 Task: Find connections with filter location Worms with filter topic #linkedintrainer with filter profile language English with filter current company Nykaa with filter school Madhya Pradesh Bhoj (Open) University with filter industry Staffing and Recruiting with filter service category Interior Design with filter keywords title Caregiver
Action: Mouse moved to (681, 86)
Screenshot: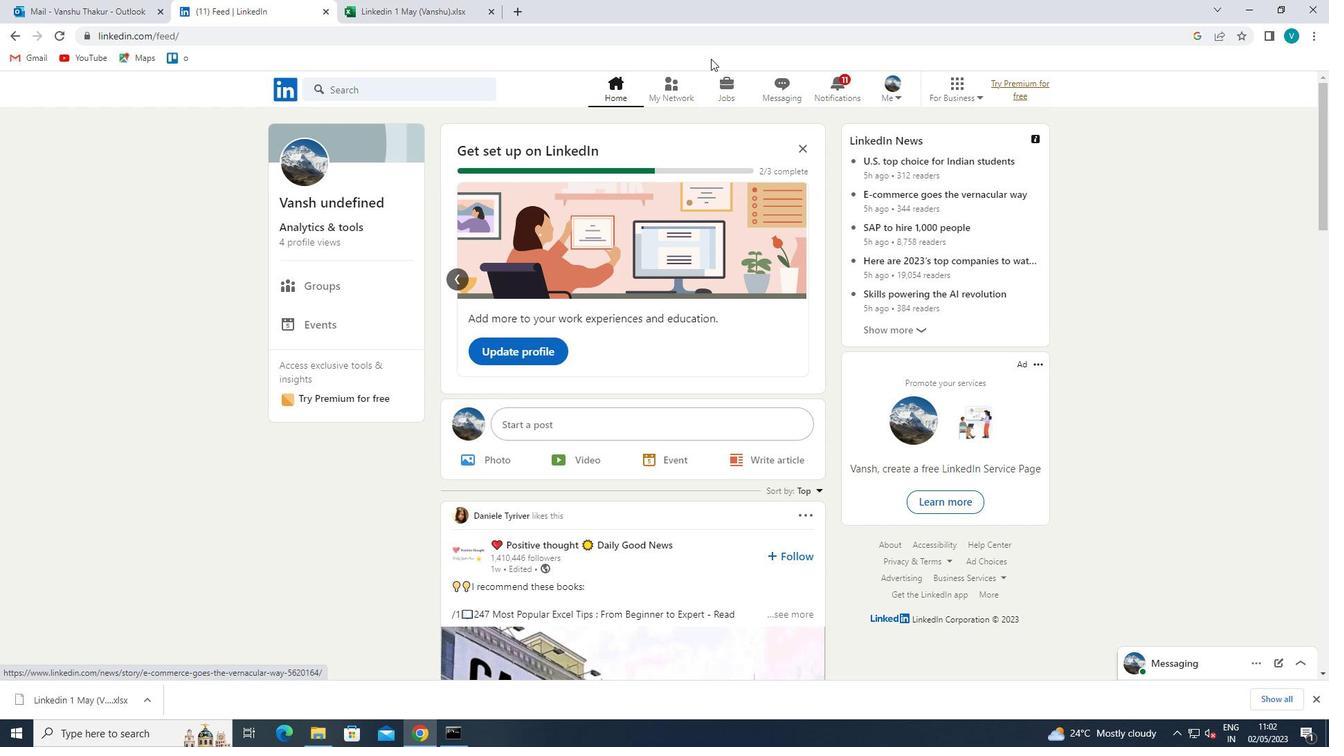 
Action: Mouse pressed left at (681, 86)
Screenshot: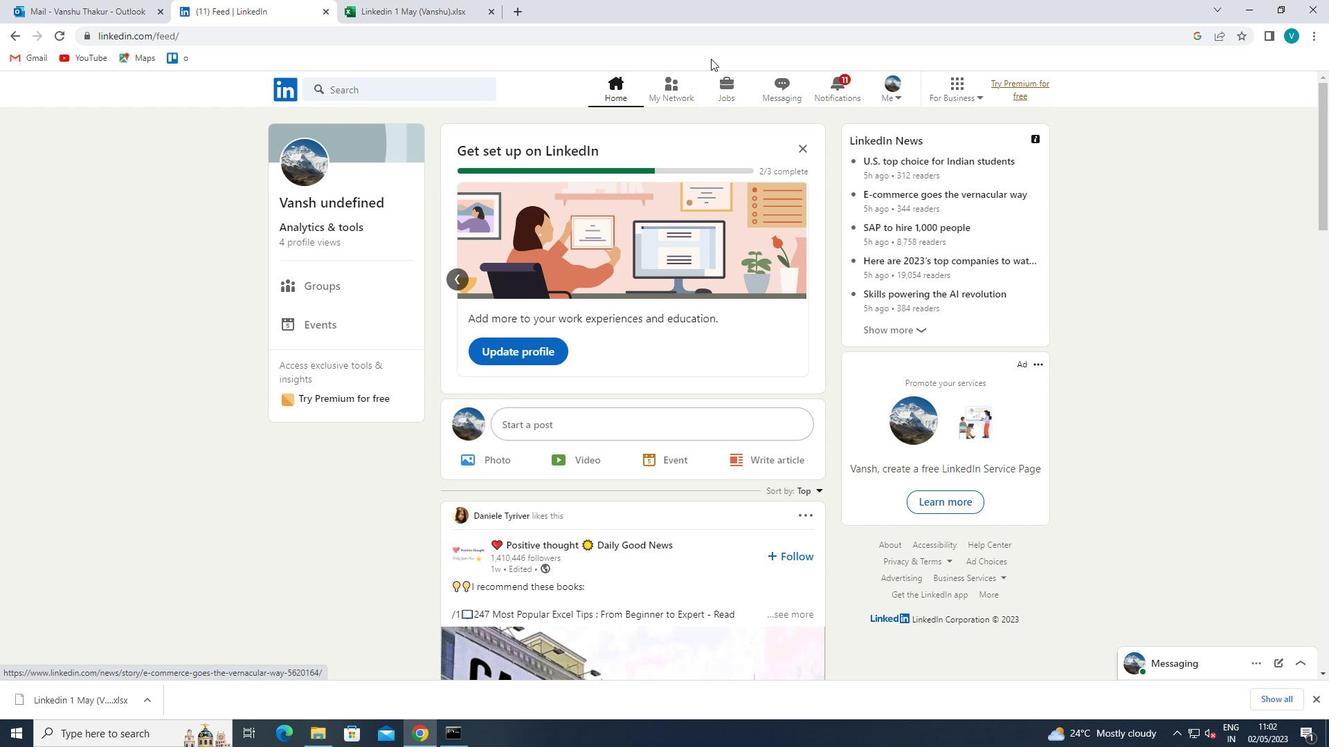 
Action: Mouse moved to (420, 168)
Screenshot: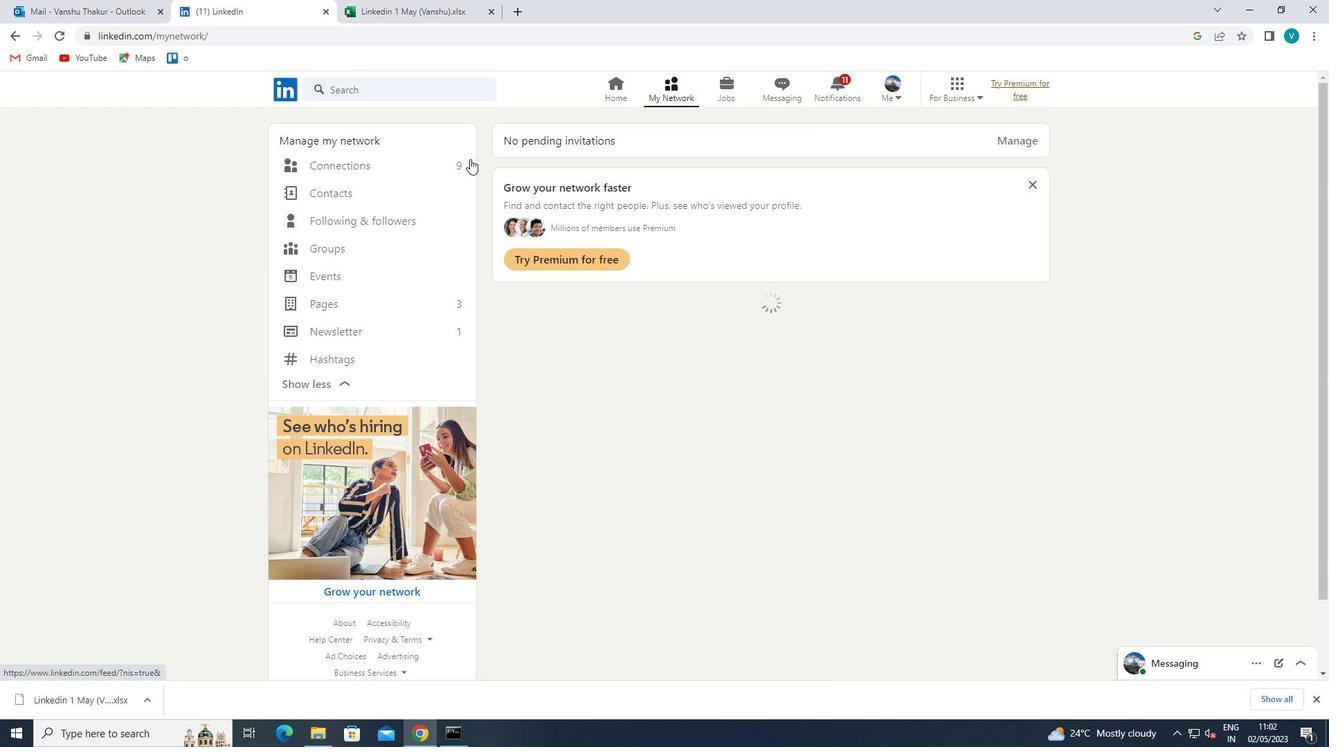 
Action: Mouse pressed left at (420, 168)
Screenshot: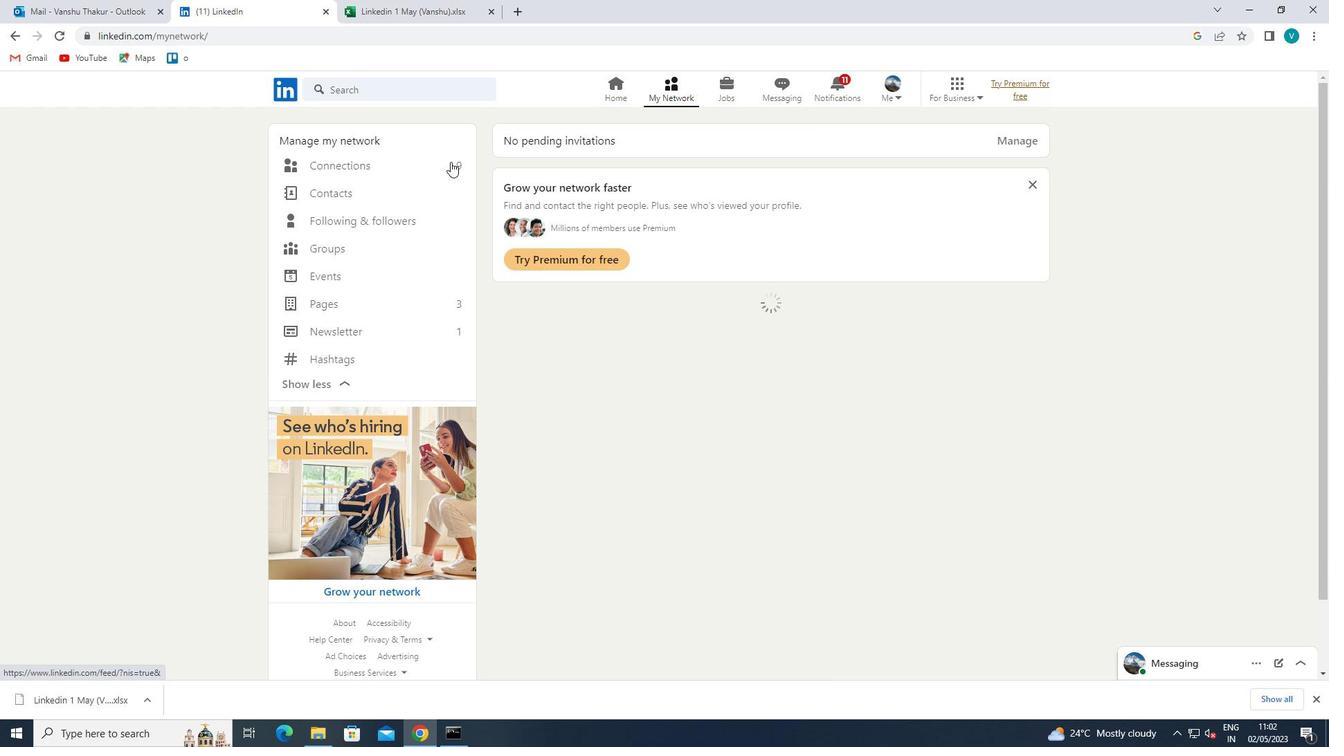 
Action: Mouse moved to (781, 178)
Screenshot: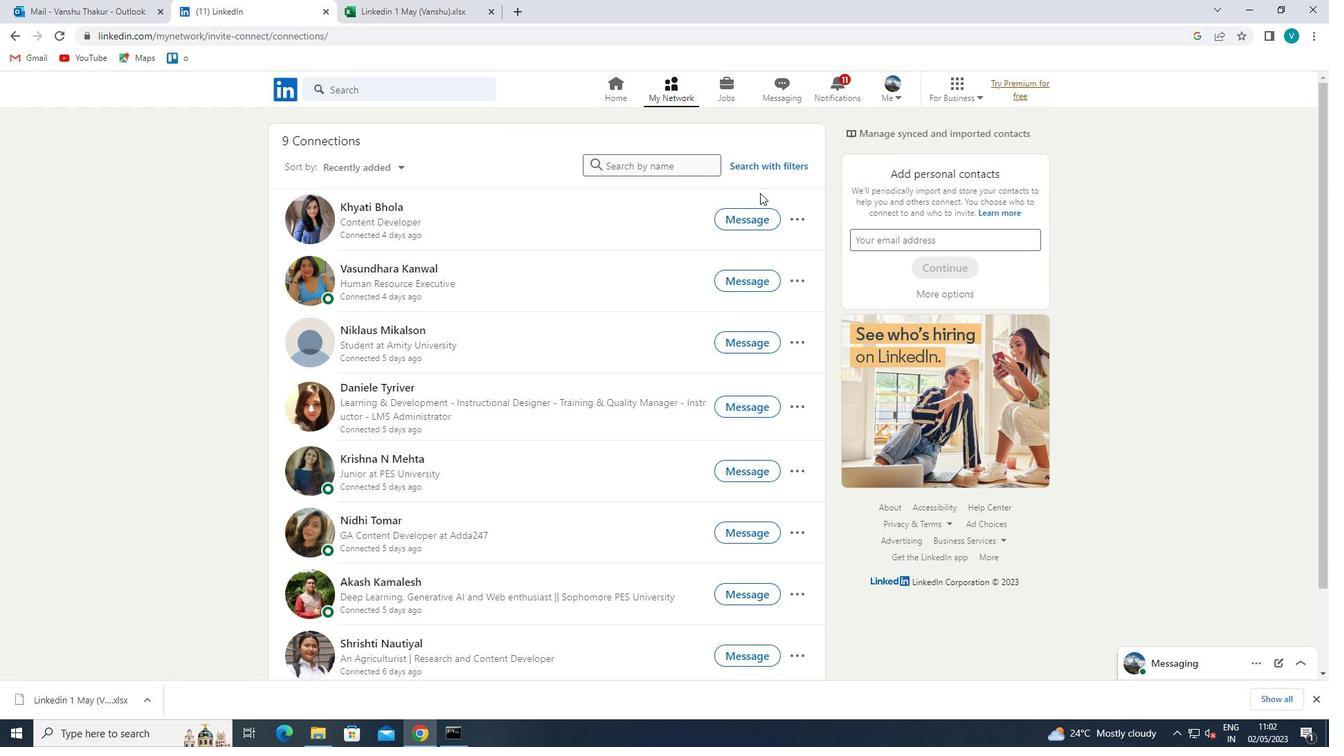 
Action: Mouse pressed left at (781, 178)
Screenshot: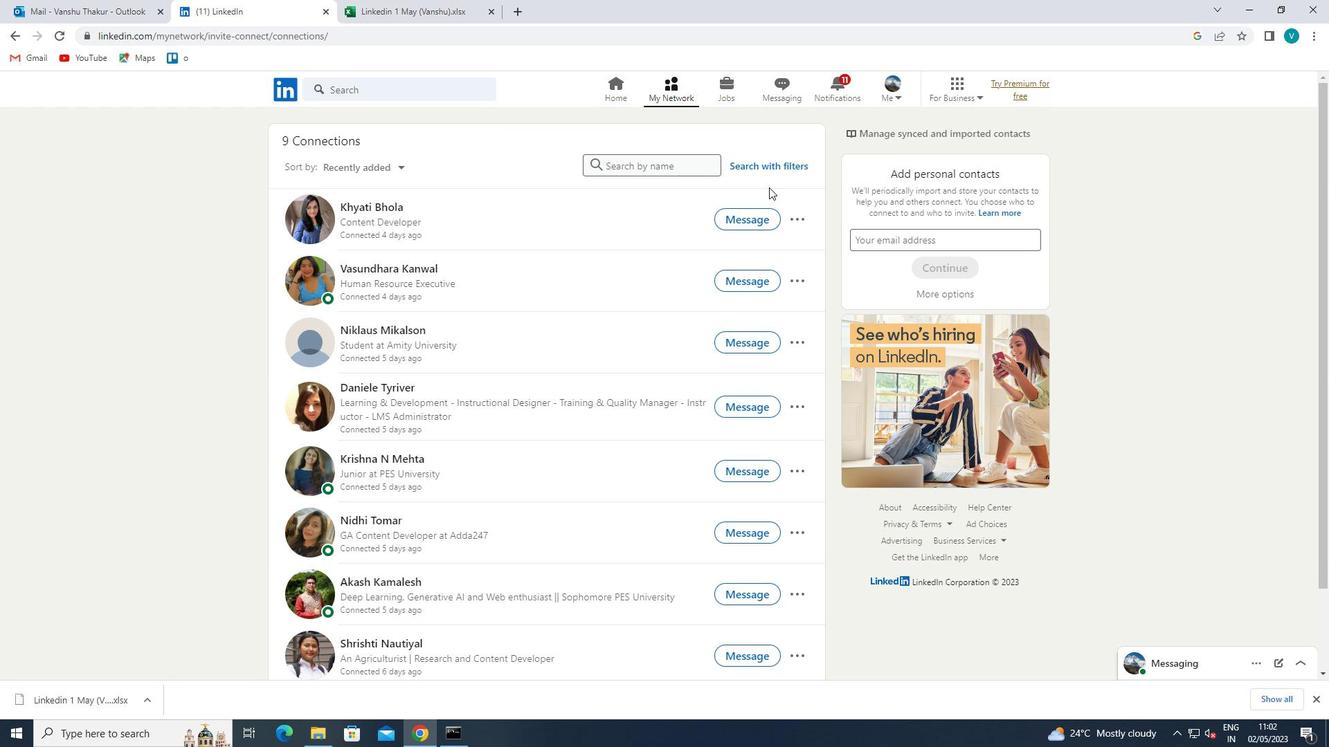
Action: Mouse moved to (790, 168)
Screenshot: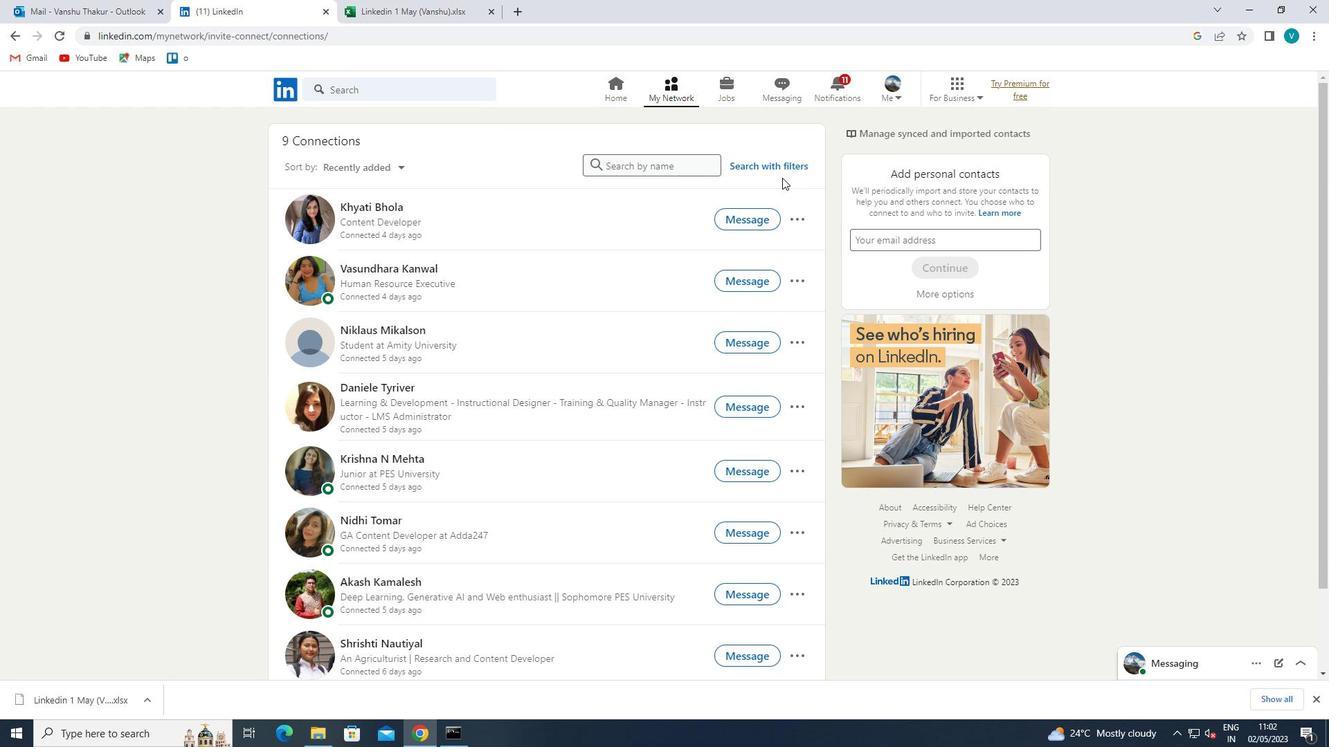
Action: Mouse pressed left at (790, 168)
Screenshot: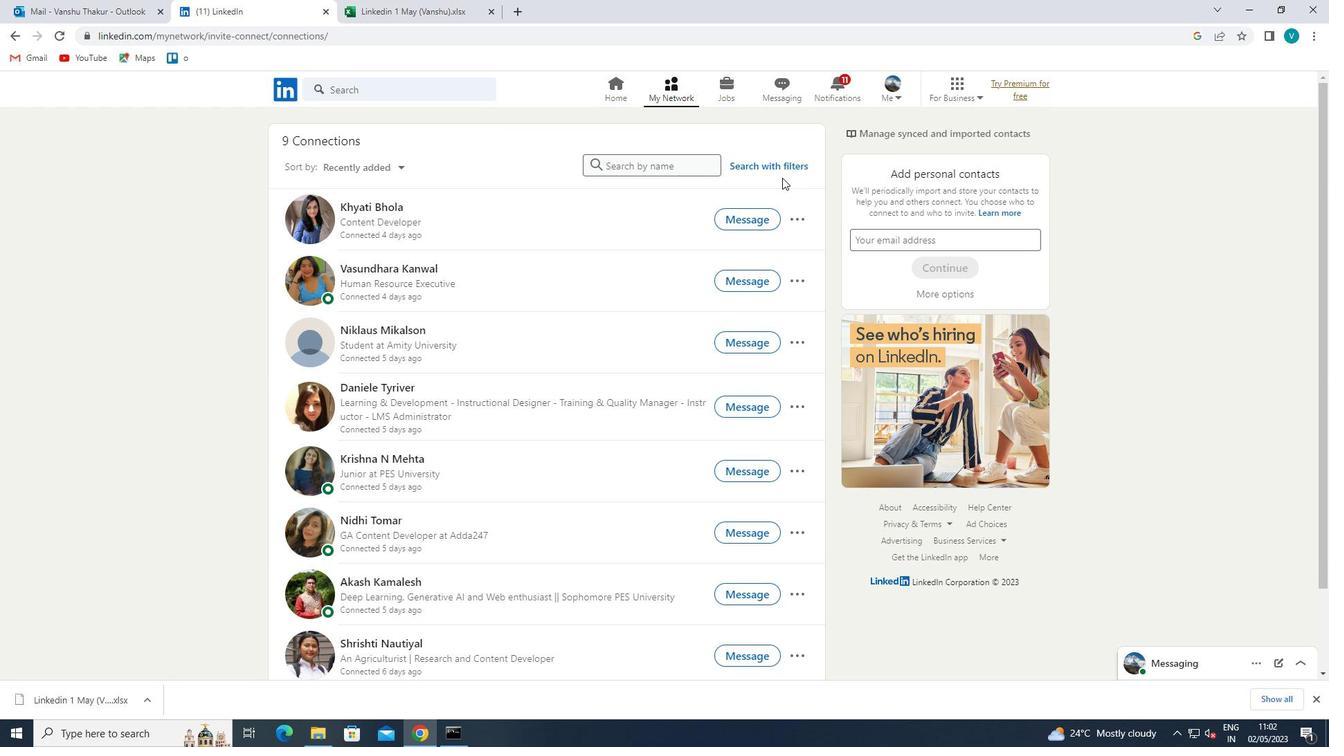 
Action: Mouse moved to (650, 136)
Screenshot: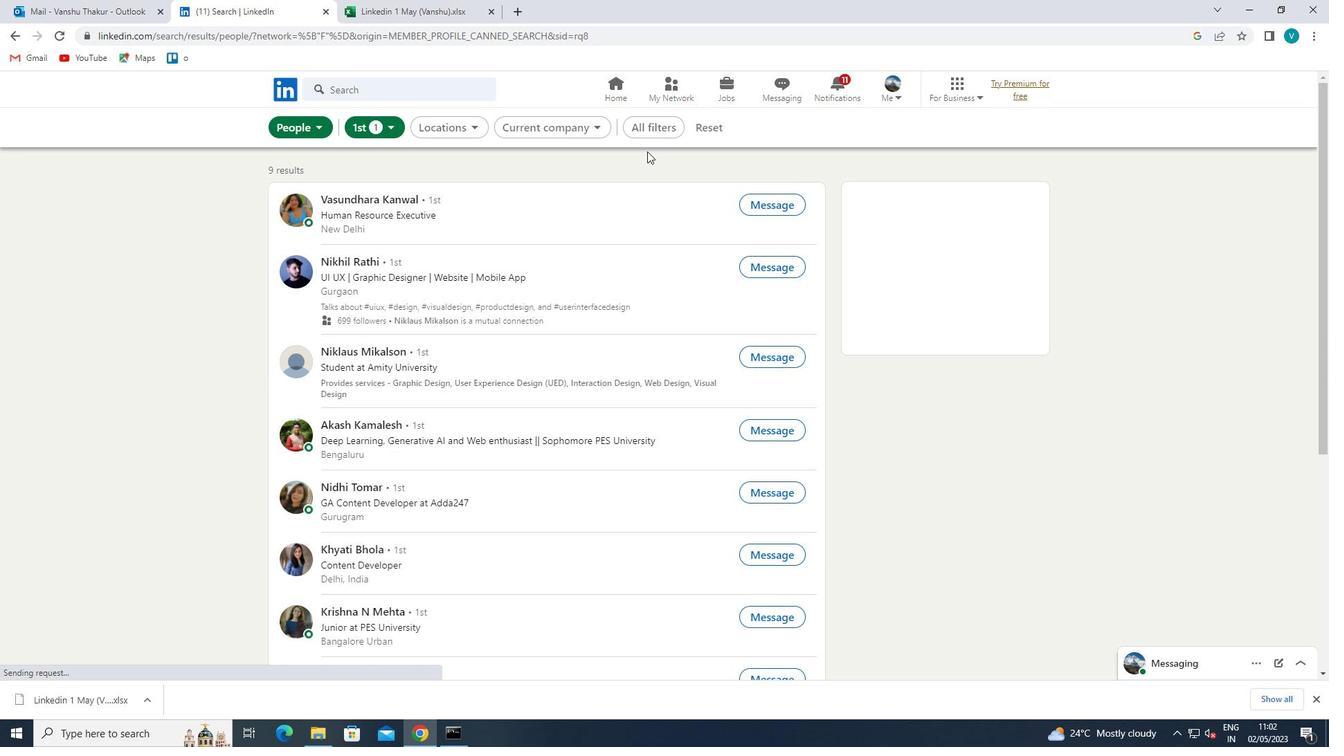 
Action: Mouse pressed left at (650, 136)
Screenshot: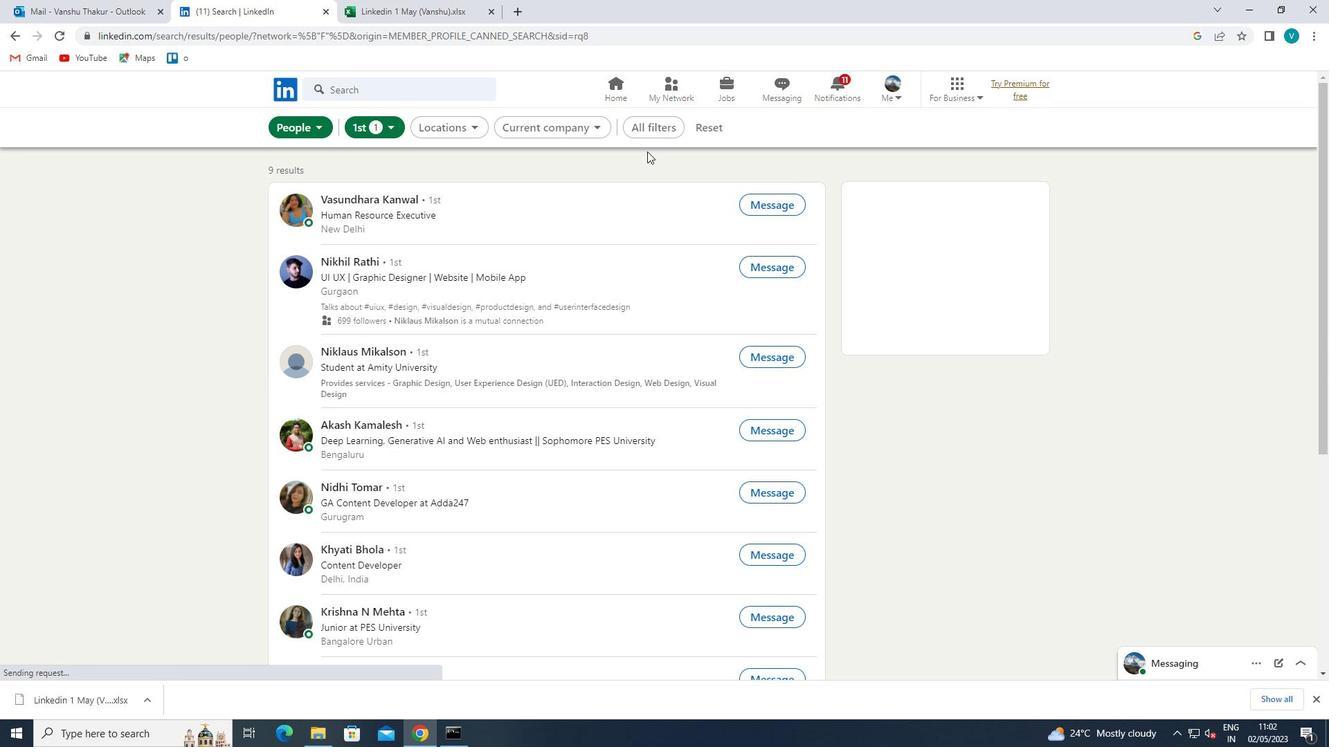 
Action: Mouse moved to (1048, 283)
Screenshot: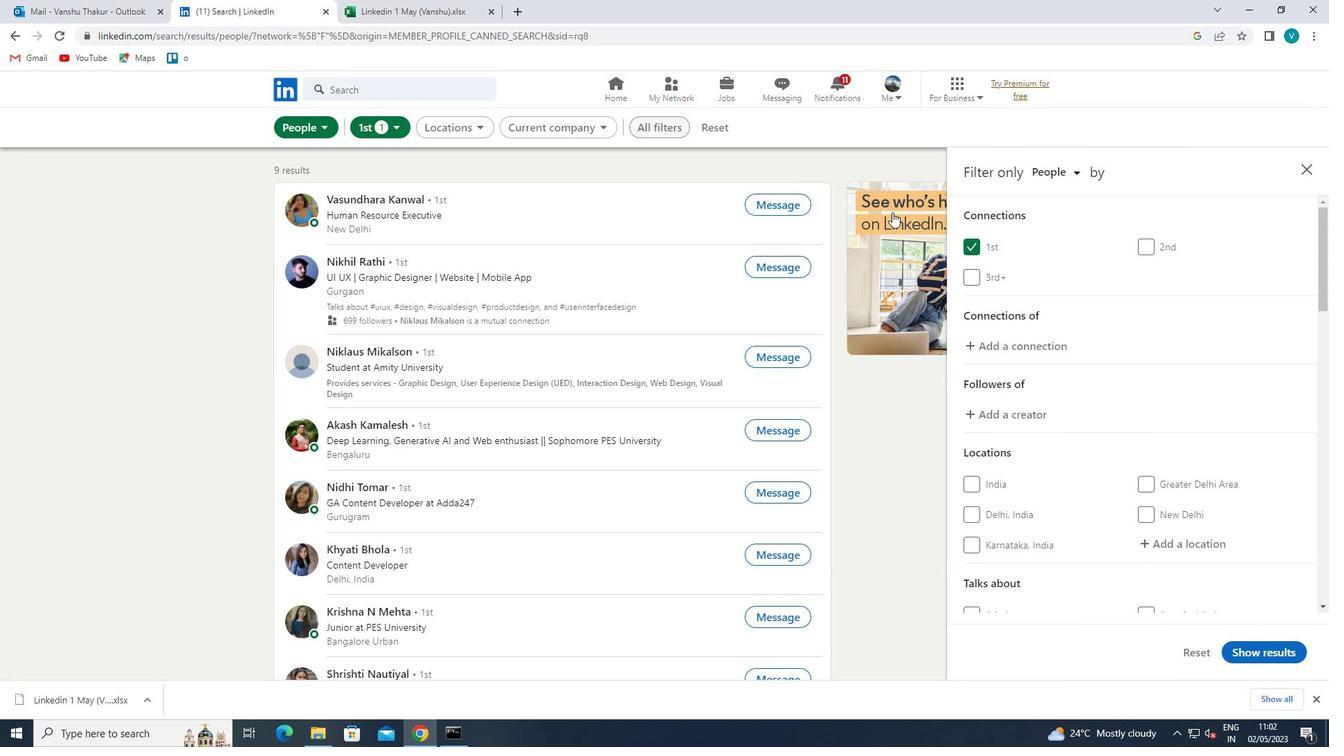 
Action: Mouse scrolled (1048, 283) with delta (0, 0)
Screenshot: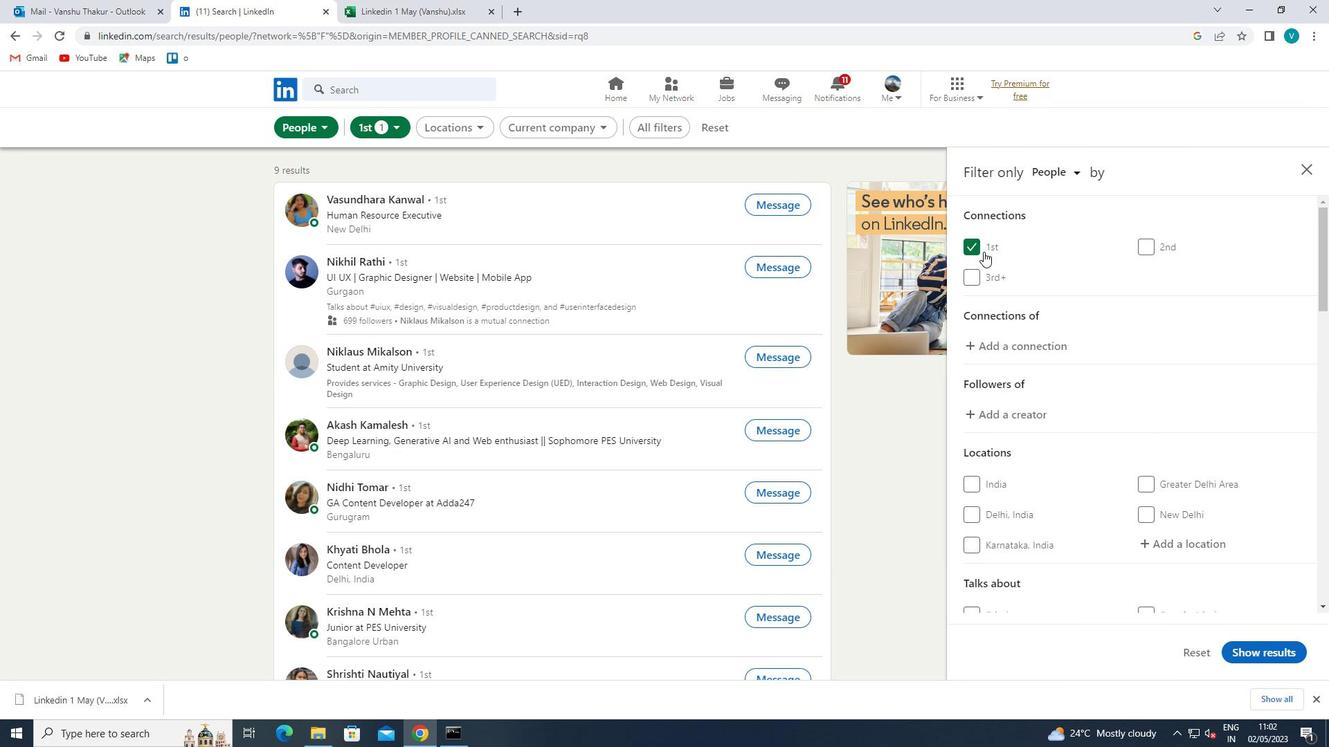 
Action: Mouse moved to (1049, 284)
Screenshot: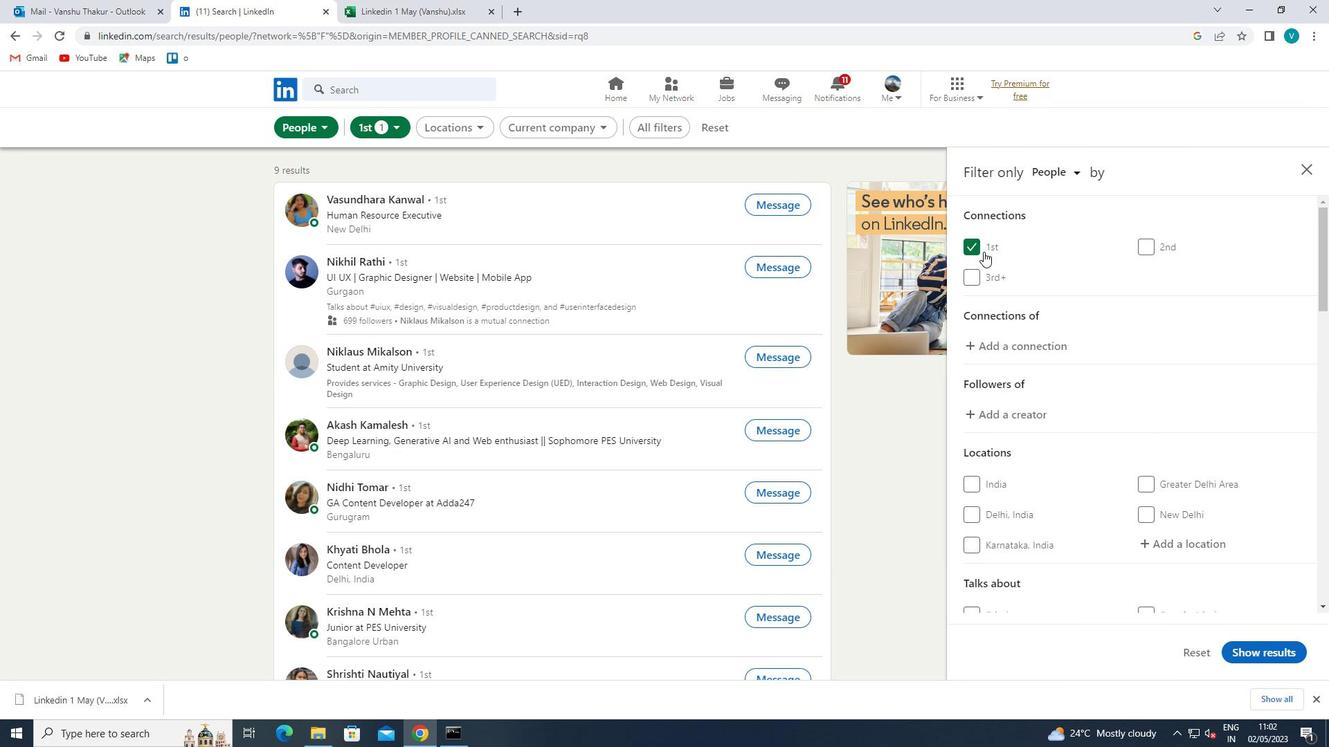 
Action: Mouse scrolled (1049, 283) with delta (0, 0)
Screenshot: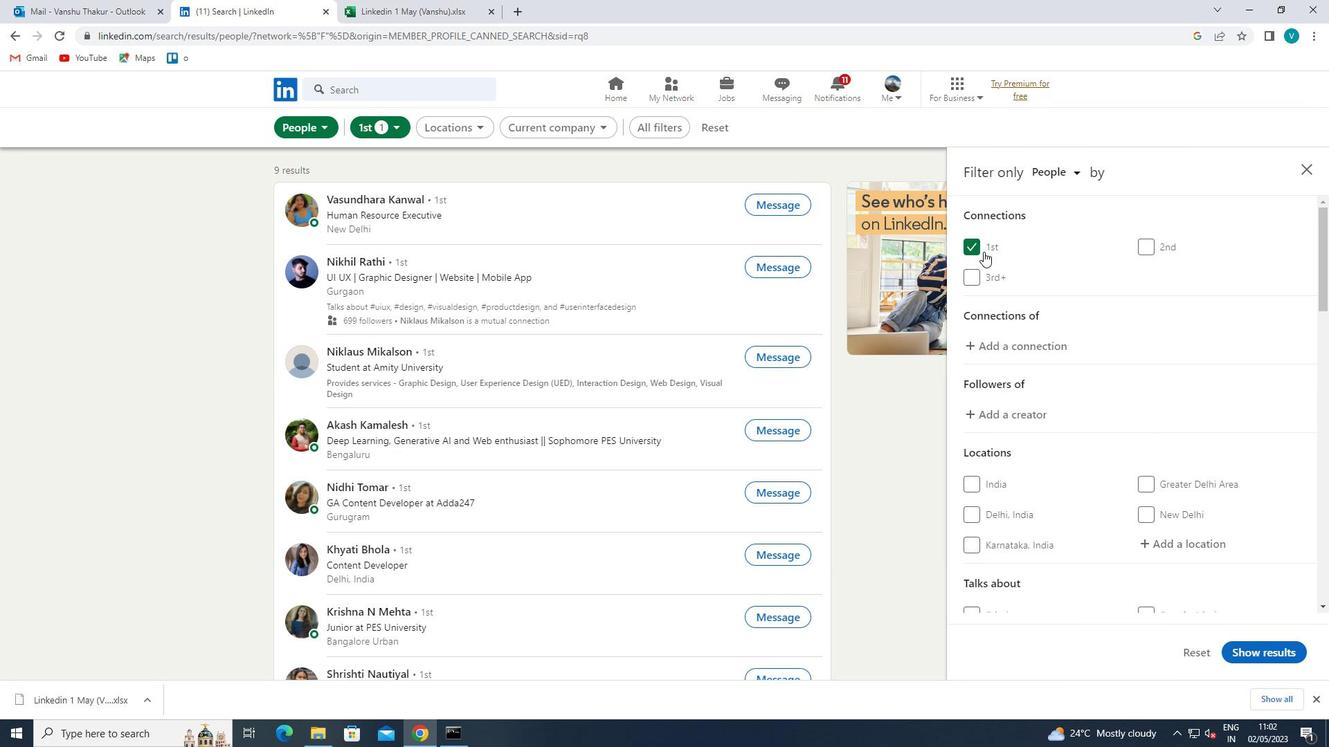 
Action: Mouse scrolled (1049, 283) with delta (0, 0)
Screenshot: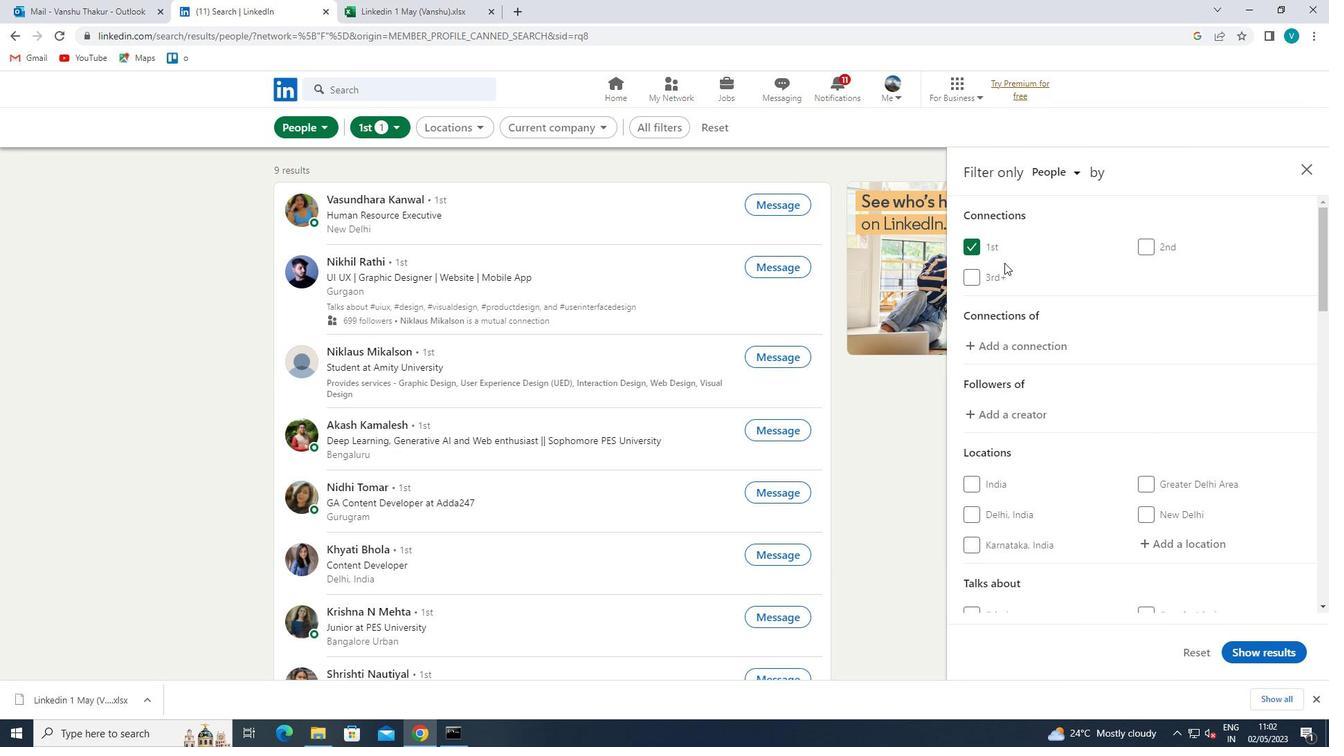 
Action: Mouse moved to (1173, 324)
Screenshot: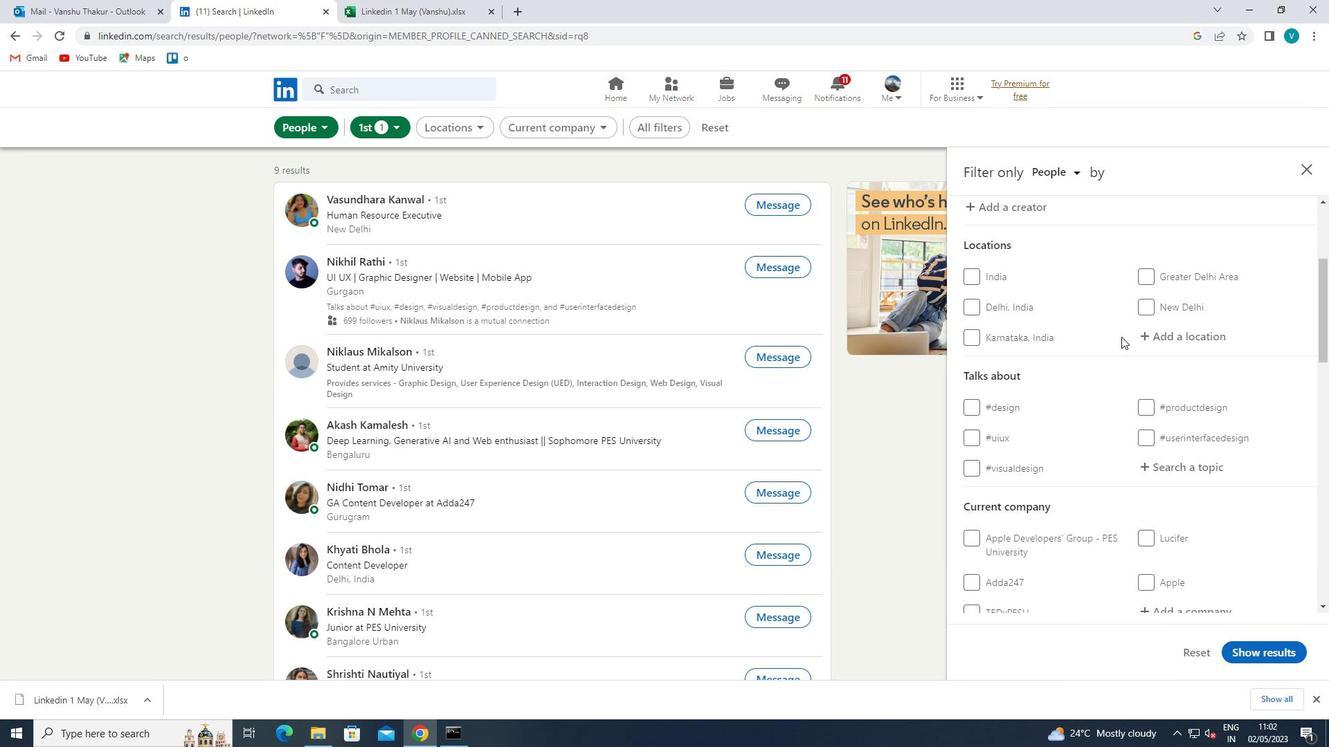 
Action: Mouse pressed left at (1173, 324)
Screenshot: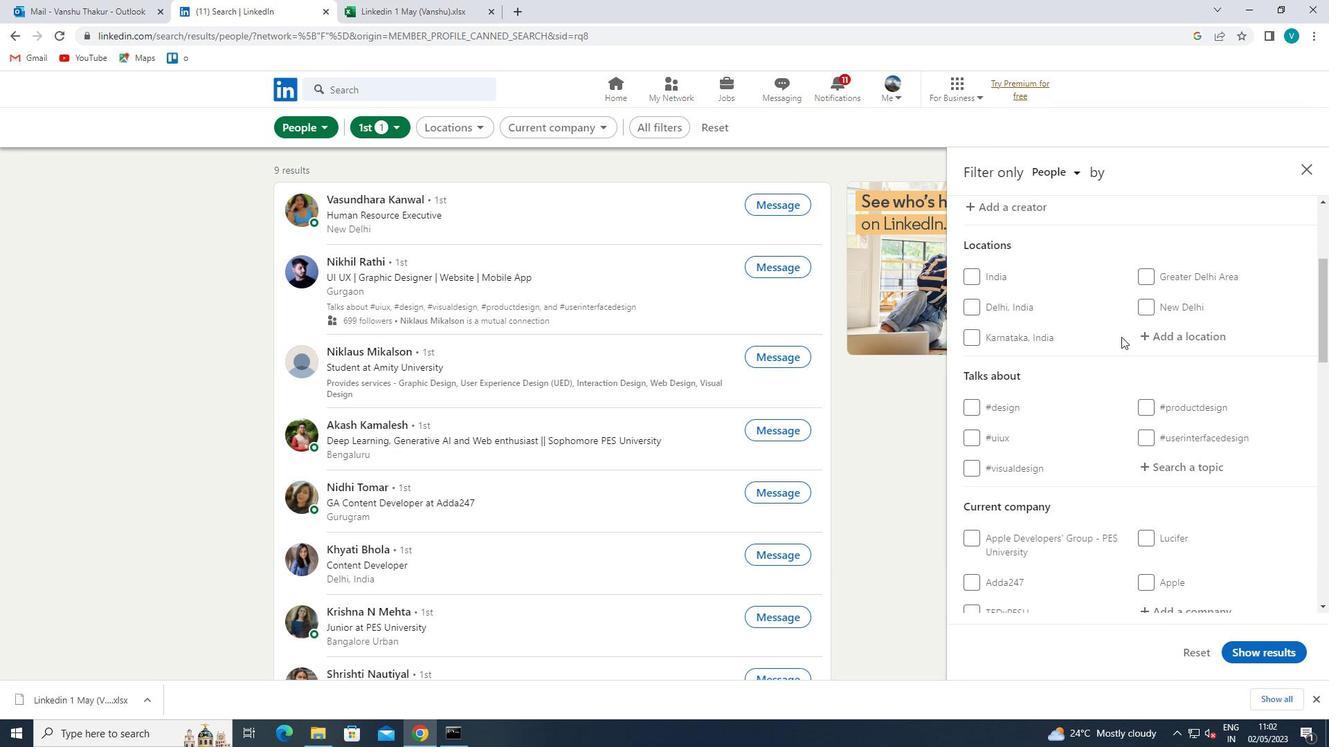 
Action: Mouse moved to (1079, 274)
Screenshot: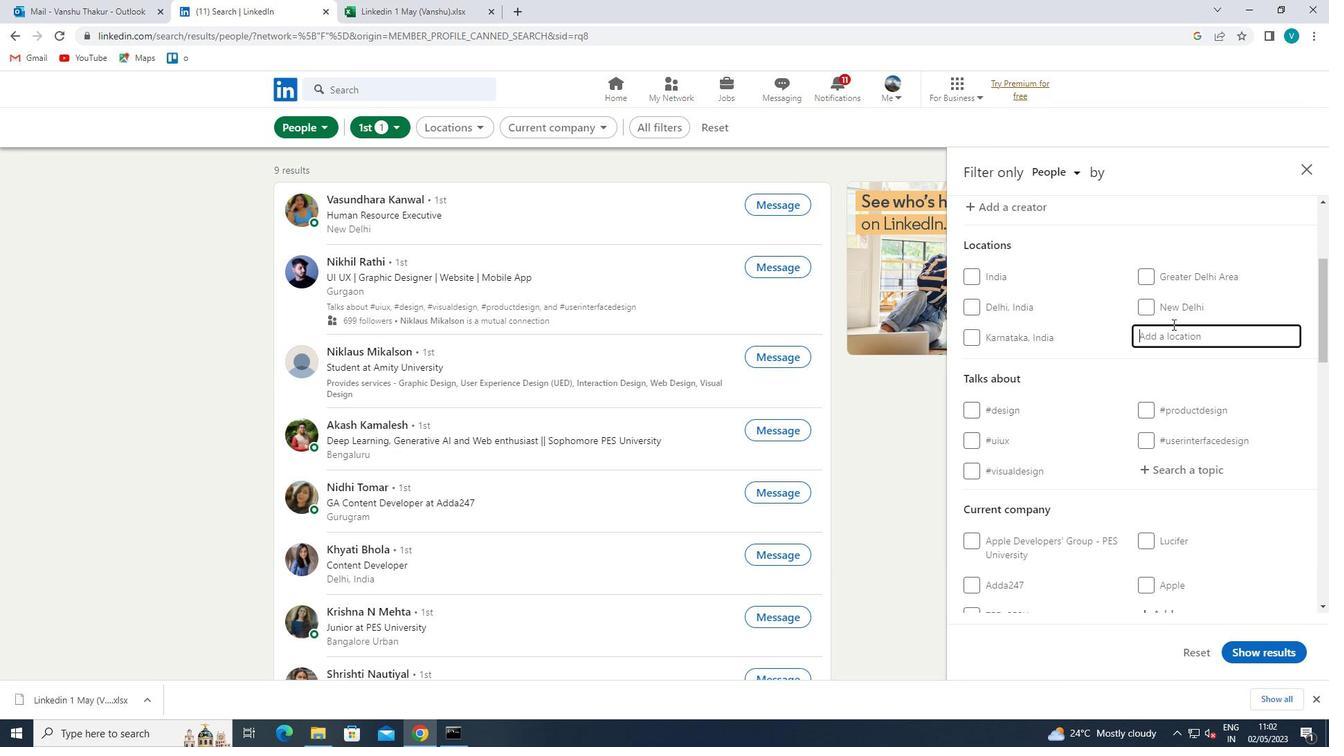 
Action: Key pressed <Key.shift>WORN<Key.backspace>MS
Screenshot: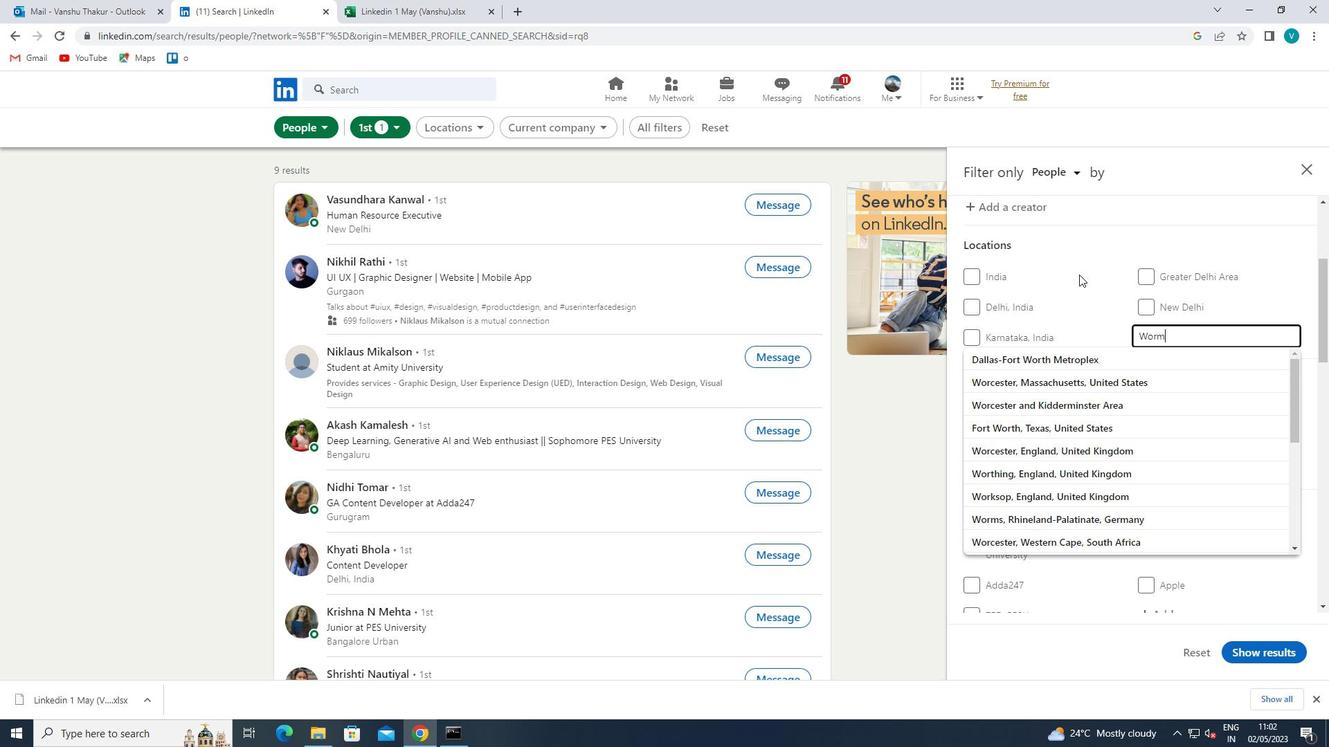 
Action: Mouse moved to (1054, 353)
Screenshot: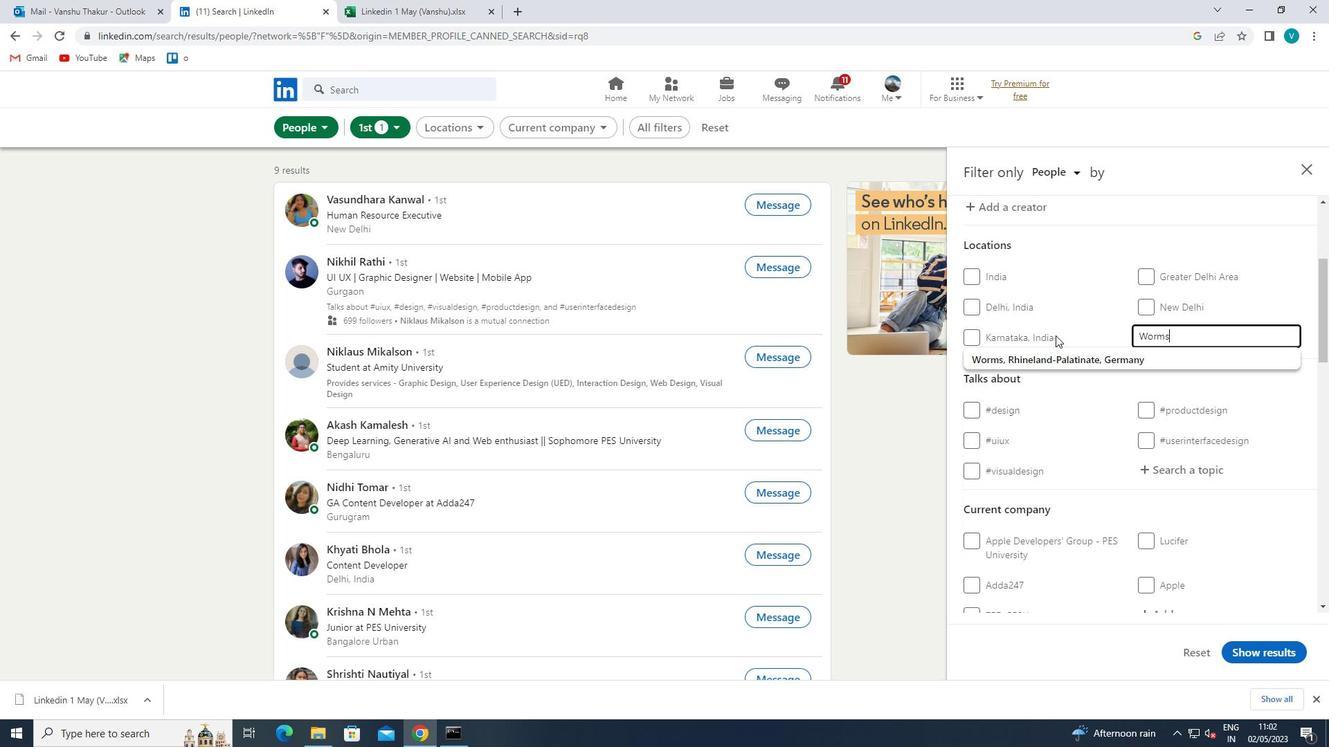
Action: Mouse pressed left at (1054, 353)
Screenshot: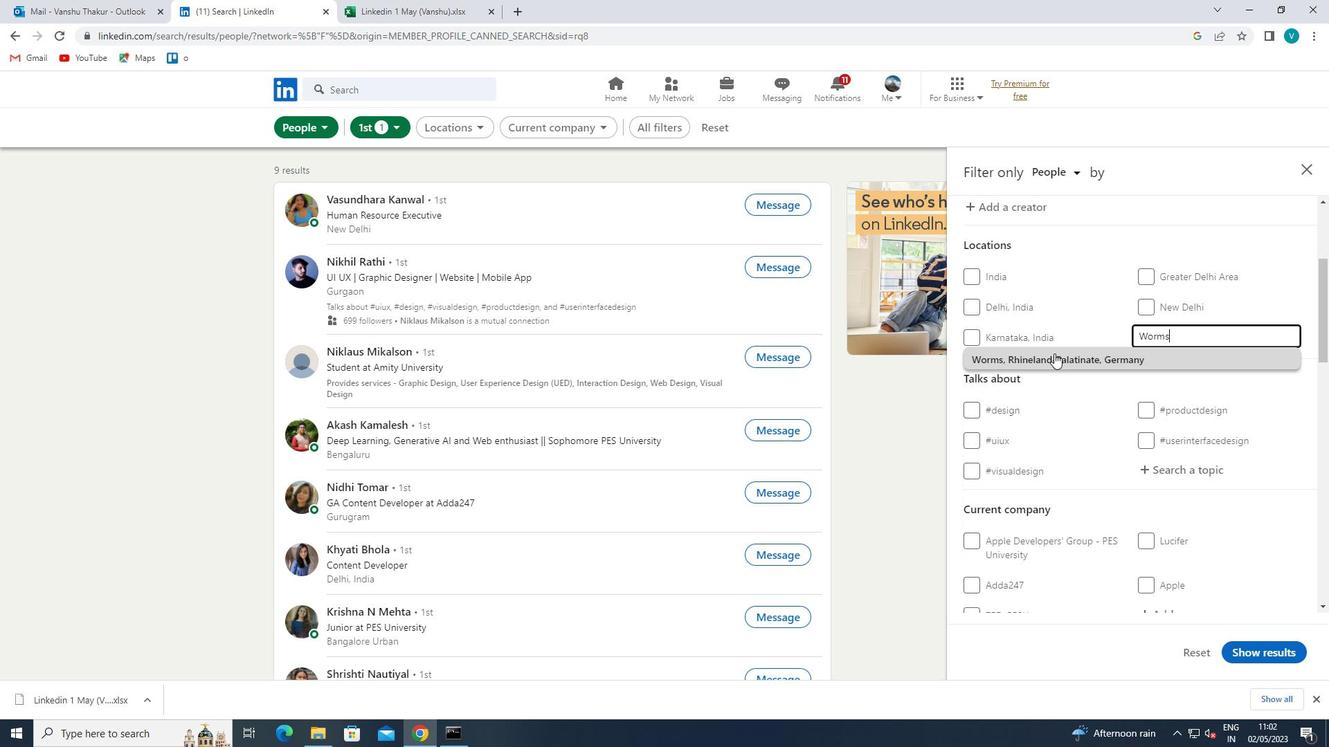 
Action: Mouse moved to (1058, 353)
Screenshot: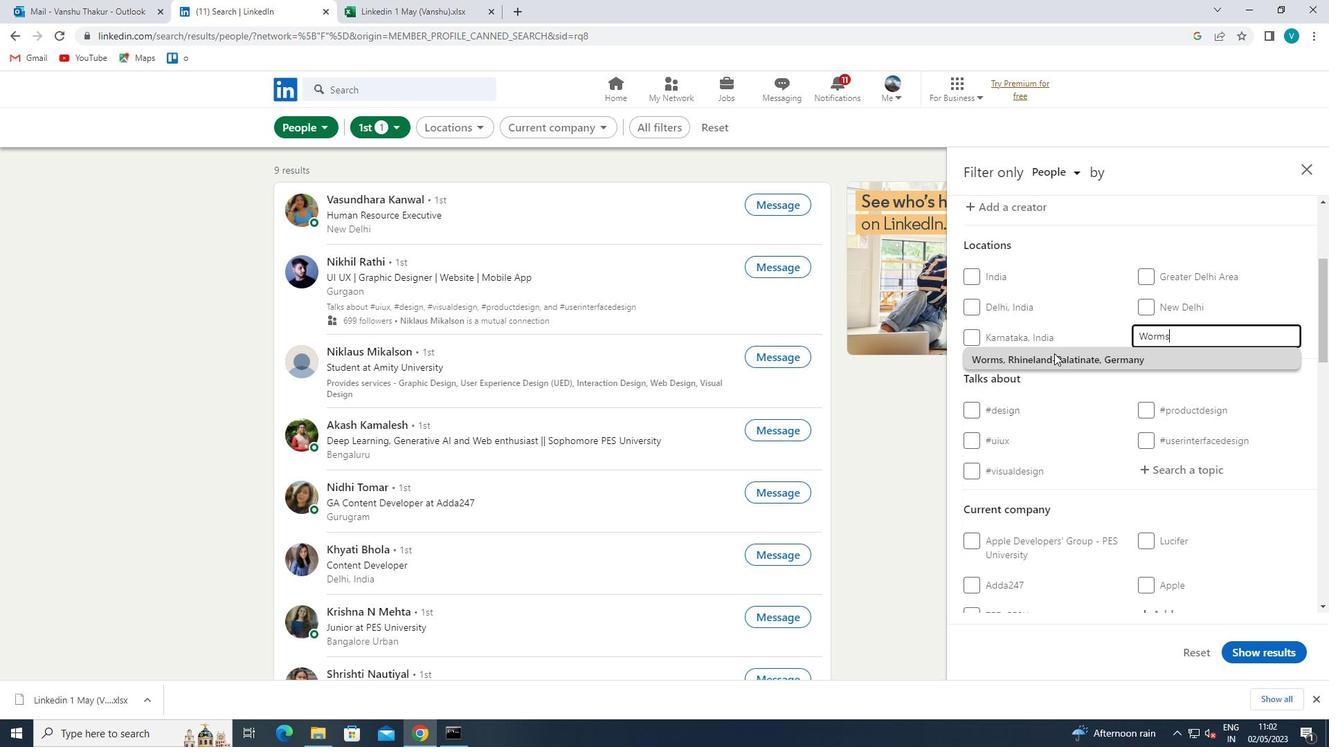 
Action: Mouse scrolled (1058, 353) with delta (0, 0)
Screenshot: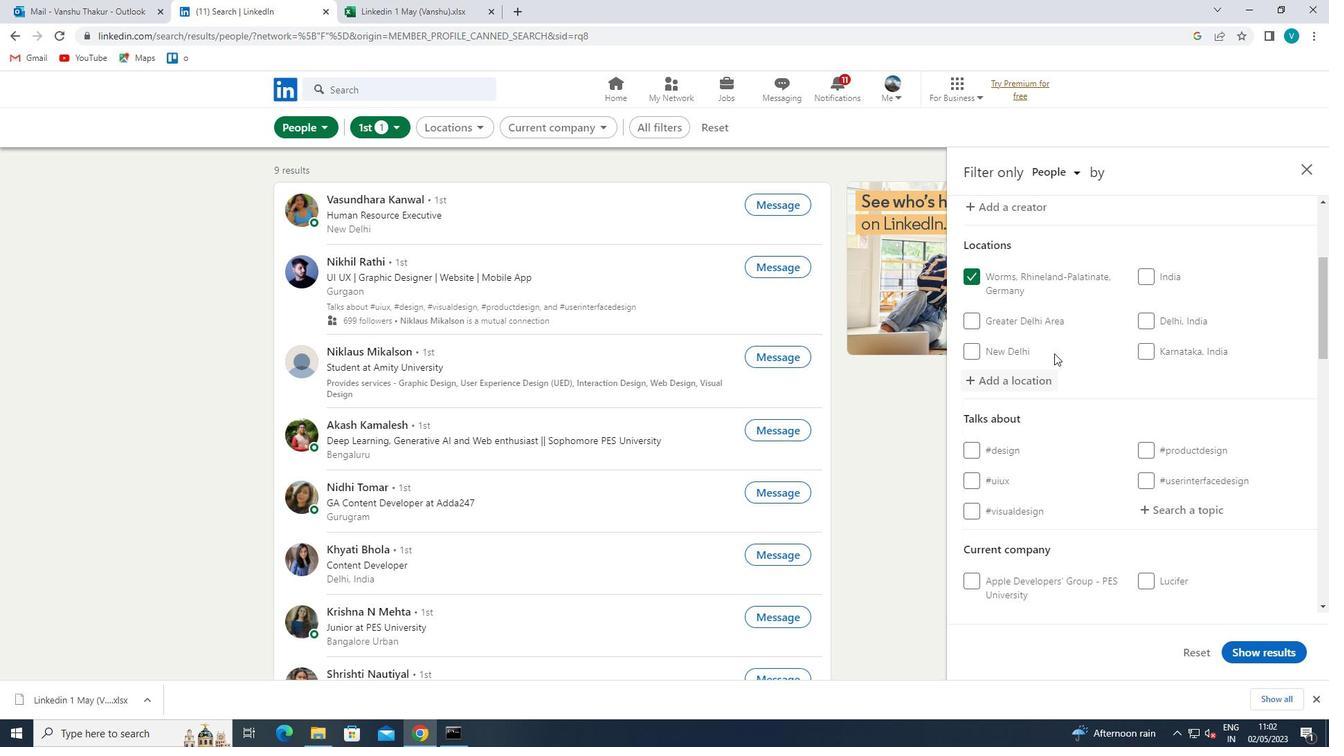 
Action: Mouse scrolled (1058, 353) with delta (0, 0)
Screenshot: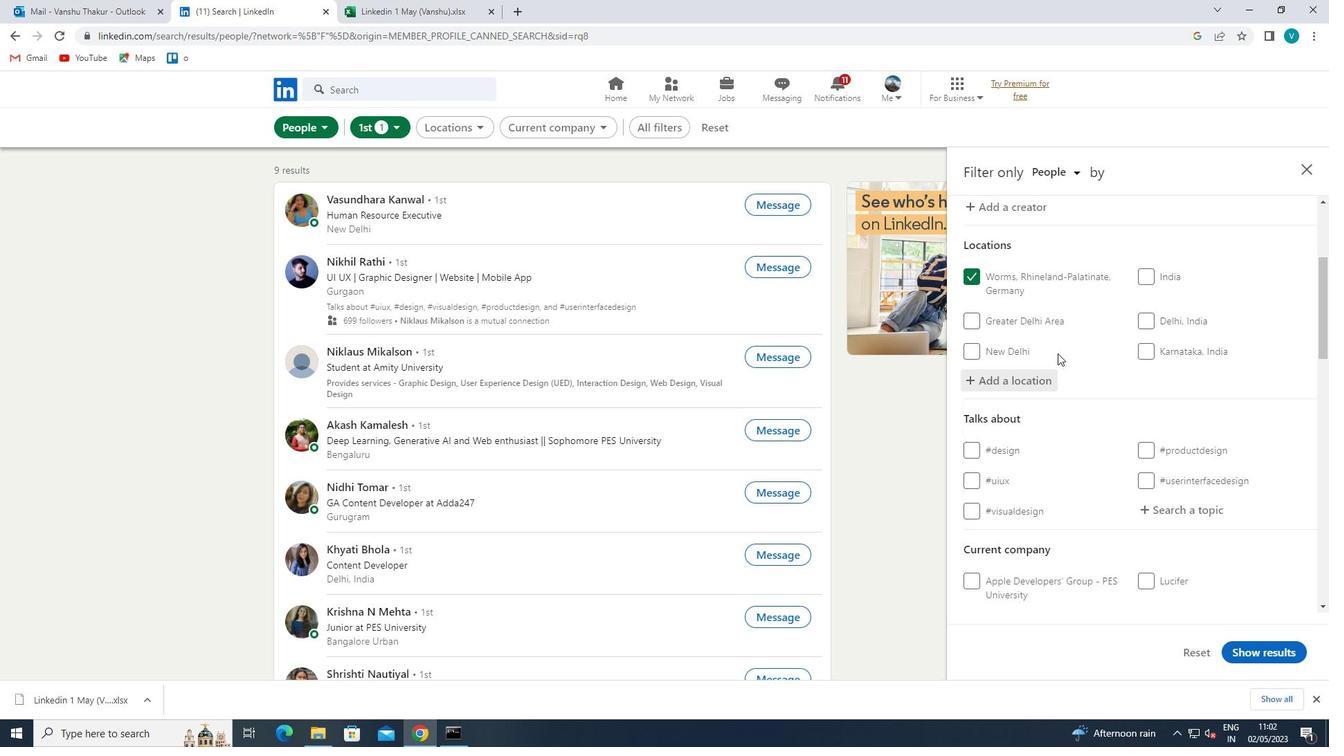 
Action: Mouse moved to (1156, 367)
Screenshot: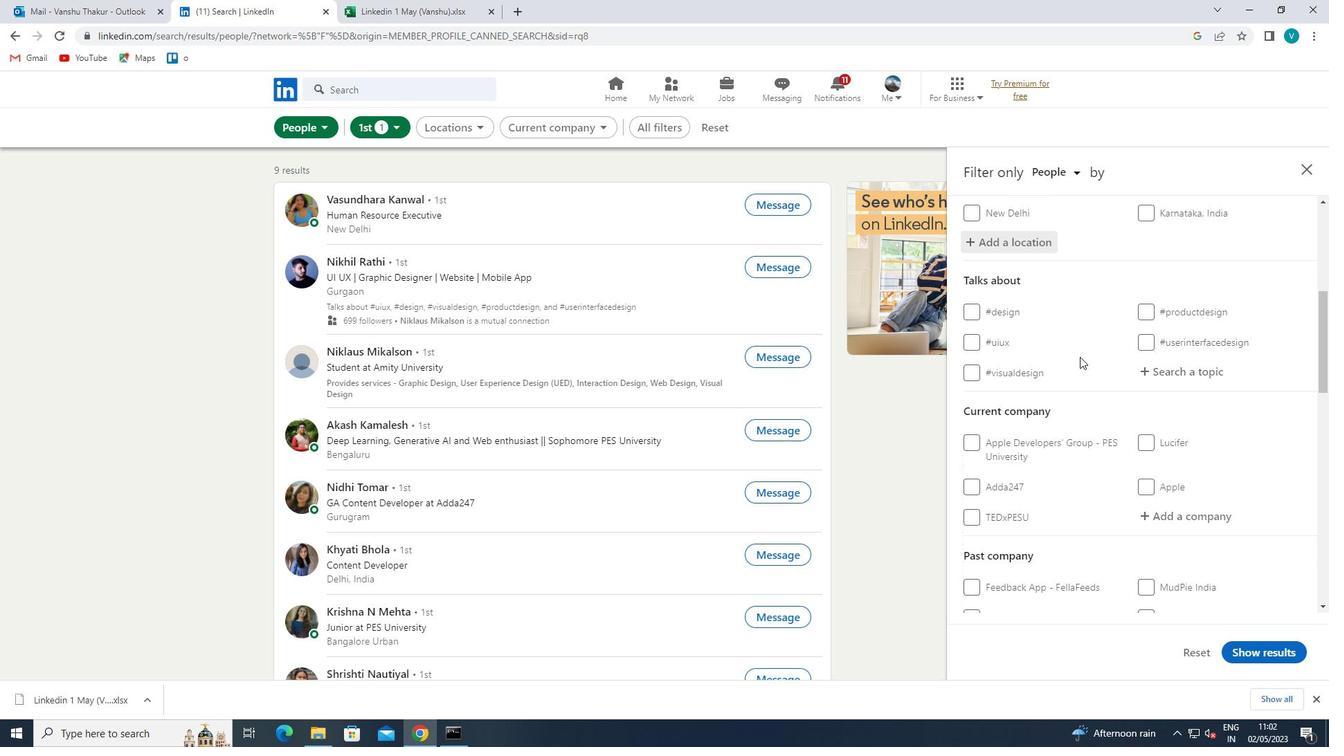 
Action: Mouse pressed left at (1156, 367)
Screenshot: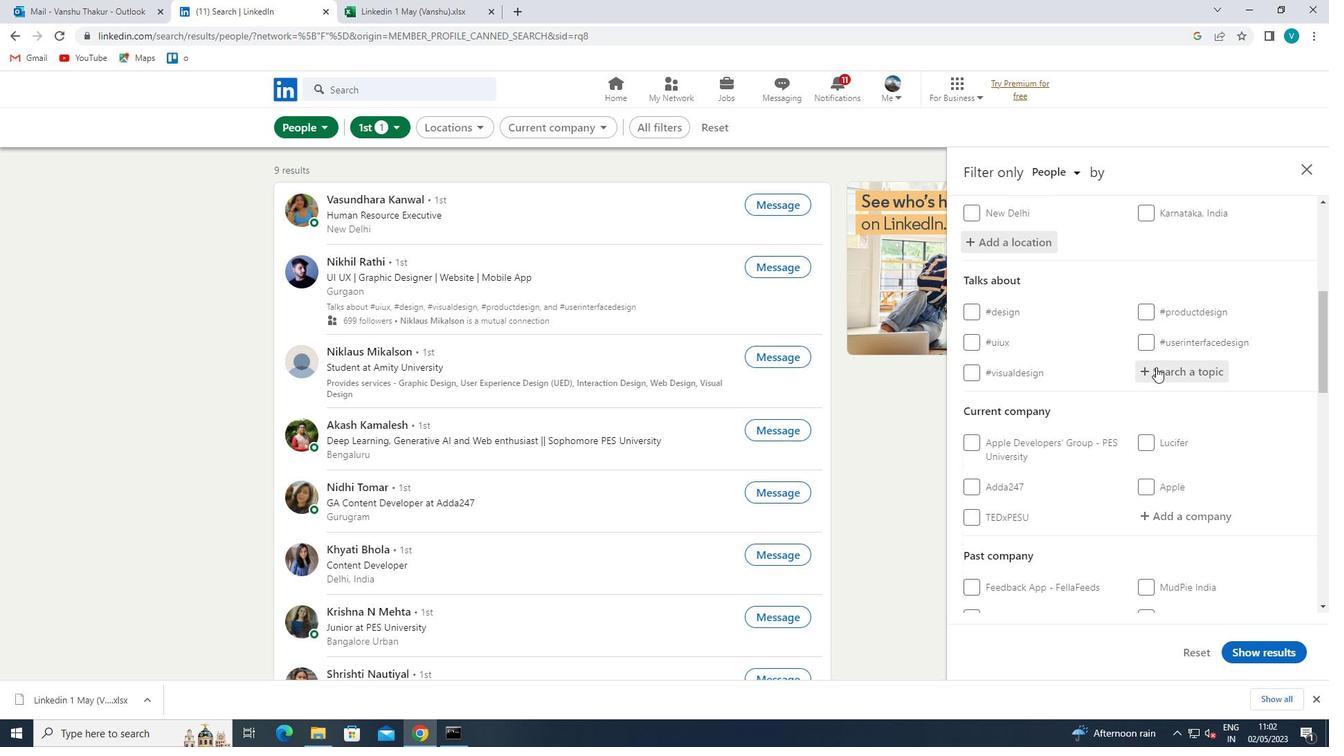 
Action: Key pressed LINKED
Screenshot: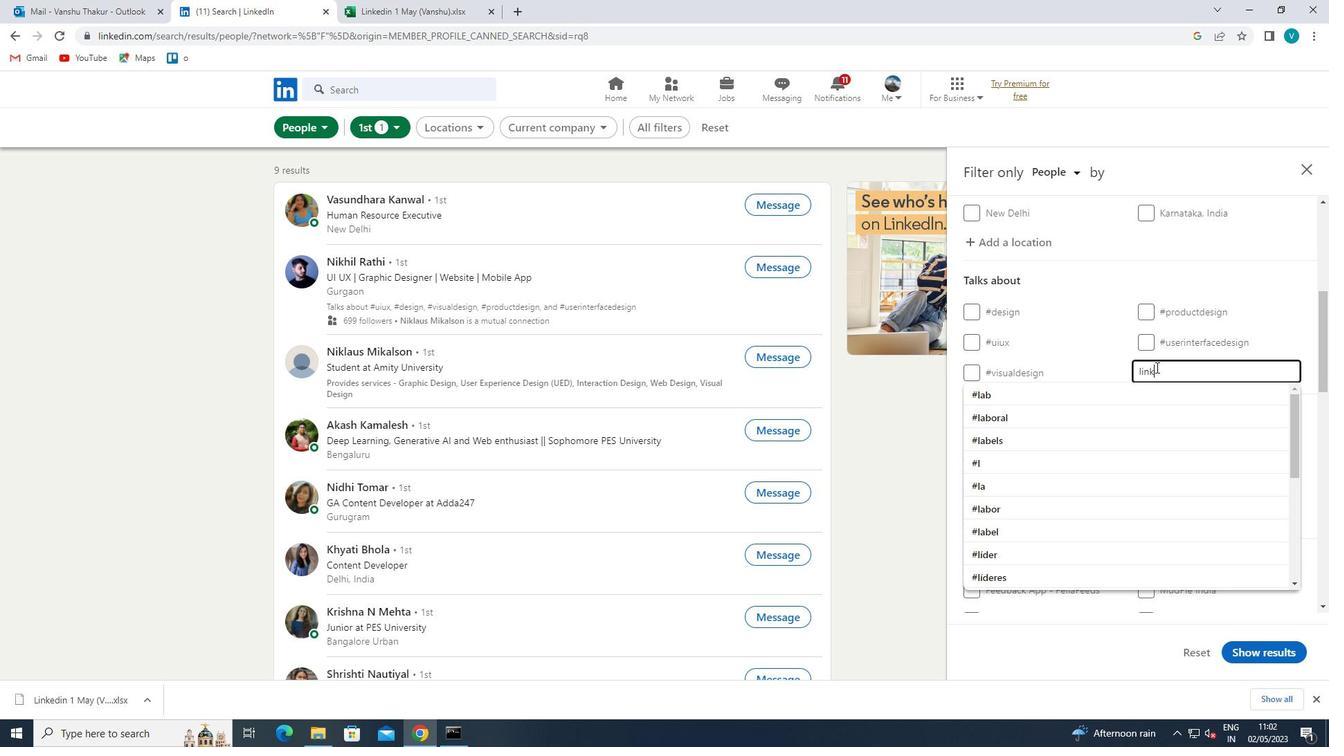 
Action: Mouse moved to (1125, 407)
Screenshot: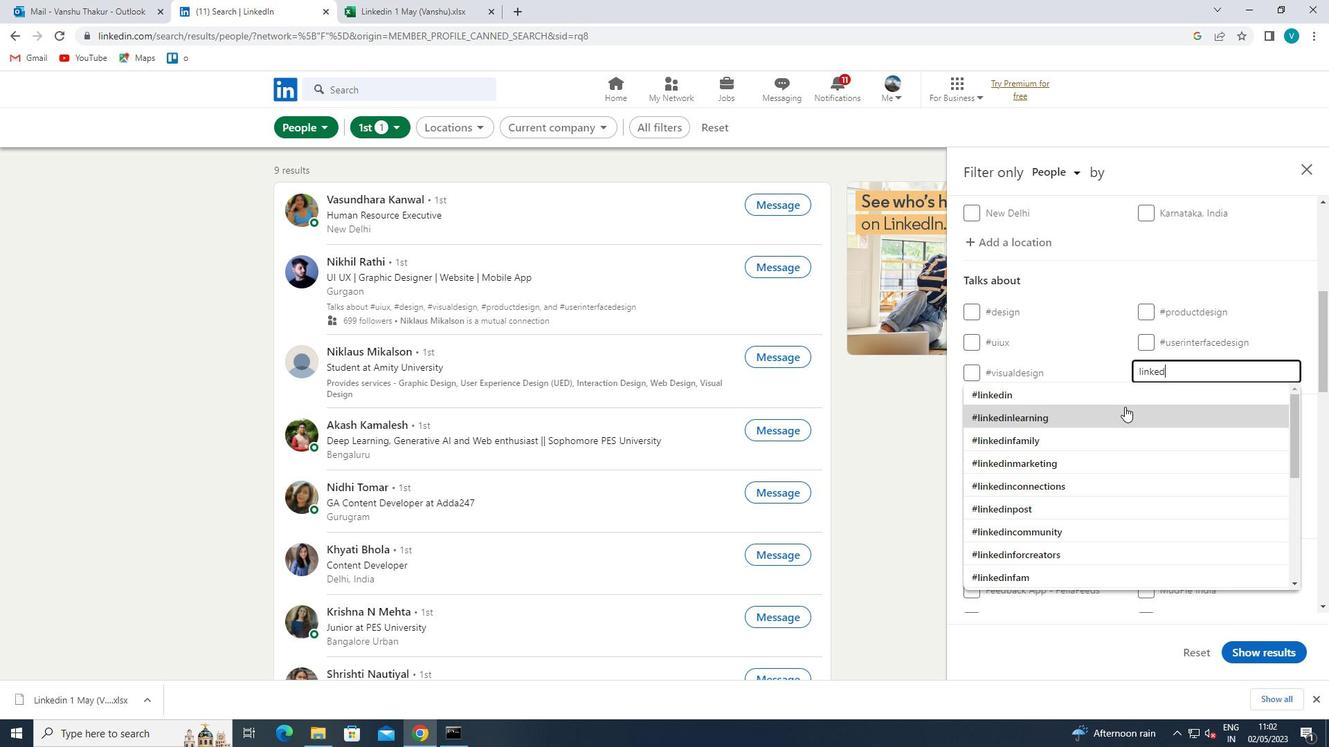 
Action: Key pressed INTRAINER
Screenshot: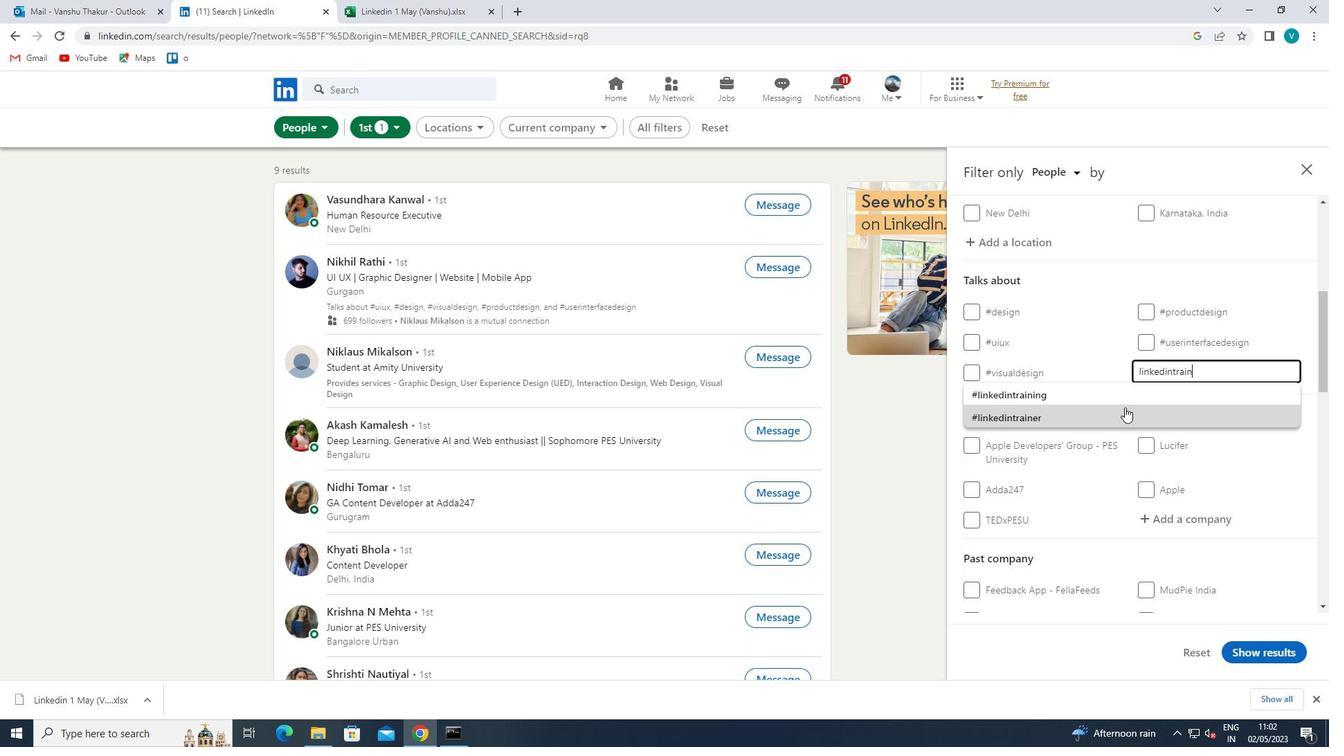 
Action: Mouse moved to (1141, 396)
Screenshot: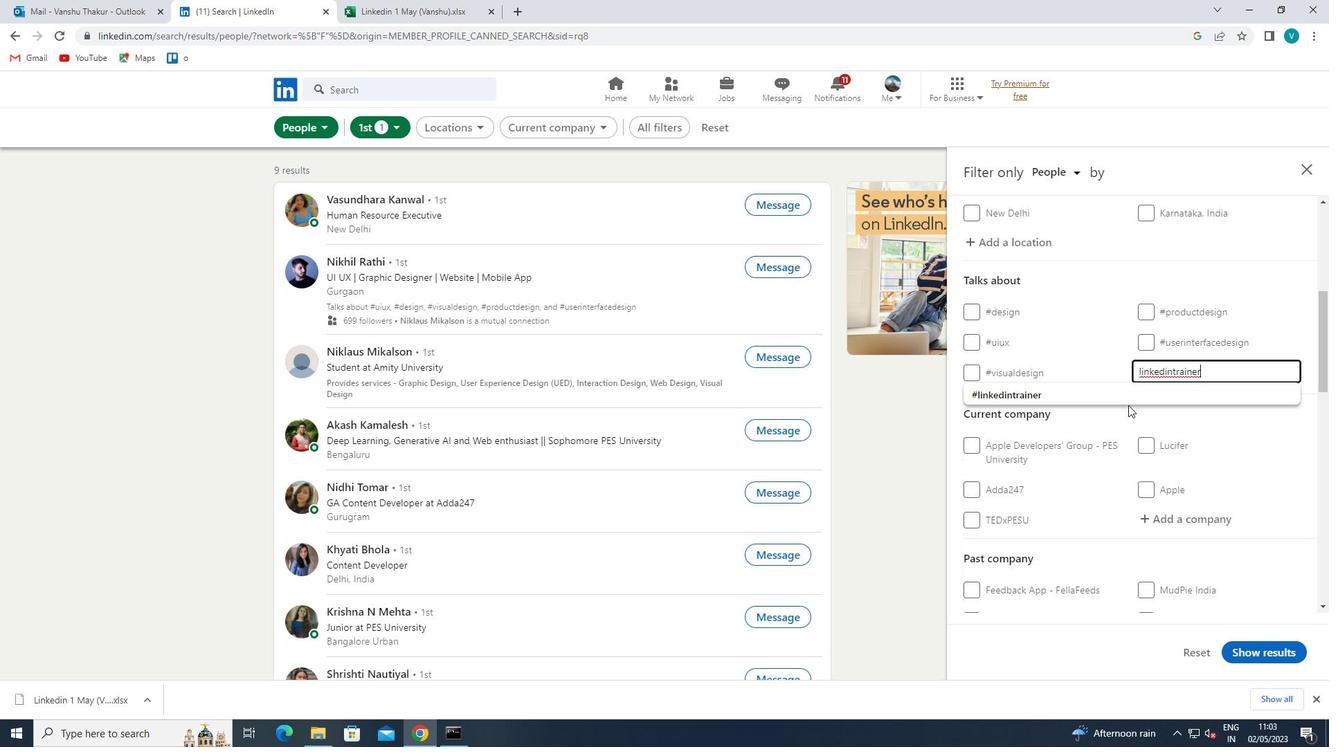 
Action: Mouse pressed left at (1141, 396)
Screenshot: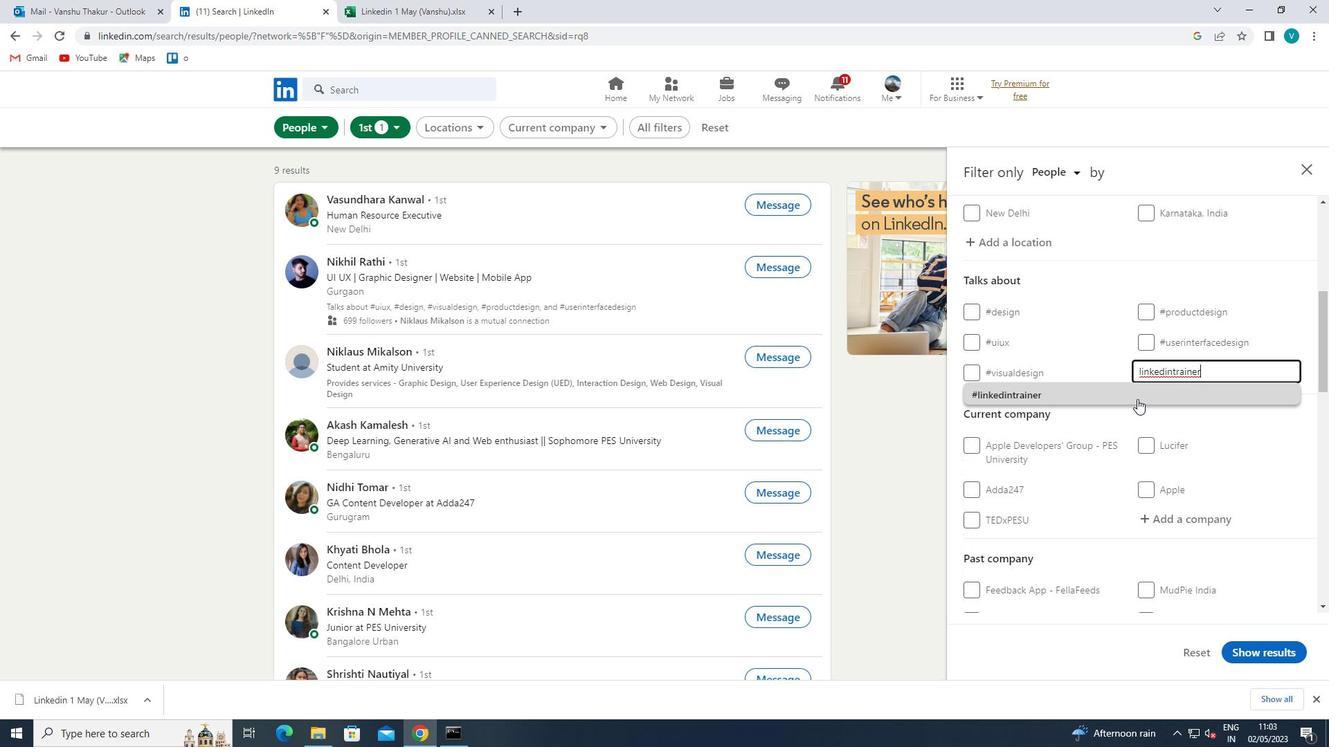 
Action: Mouse moved to (1141, 396)
Screenshot: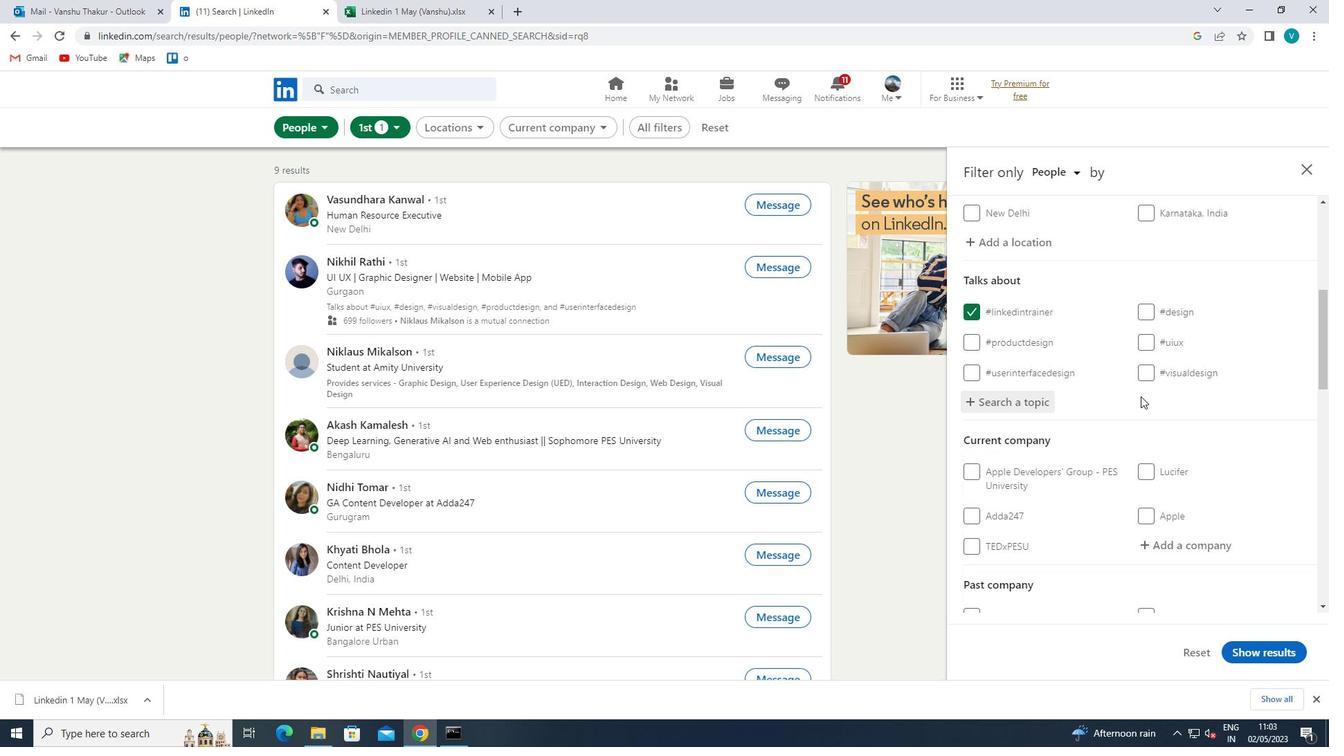 
Action: Mouse scrolled (1141, 396) with delta (0, 0)
Screenshot: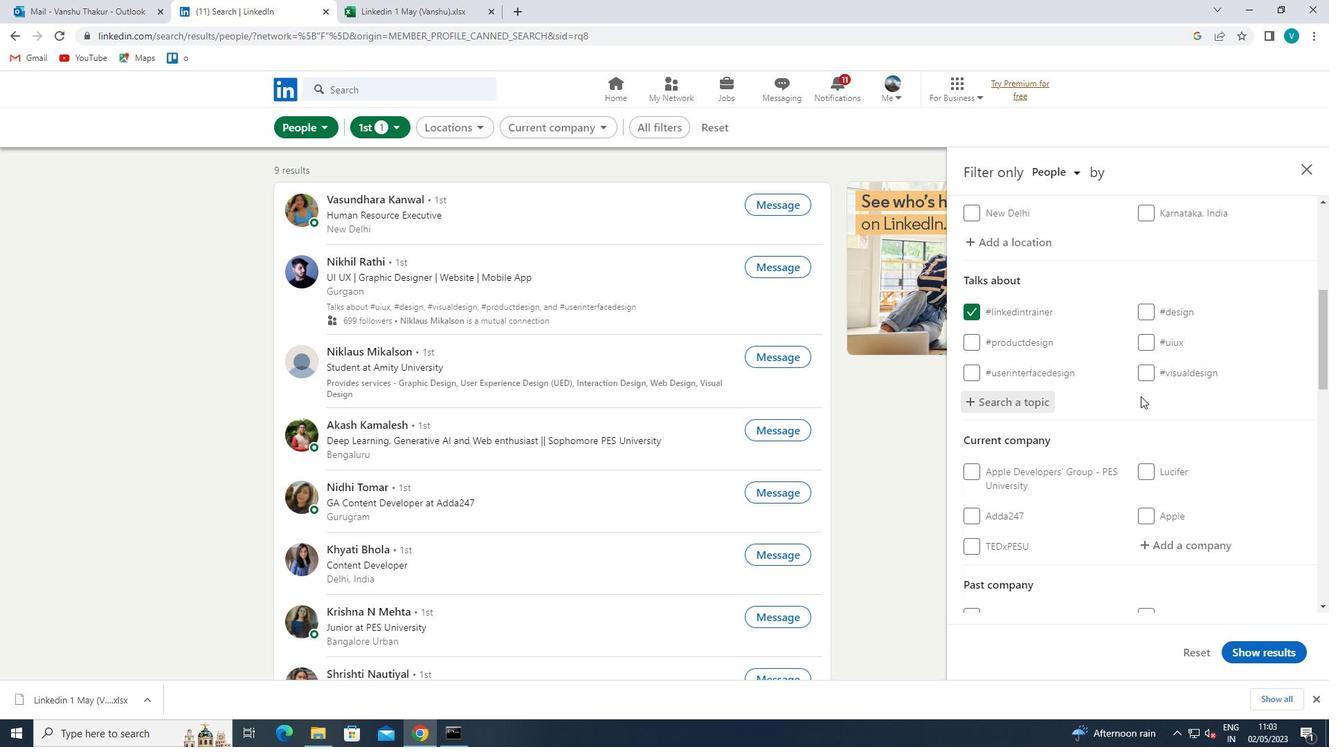 
Action: Mouse scrolled (1141, 396) with delta (0, 0)
Screenshot: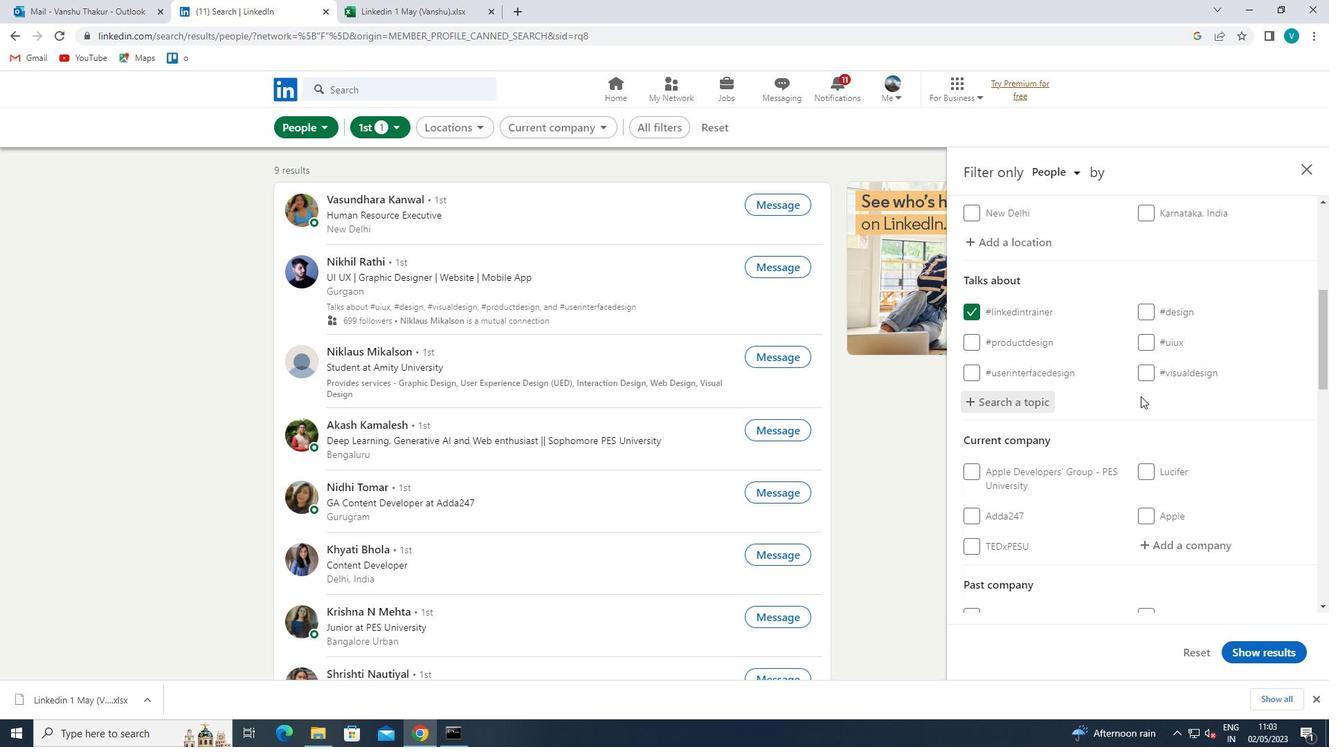 
Action: Mouse scrolled (1141, 396) with delta (0, 0)
Screenshot: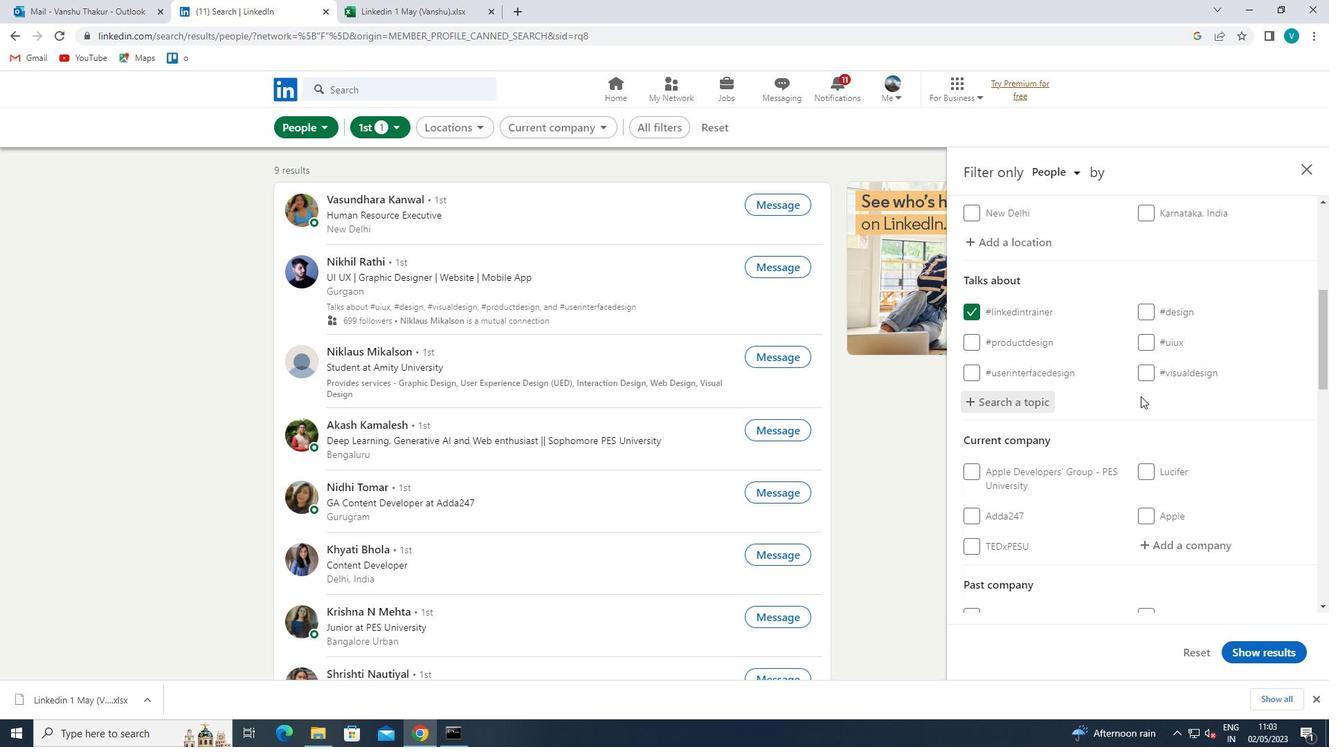 
Action: Mouse scrolled (1141, 396) with delta (0, 0)
Screenshot: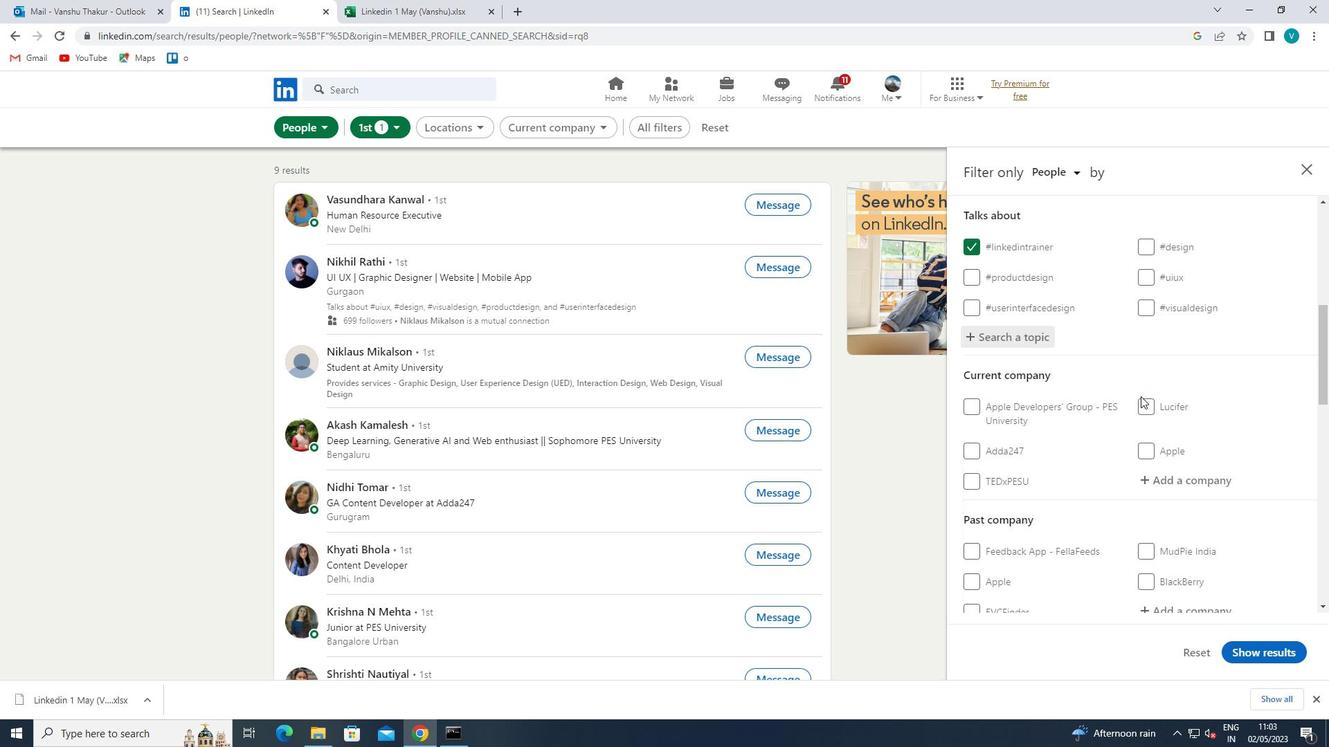 
Action: Mouse scrolled (1141, 396) with delta (0, 0)
Screenshot: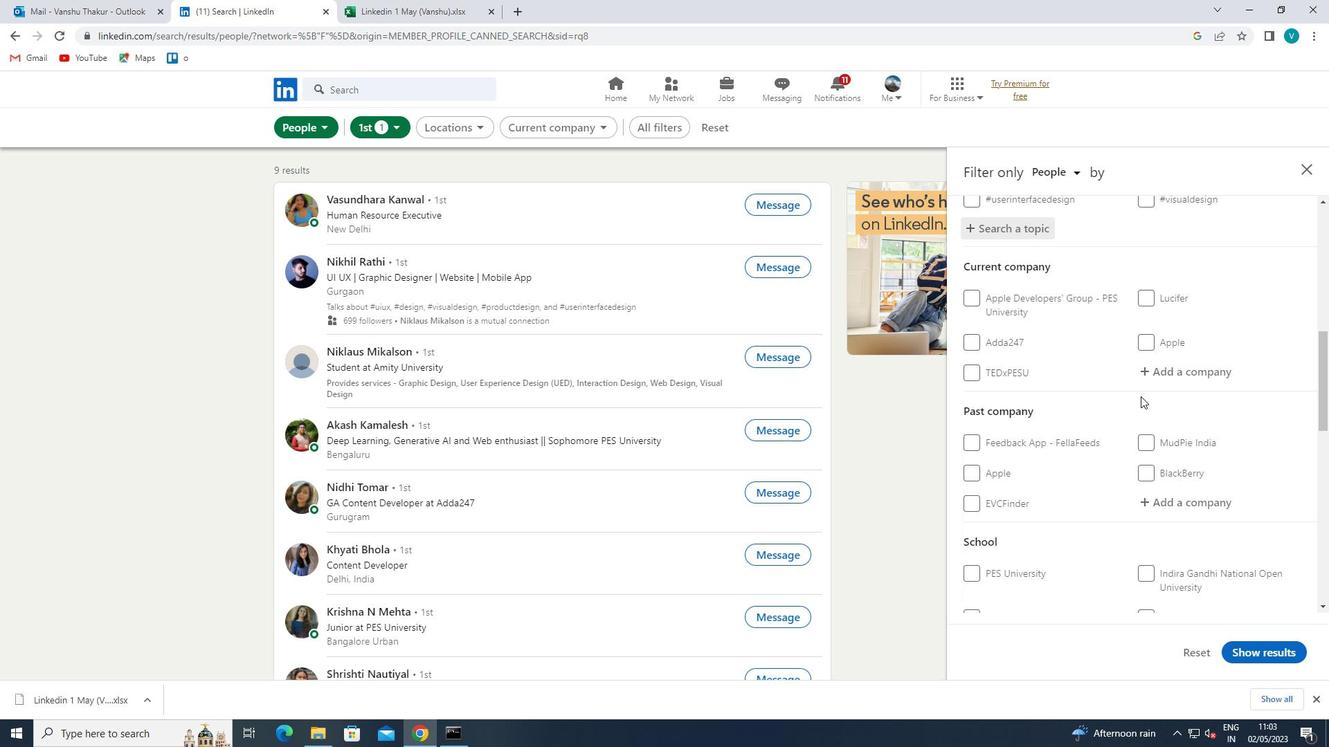 
Action: Mouse moved to (1126, 403)
Screenshot: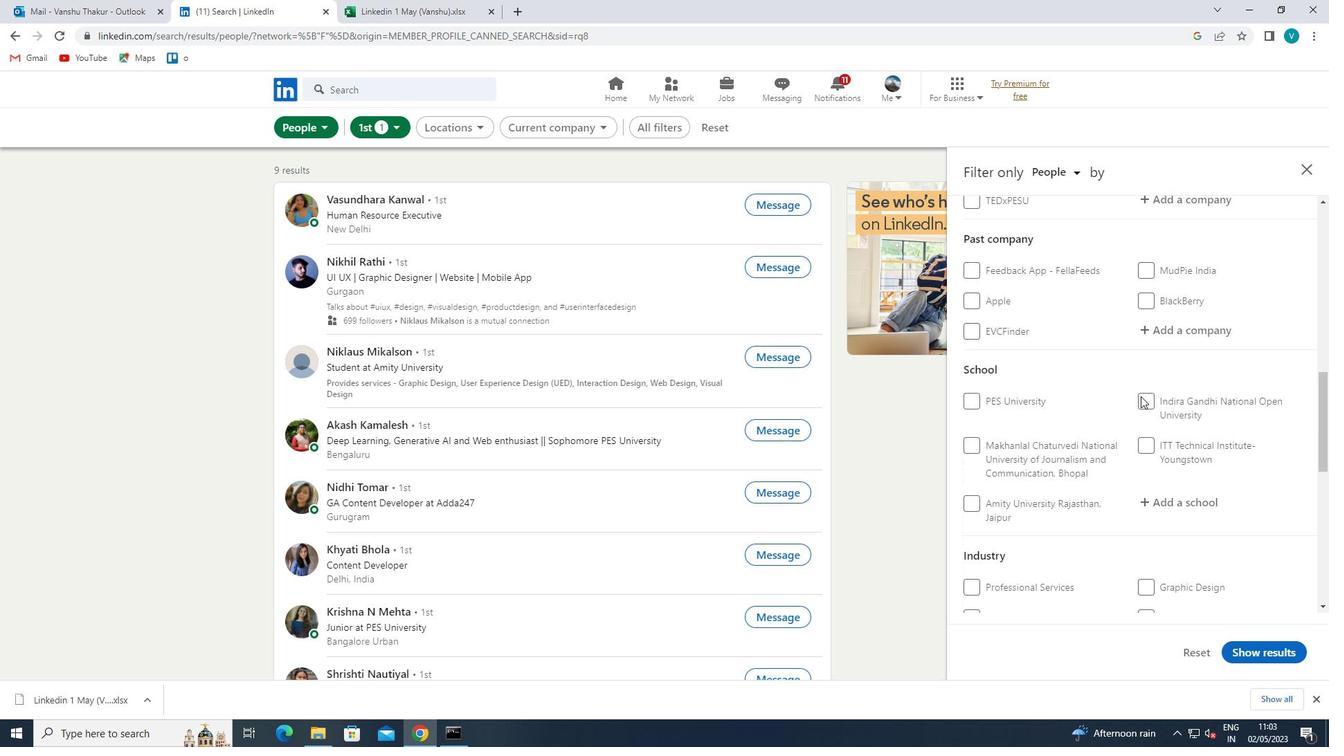 
Action: Mouse scrolled (1126, 402) with delta (0, 0)
Screenshot: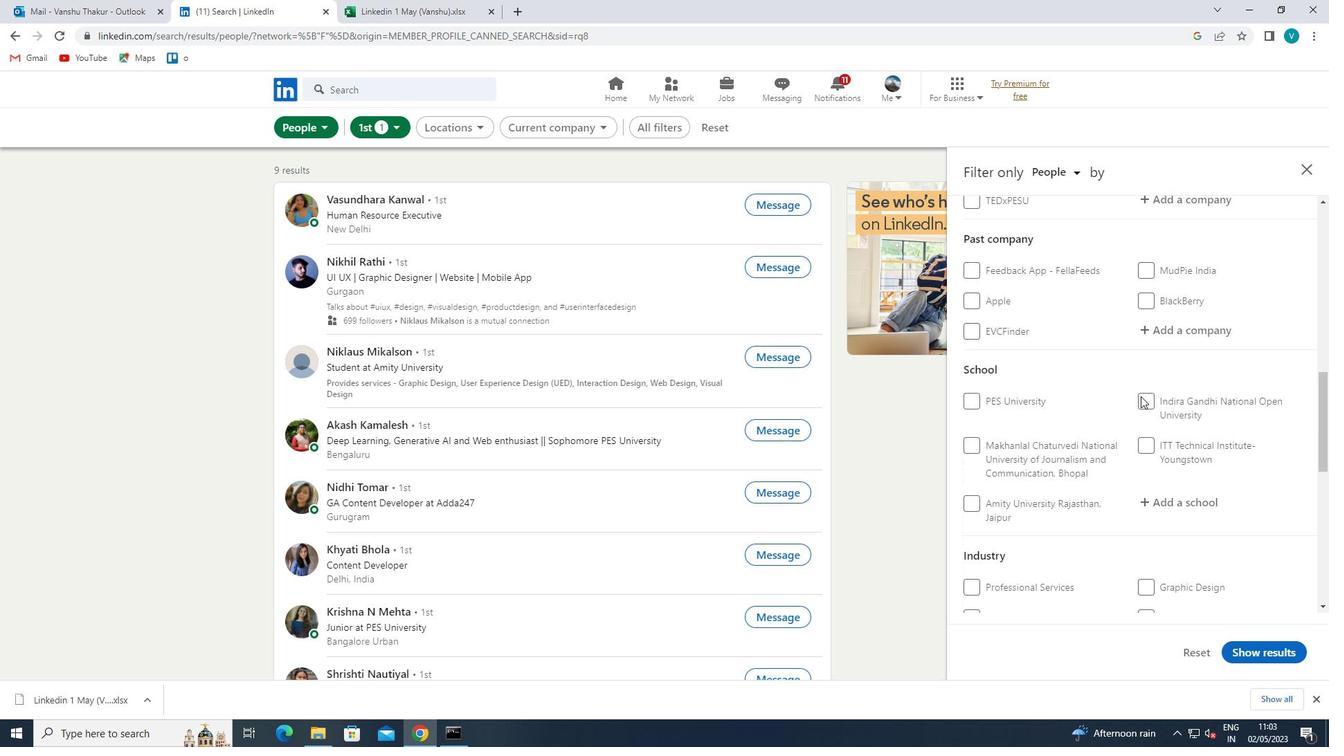 
Action: Mouse moved to (1102, 465)
Screenshot: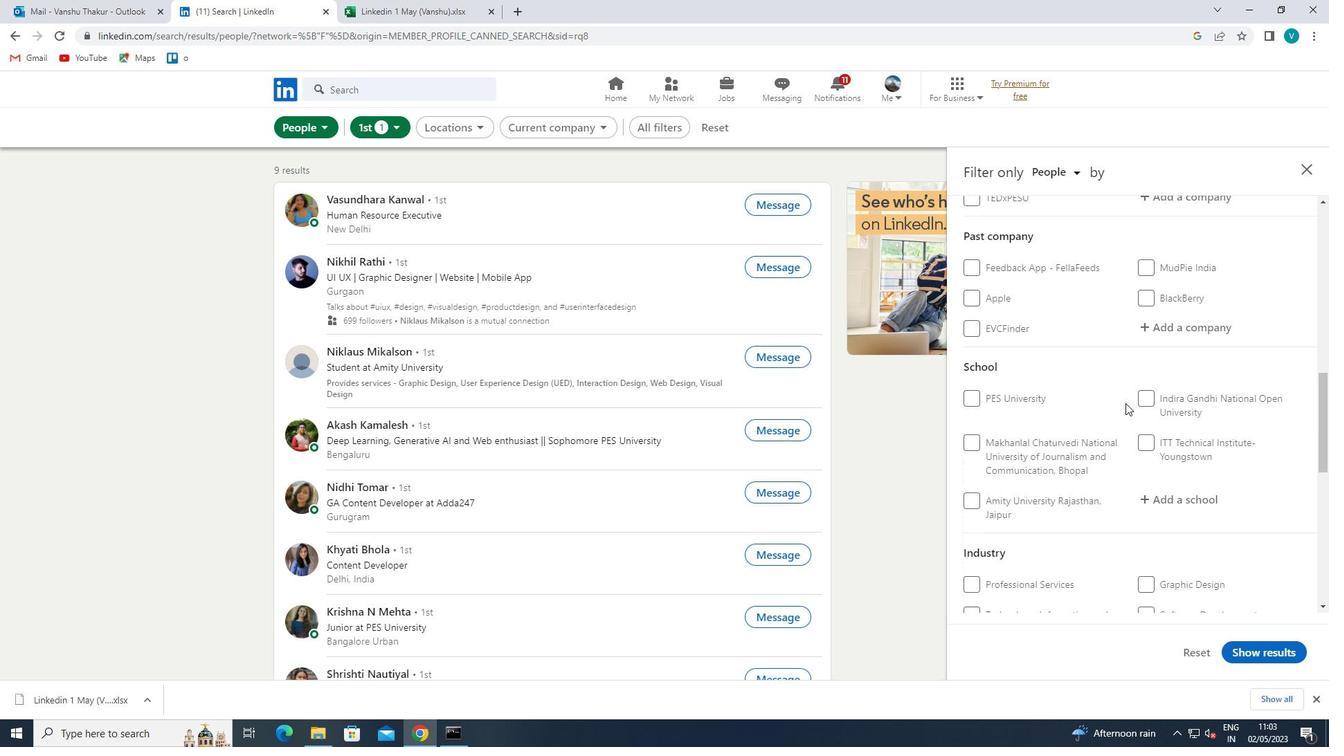 
Action: Mouse scrolled (1102, 464) with delta (0, 0)
Screenshot: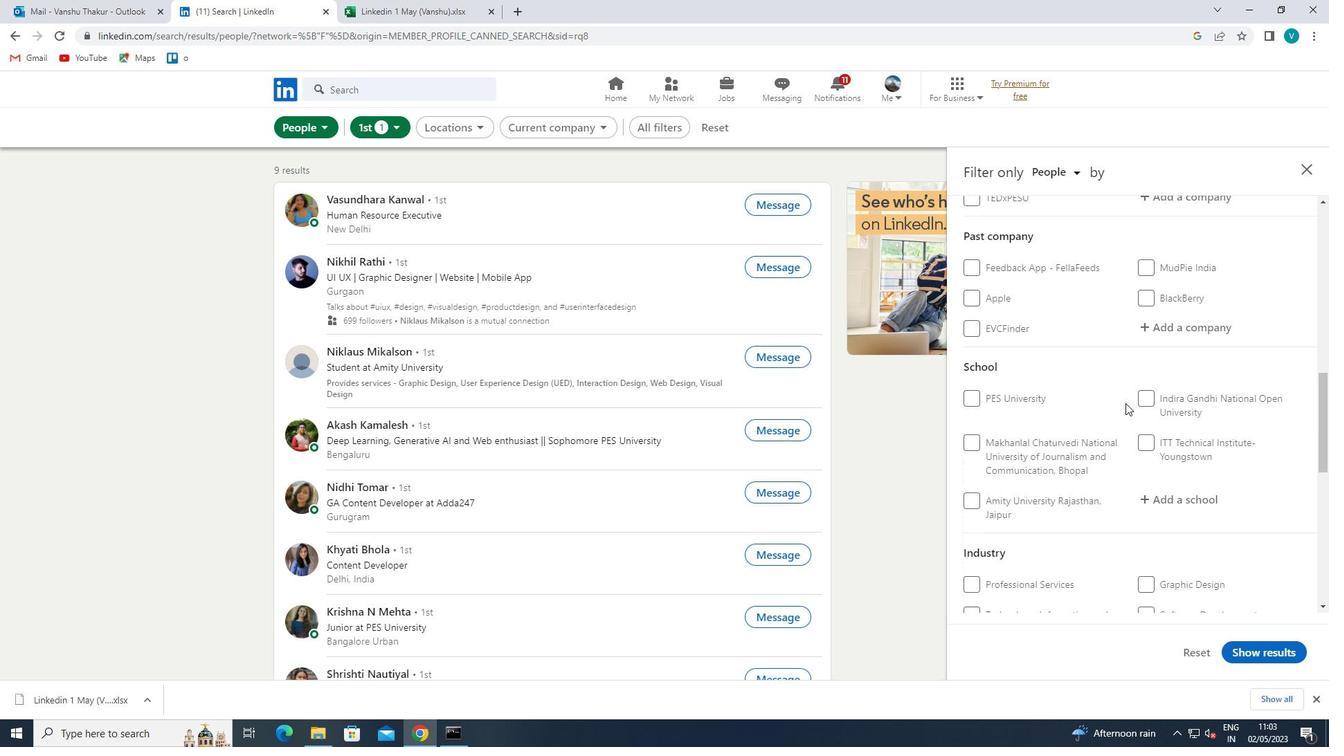 
Action: Mouse scrolled (1102, 464) with delta (0, 0)
Screenshot: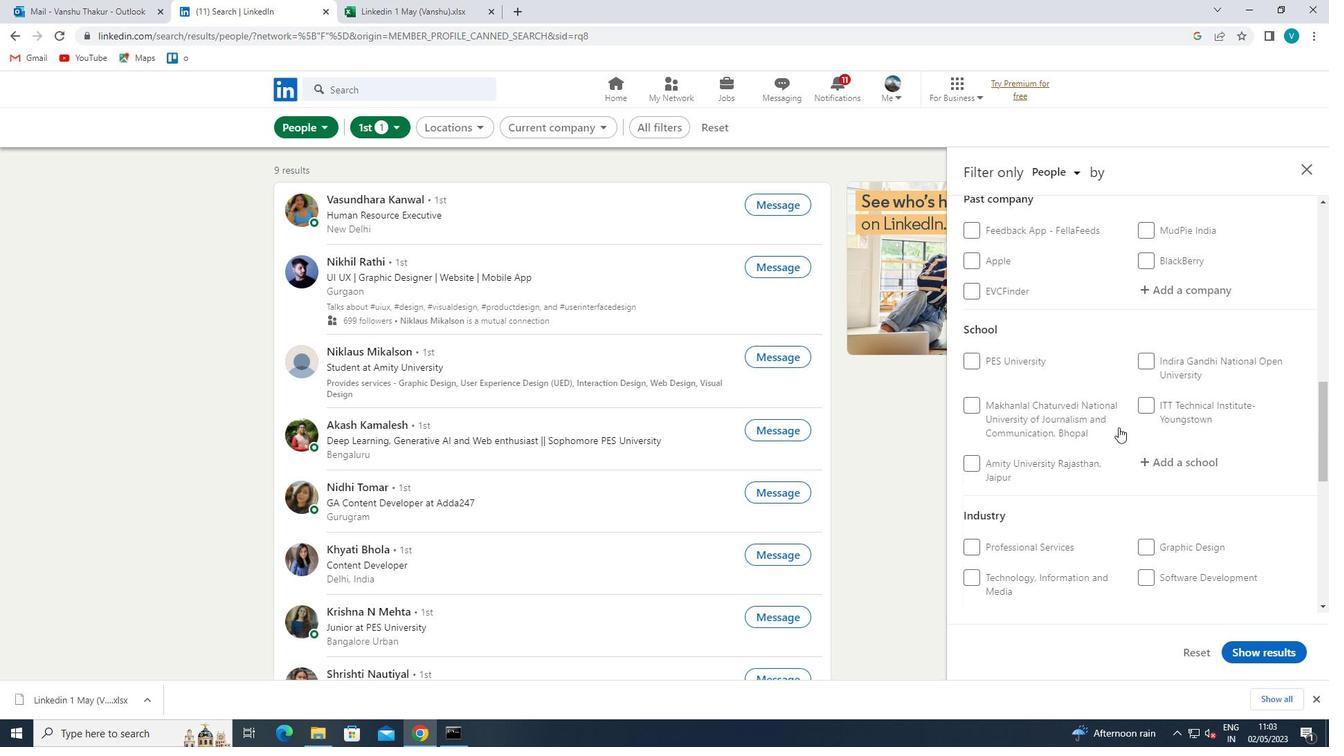 
Action: Mouse scrolled (1102, 464) with delta (0, 0)
Screenshot: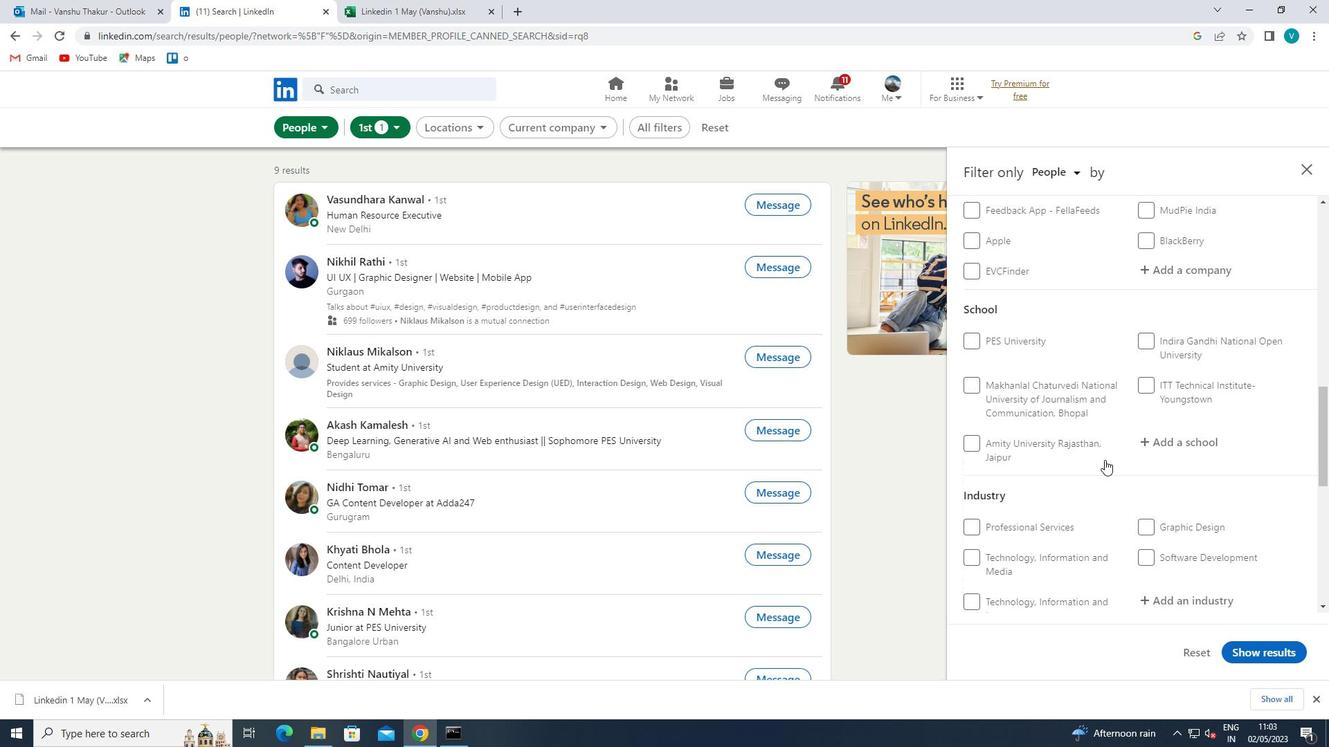 
Action: Mouse scrolled (1102, 464) with delta (0, 0)
Screenshot: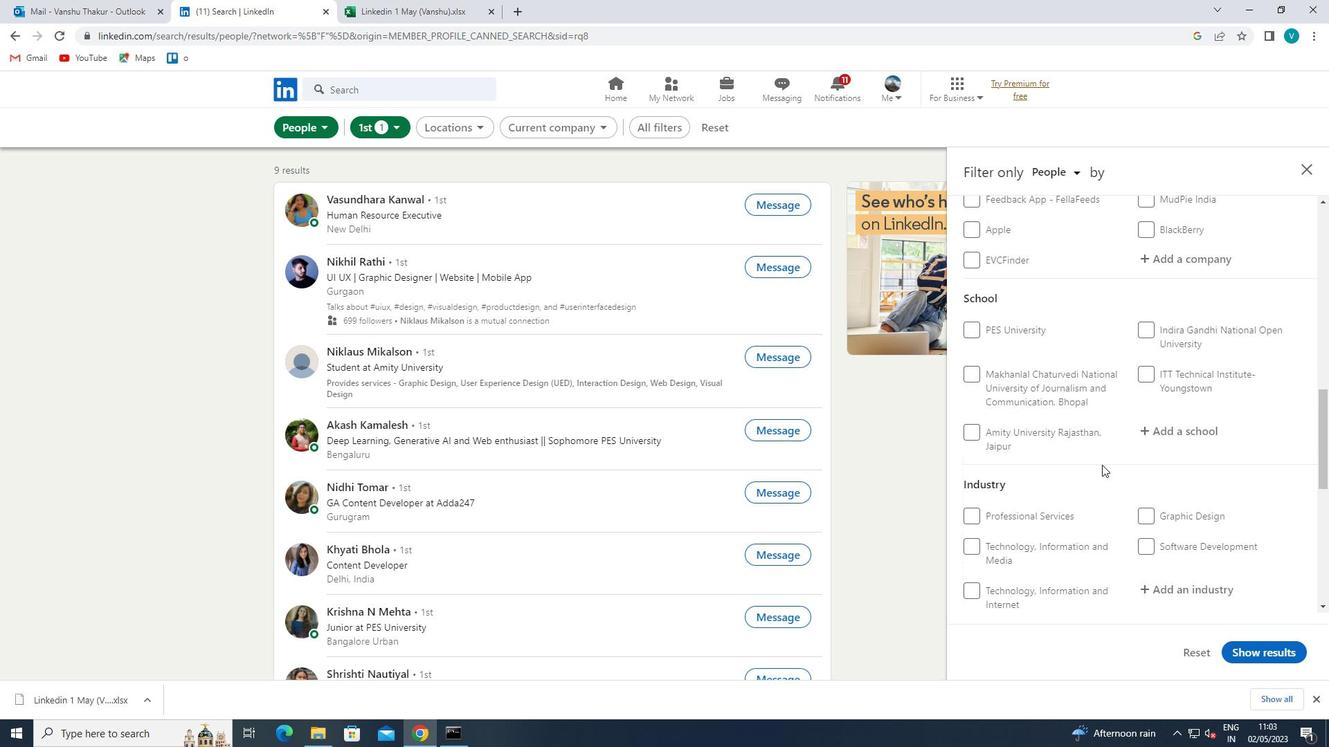 
Action: Mouse moved to (968, 397)
Screenshot: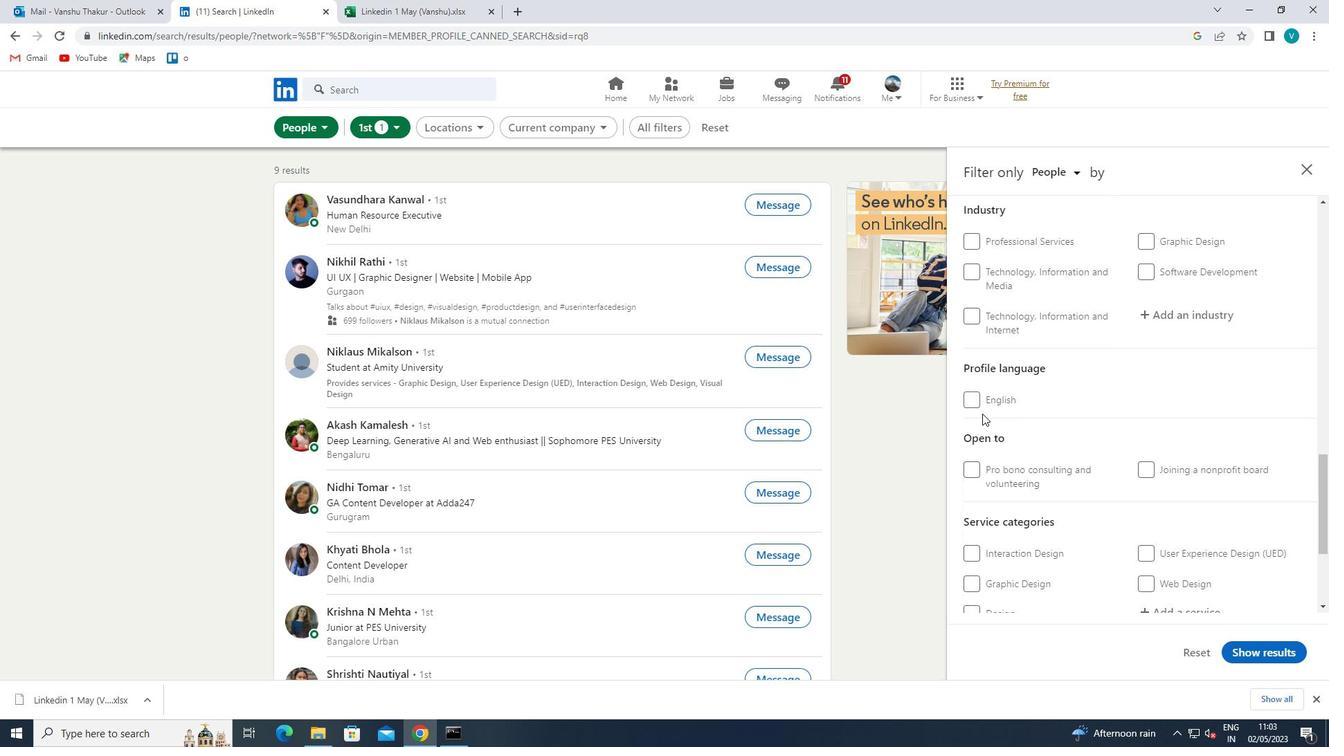 
Action: Mouse pressed left at (968, 397)
Screenshot: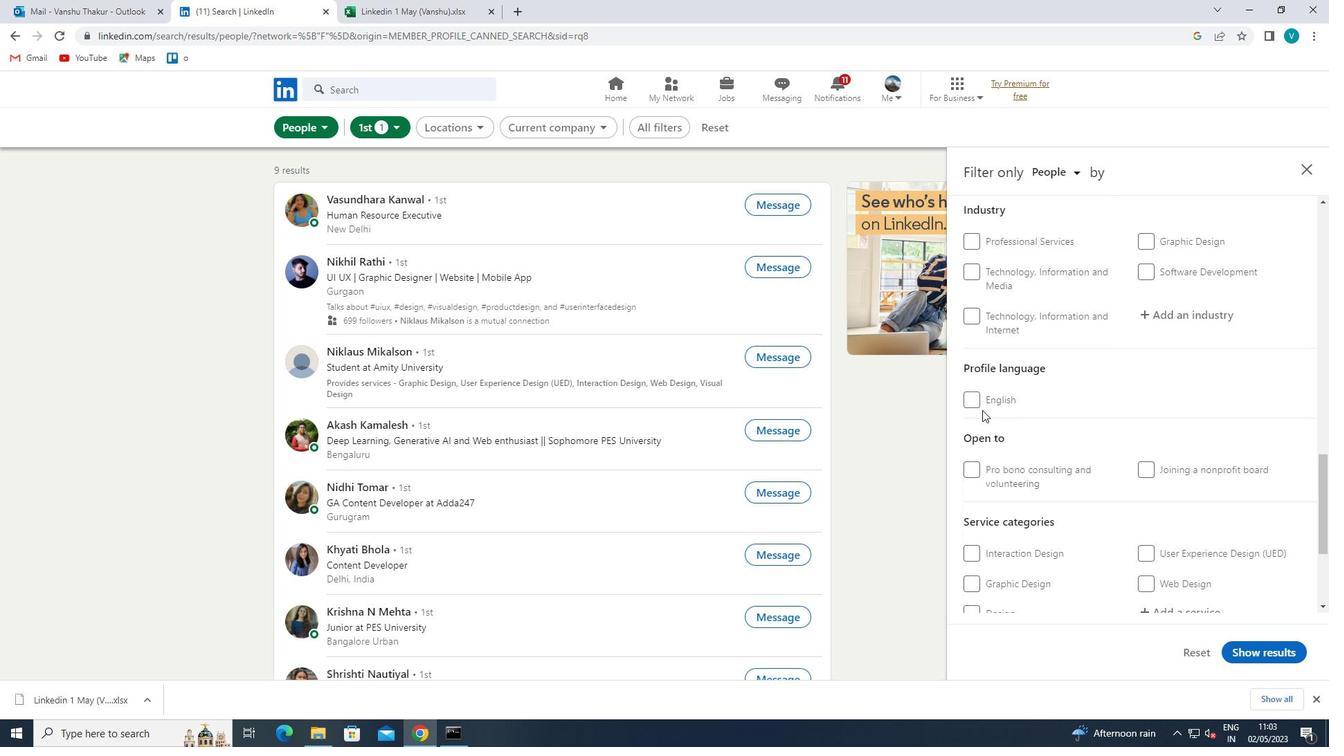 
Action: Mouse moved to (1112, 392)
Screenshot: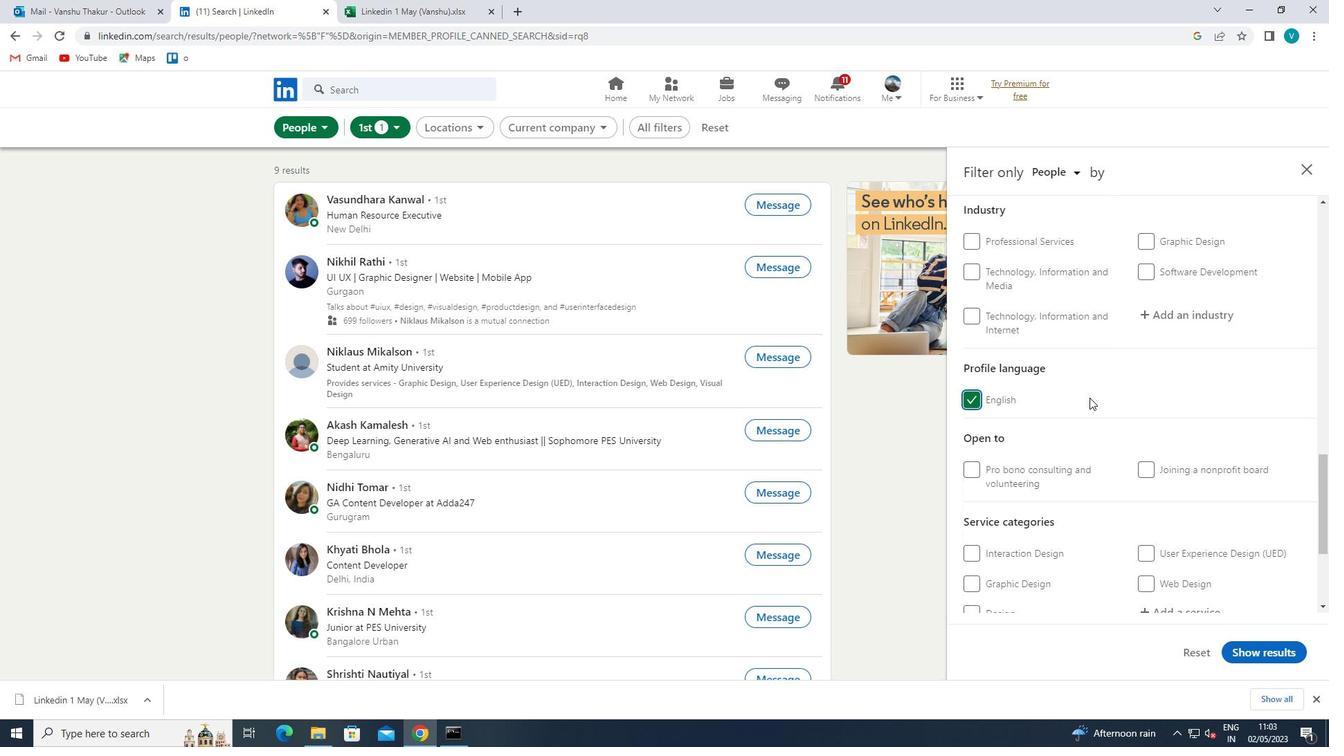 
Action: Mouse scrolled (1112, 393) with delta (0, 0)
Screenshot: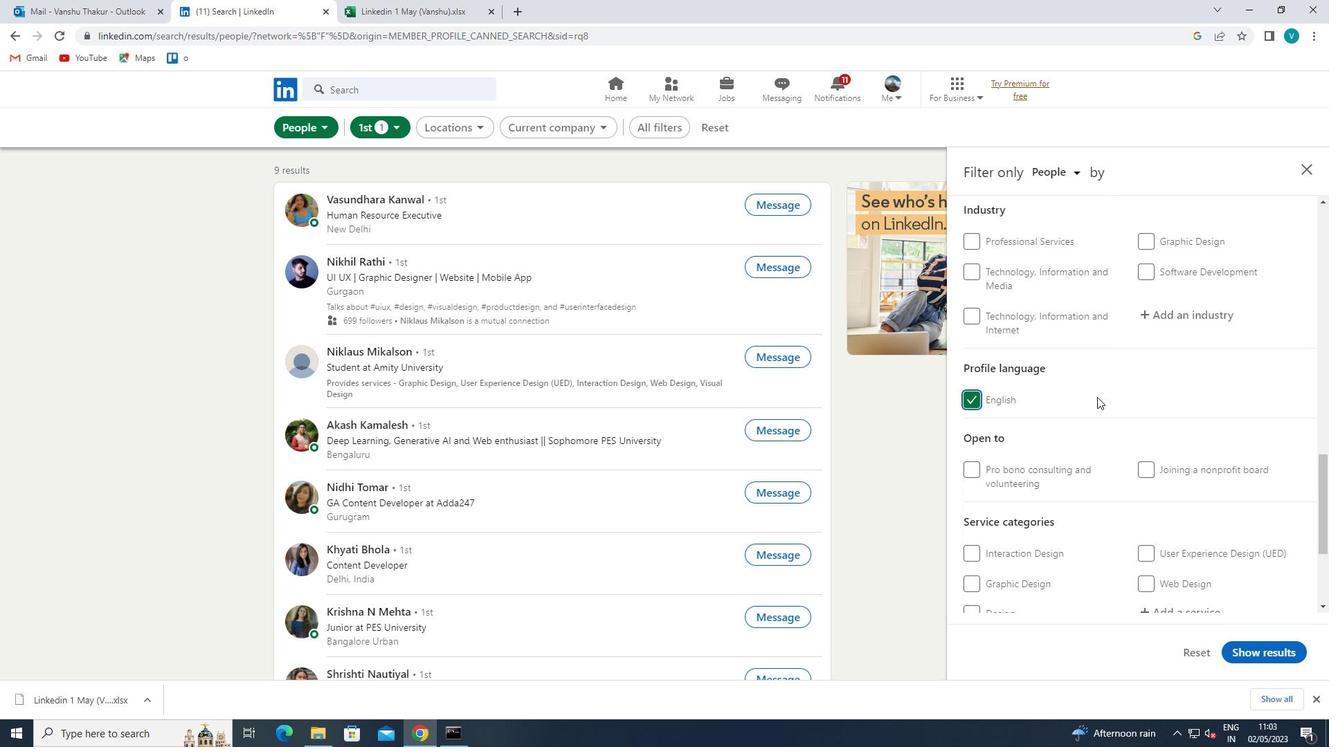 
Action: Mouse scrolled (1112, 393) with delta (0, 0)
Screenshot: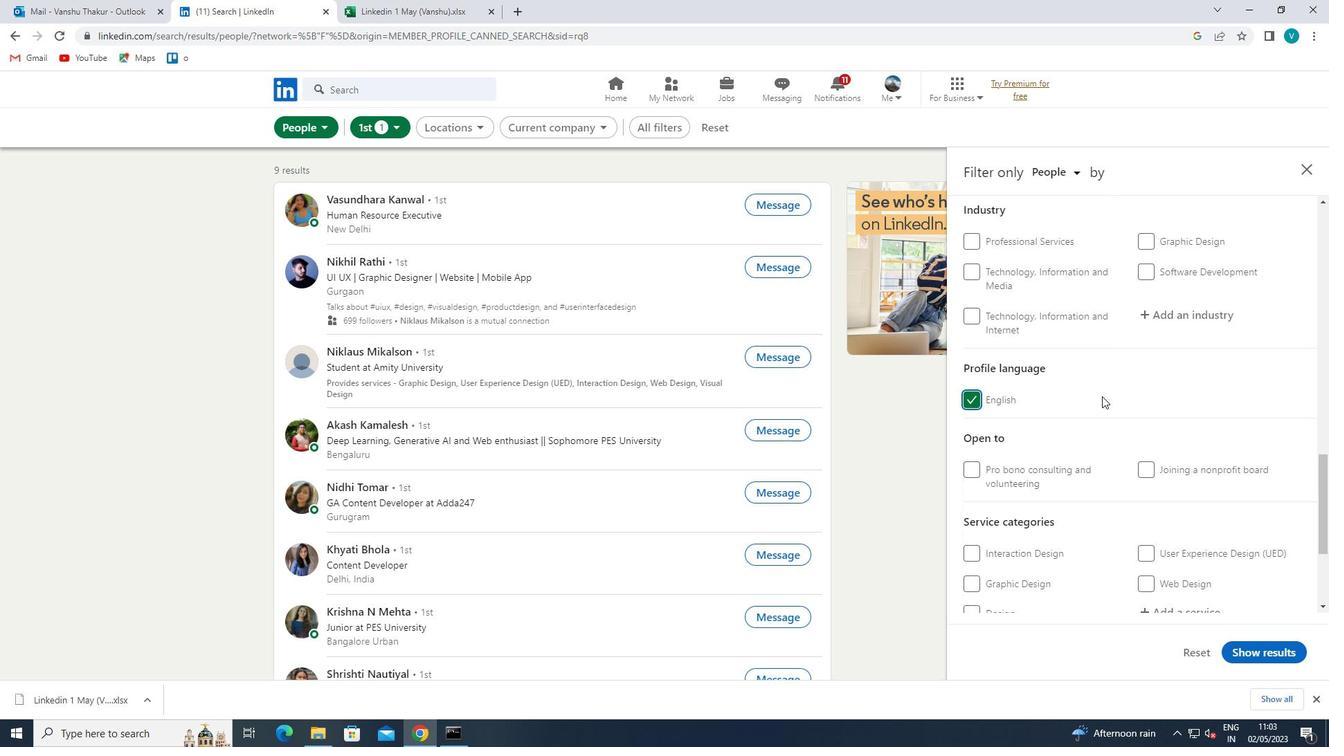 
Action: Mouse scrolled (1112, 393) with delta (0, 0)
Screenshot: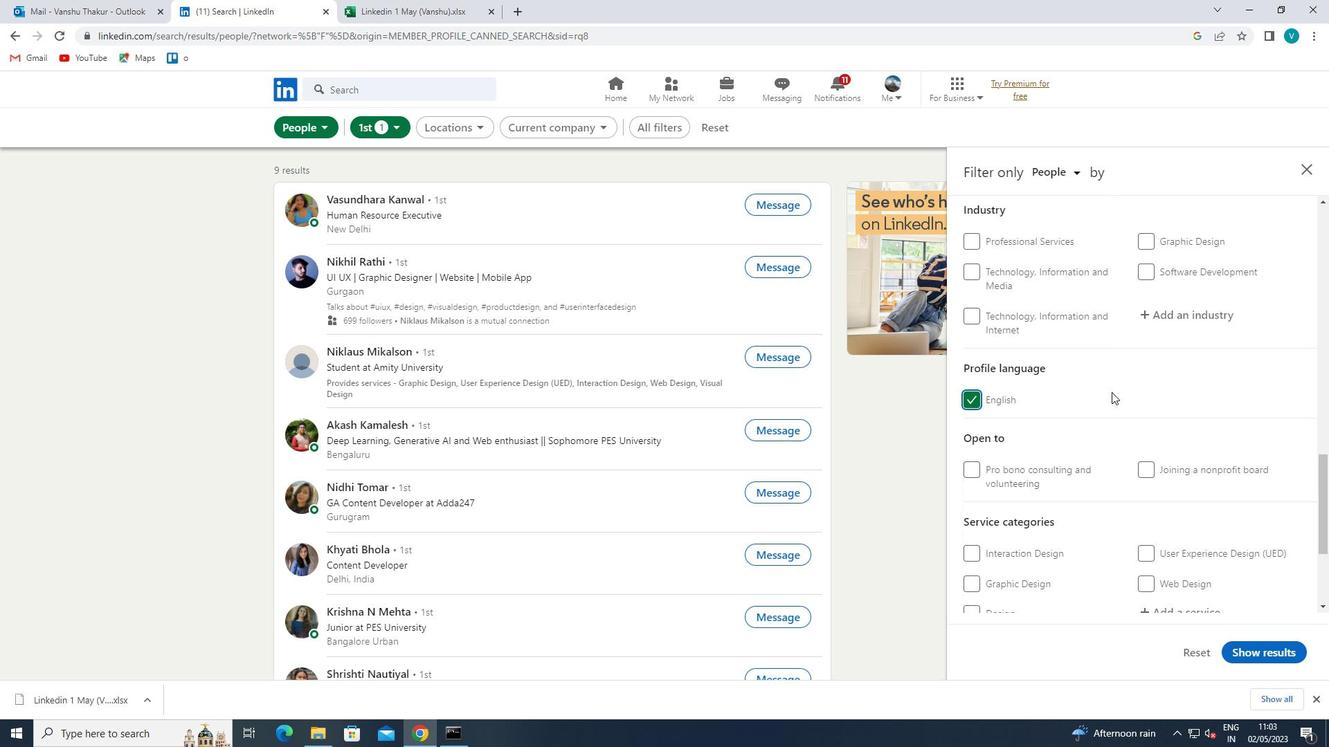 
Action: Mouse scrolled (1112, 393) with delta (0, 0)
Screenshot: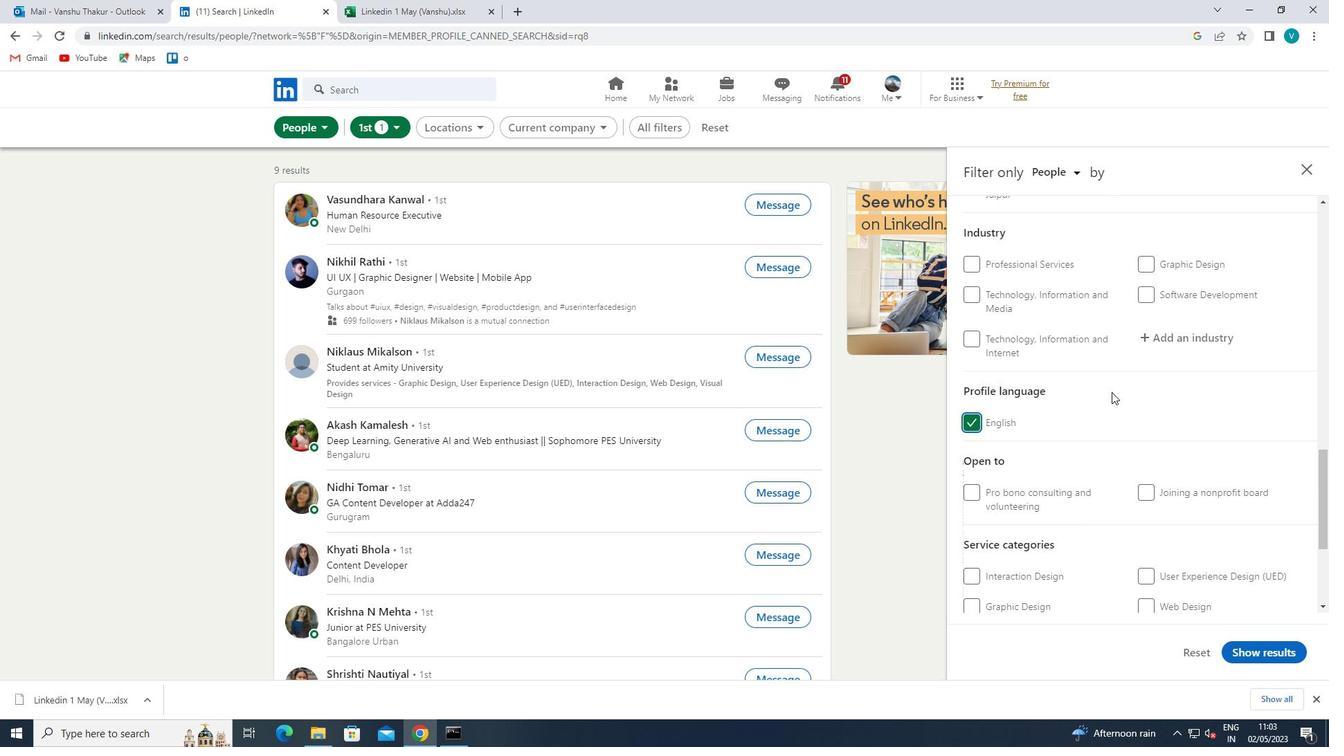 
Action: Mouse scrolled (1112, 393) with delta (0, 0)
Screenshot: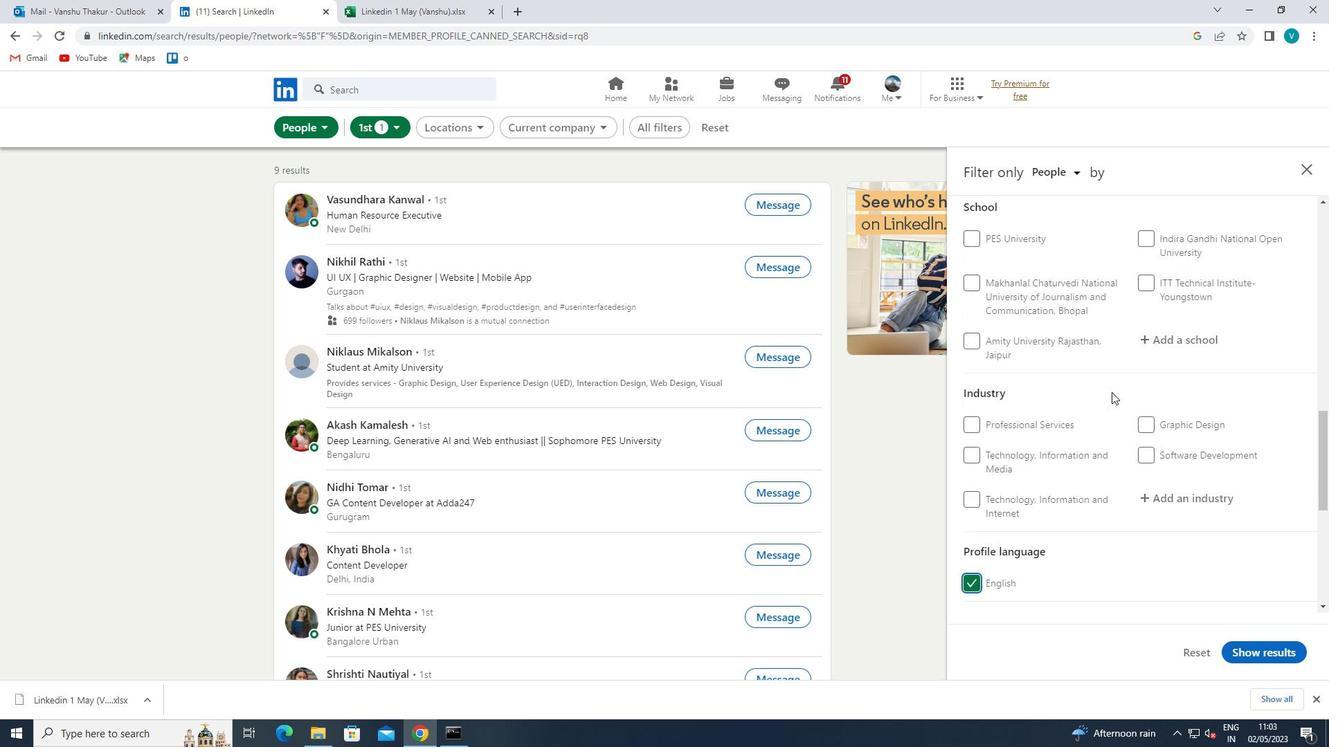 
Action: Mouse scrolled (1112, 393) with delta (0, 0)
Screenshot: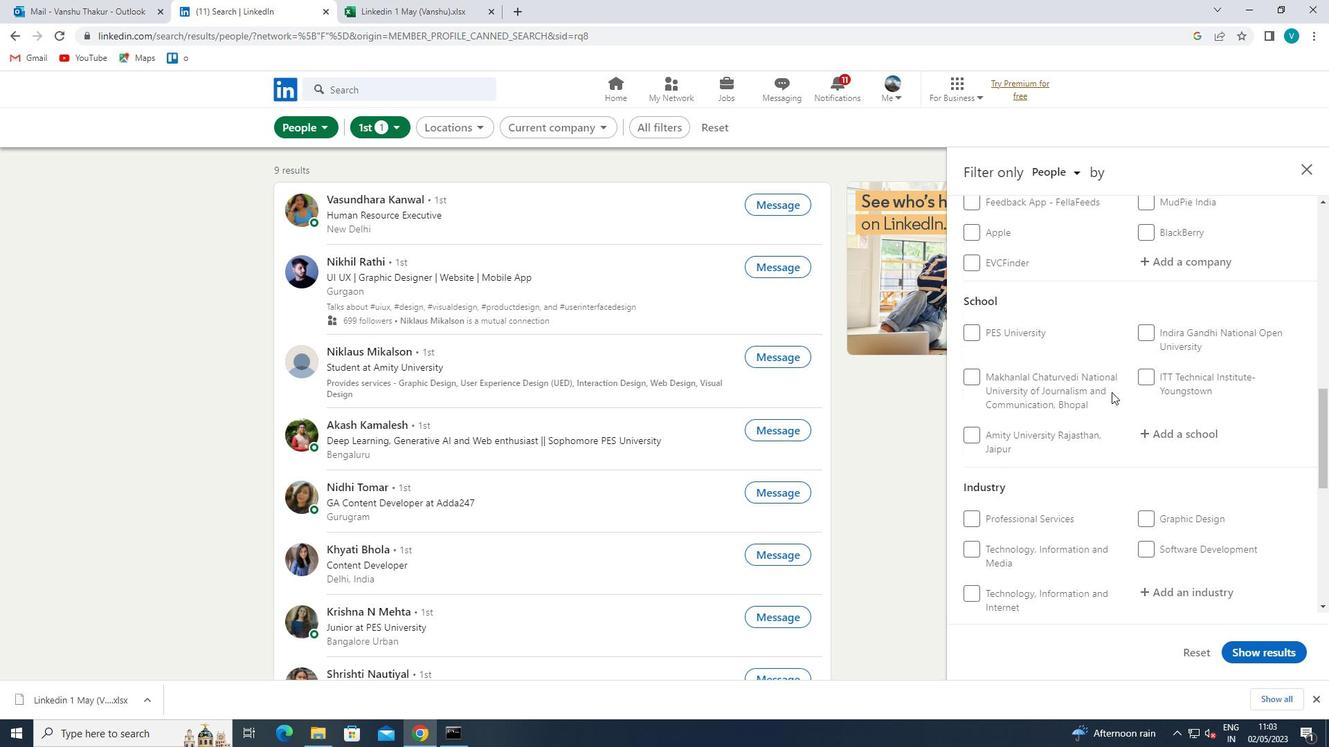 
Action: Mouse moved to (1143, 385)
Screenshot: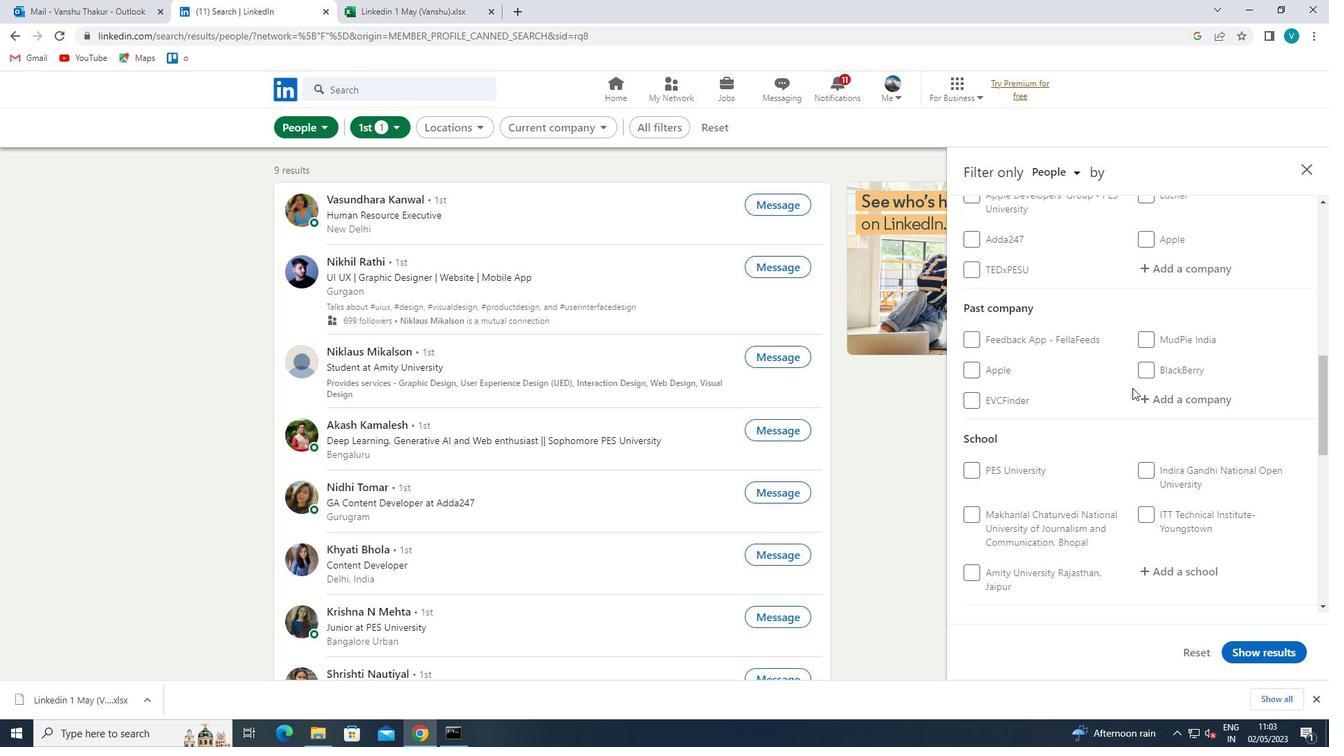 
Action: Mouse scrolled (1143, 385) with delta (0, 0)
Screenshot: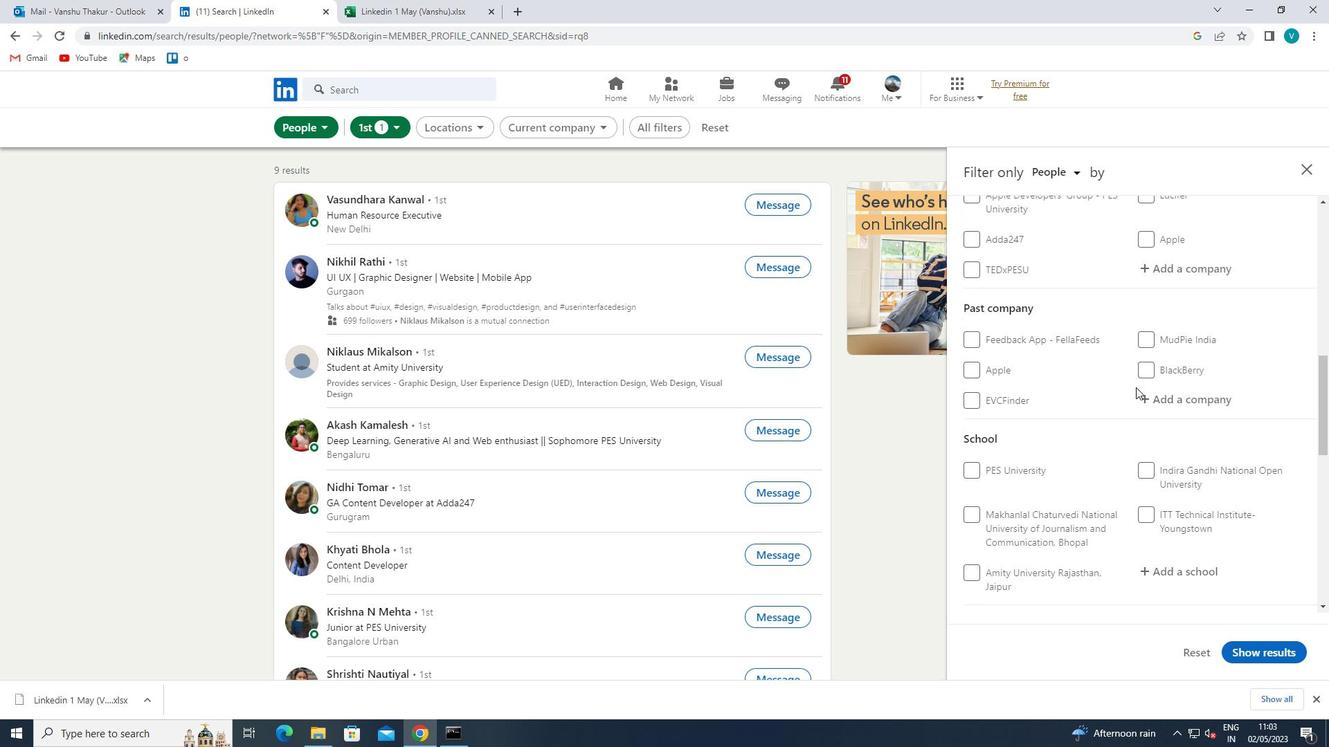 
Action: Mouse scrolled (1143, 385) with delta (0, 0)
Screenshot: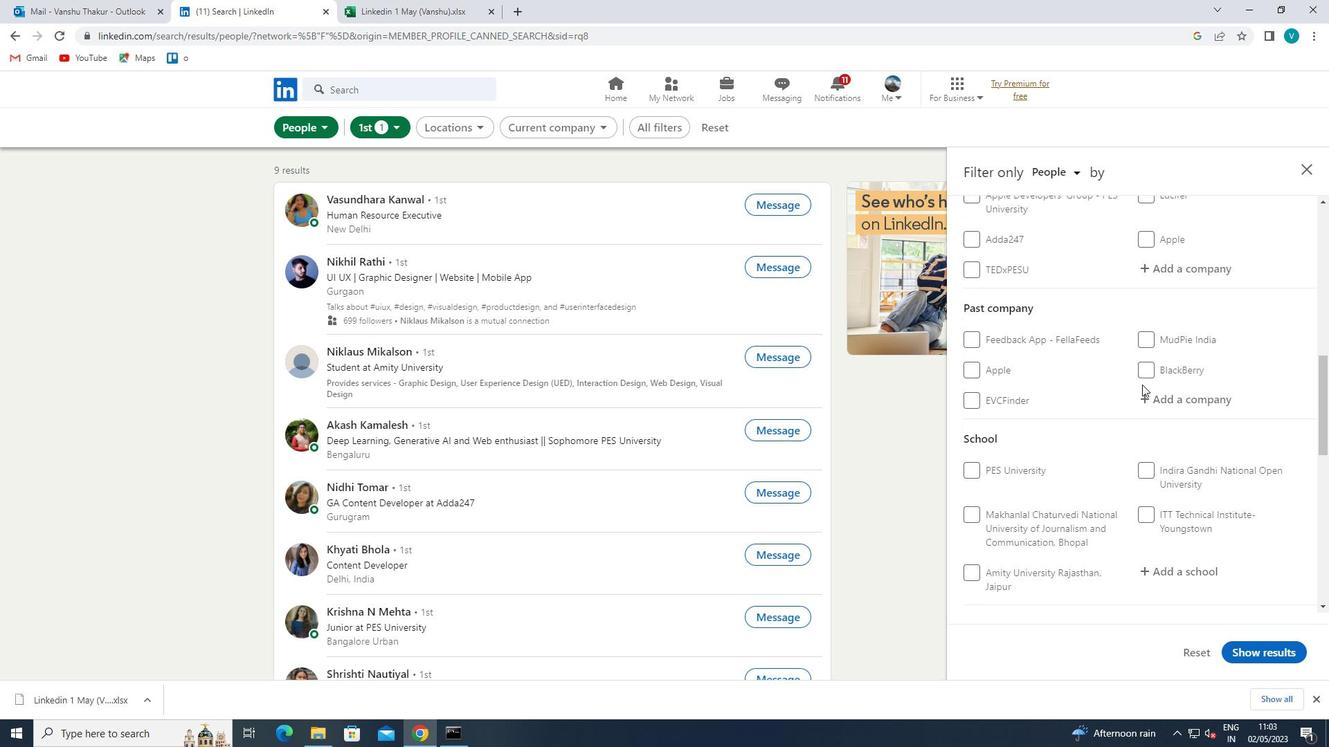
Action: Mouse moved to (1185, 407)
Screenshot: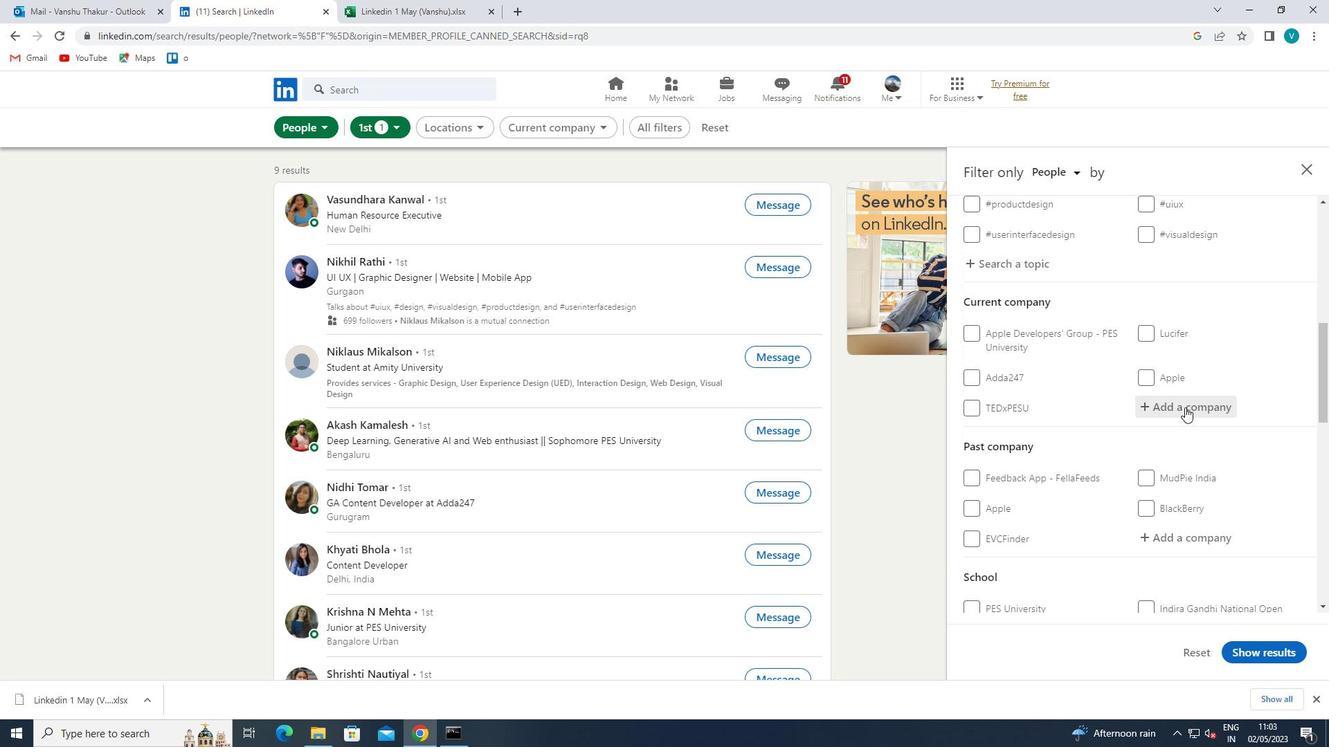 
Action: Mouse pressed left at (1185, 407)
Screenshot: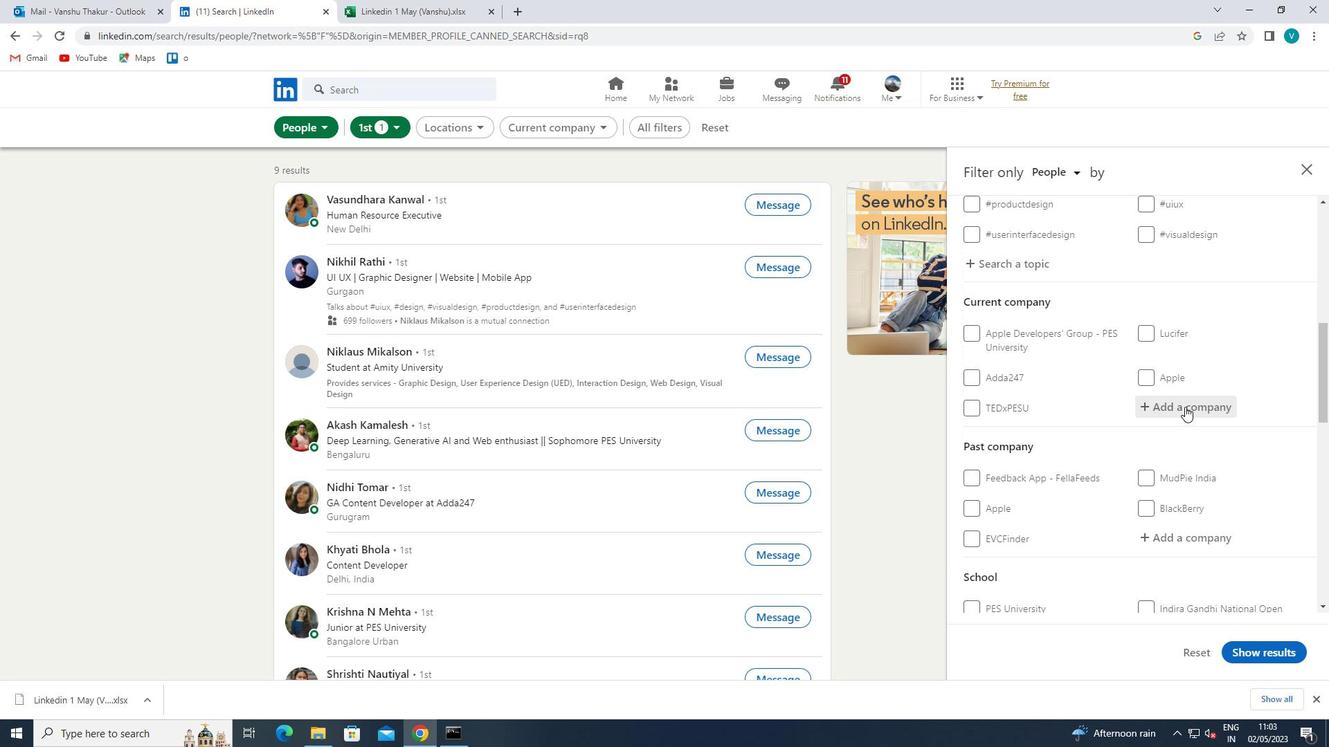 
Action: Key pressed <Key.shift>NYKAA
Screenshot: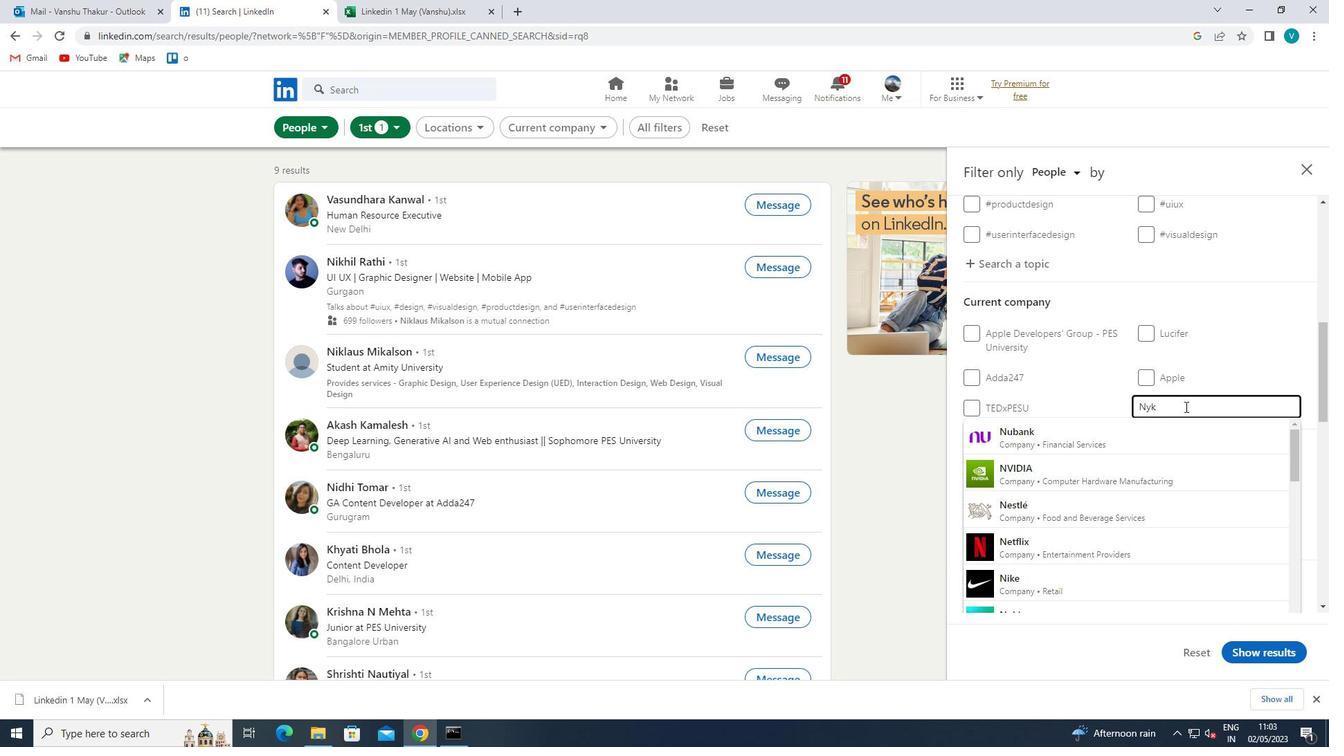 
Action: Mouse moved to (1146, 432)
Screenshot: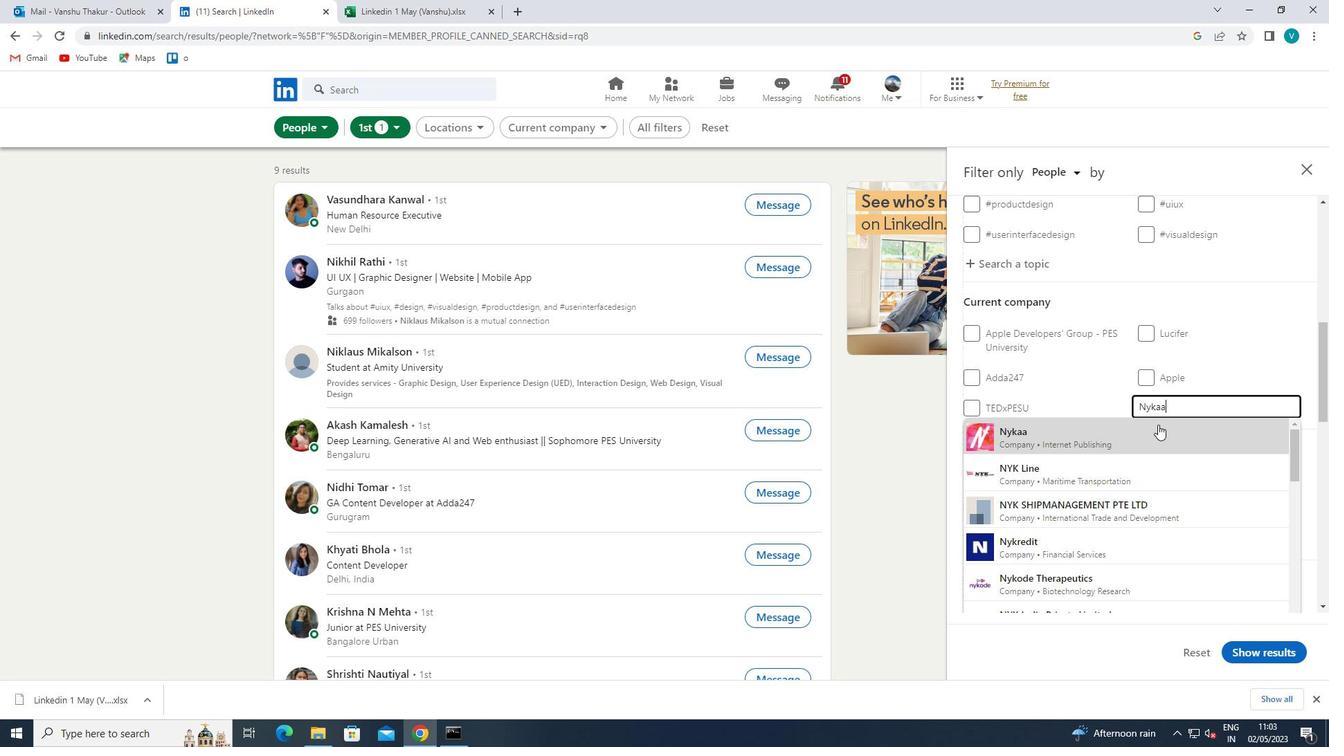 
Action: Mouse pressed left at (1146, 432)
Screenshot: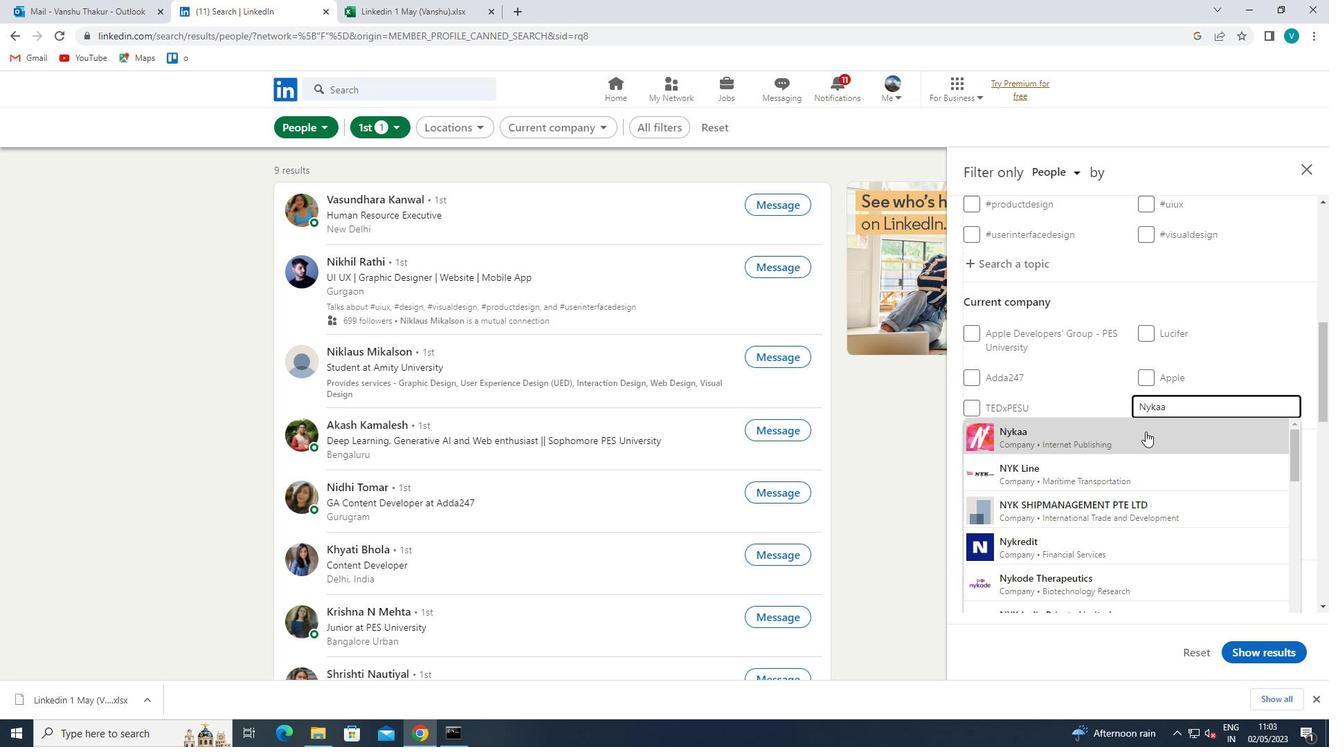 
Action: Mouse scrolled (1146, 431) with delta (0, 0)
Screenshot: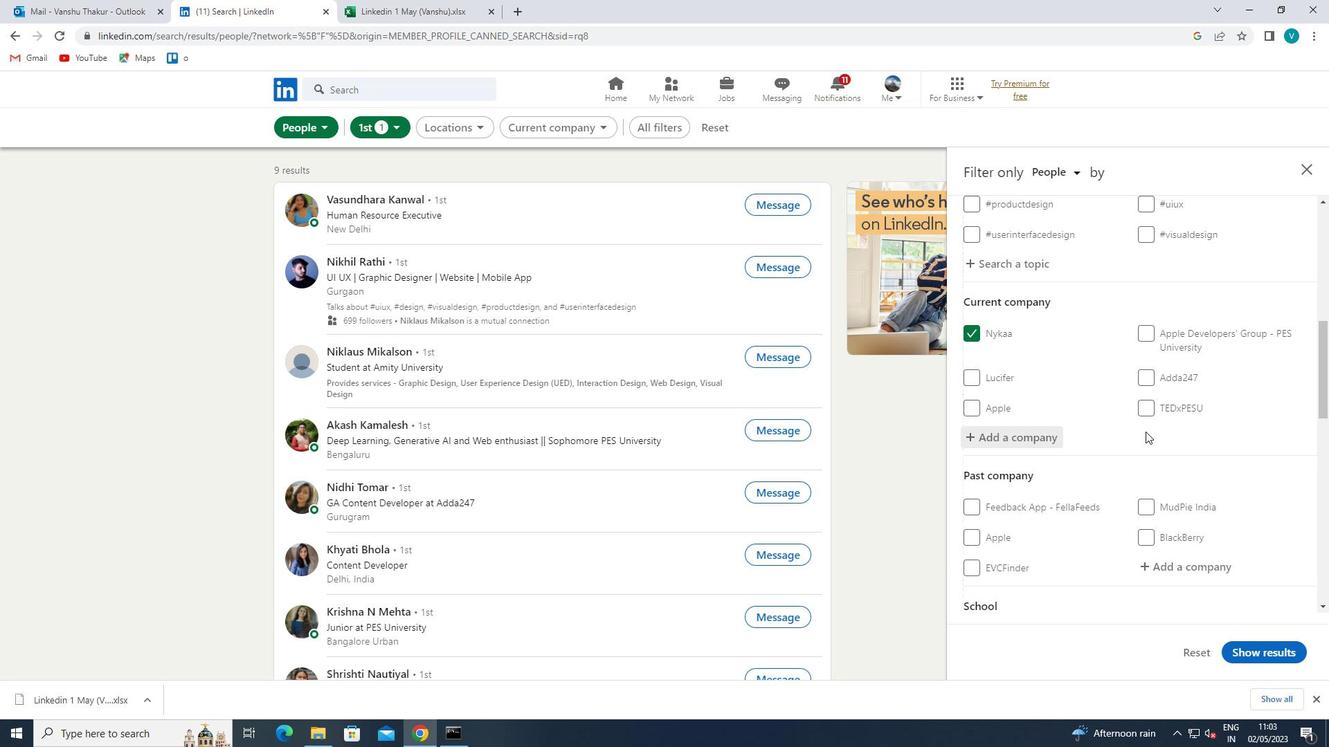 
Action: Mouse scrolled (1146, 431) with delta (0, 0)
Screenshot: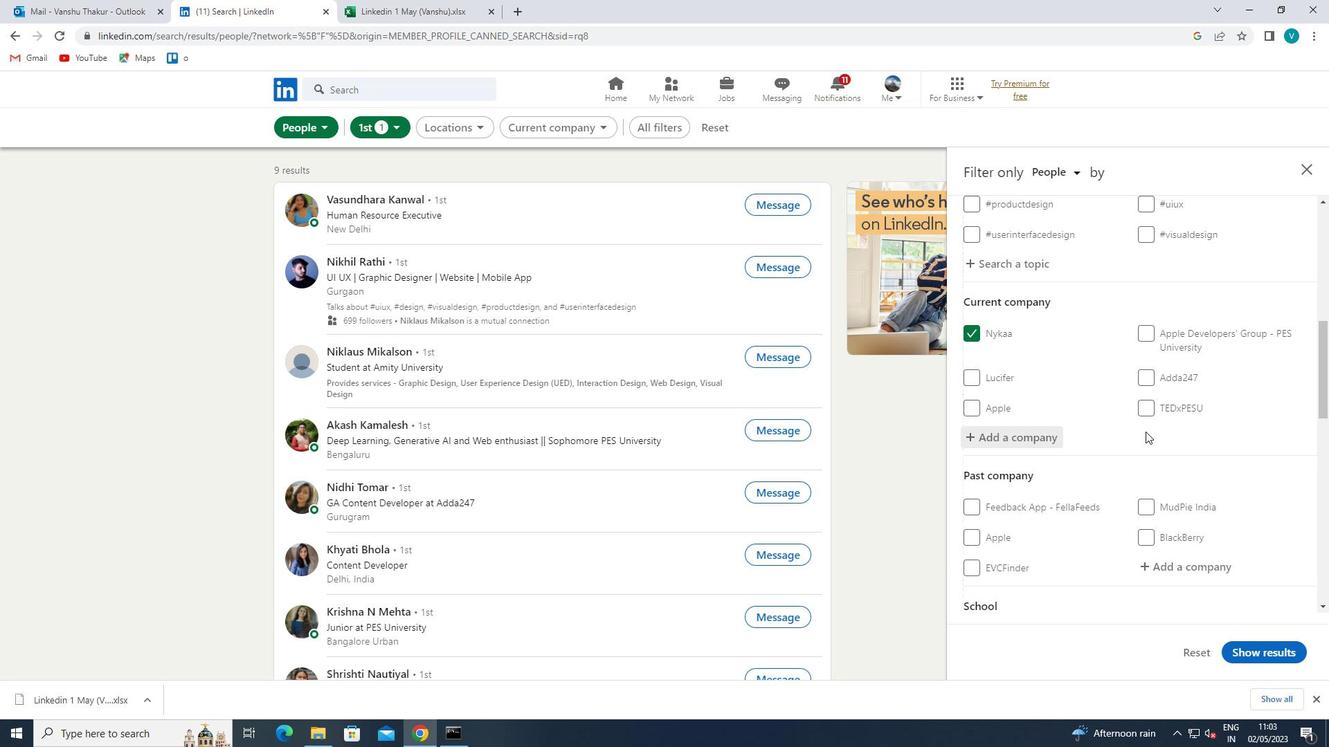 
Action: Mouse scrolled (1146, 431) with delta (0, 0)
Screenshot: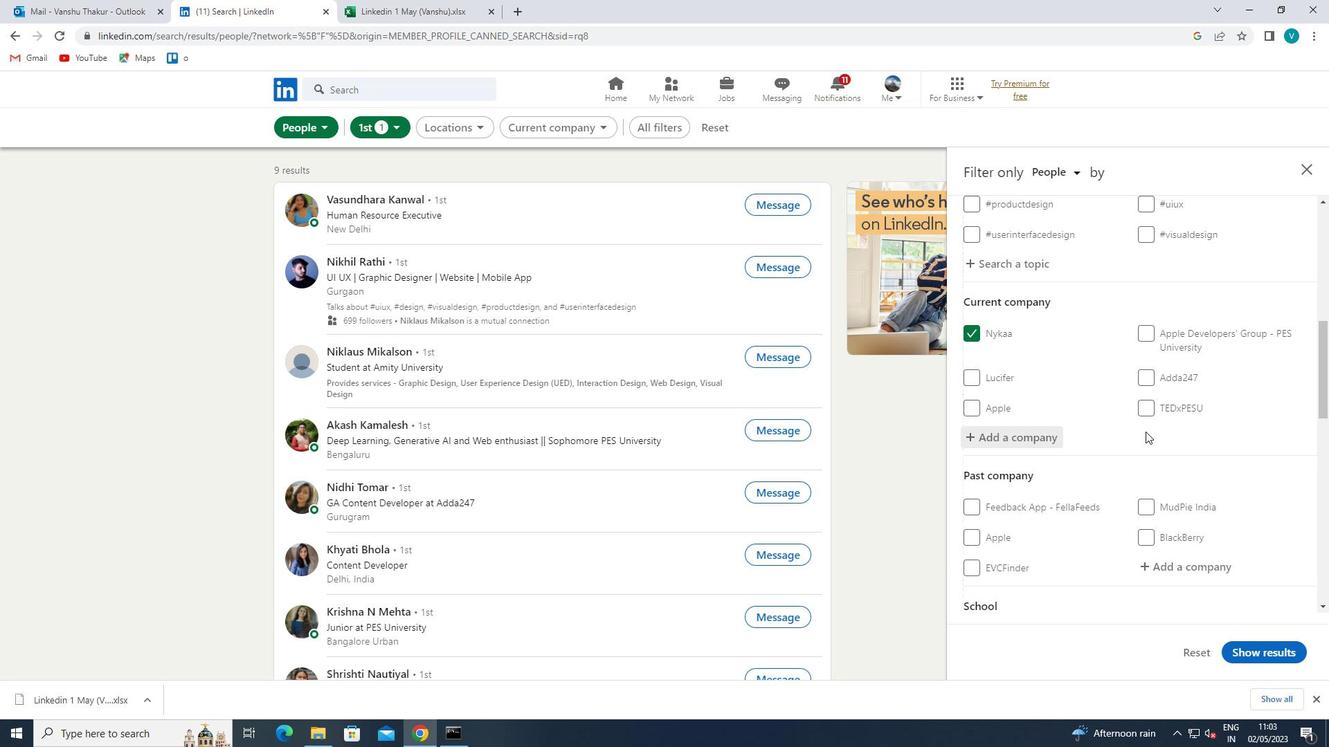 
Action: Mouse scrolled (1146, 431) with delta (0, 0)
Screenshot: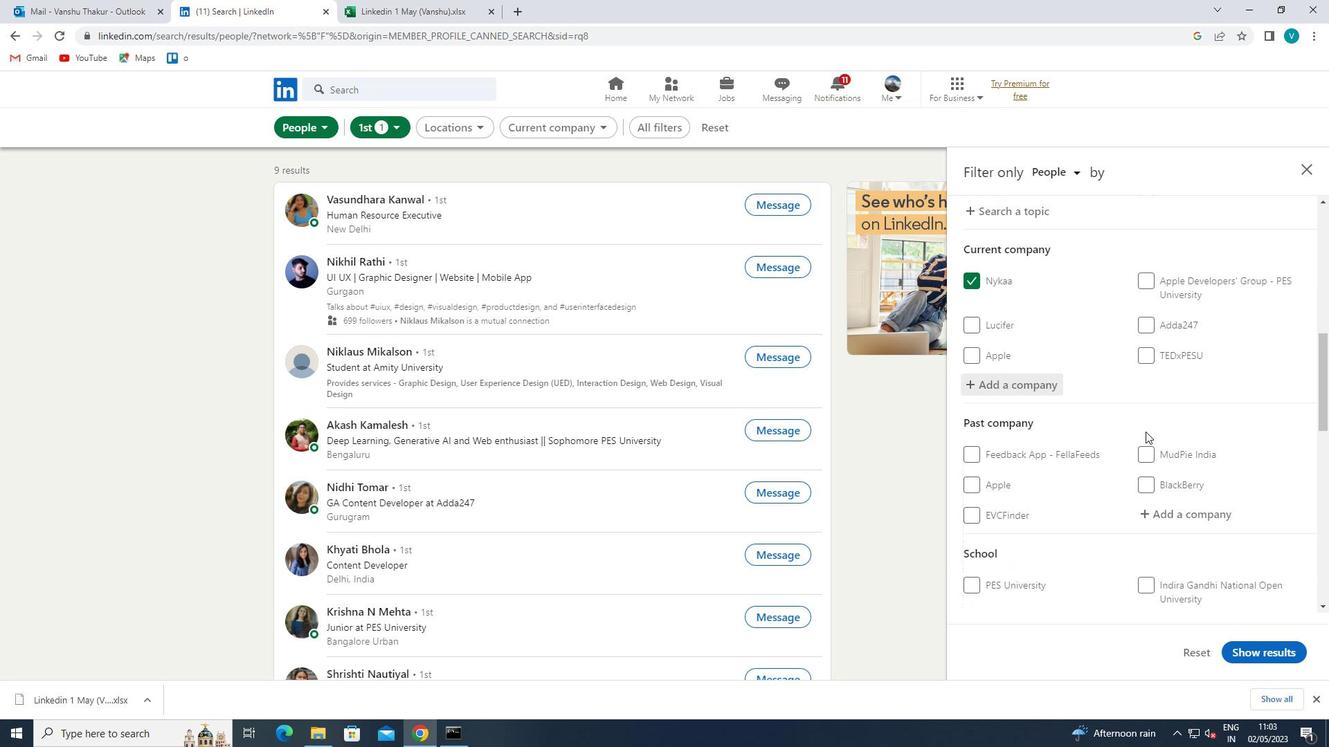 
Action: Mouse moved to (1169, 474)
Screenshot: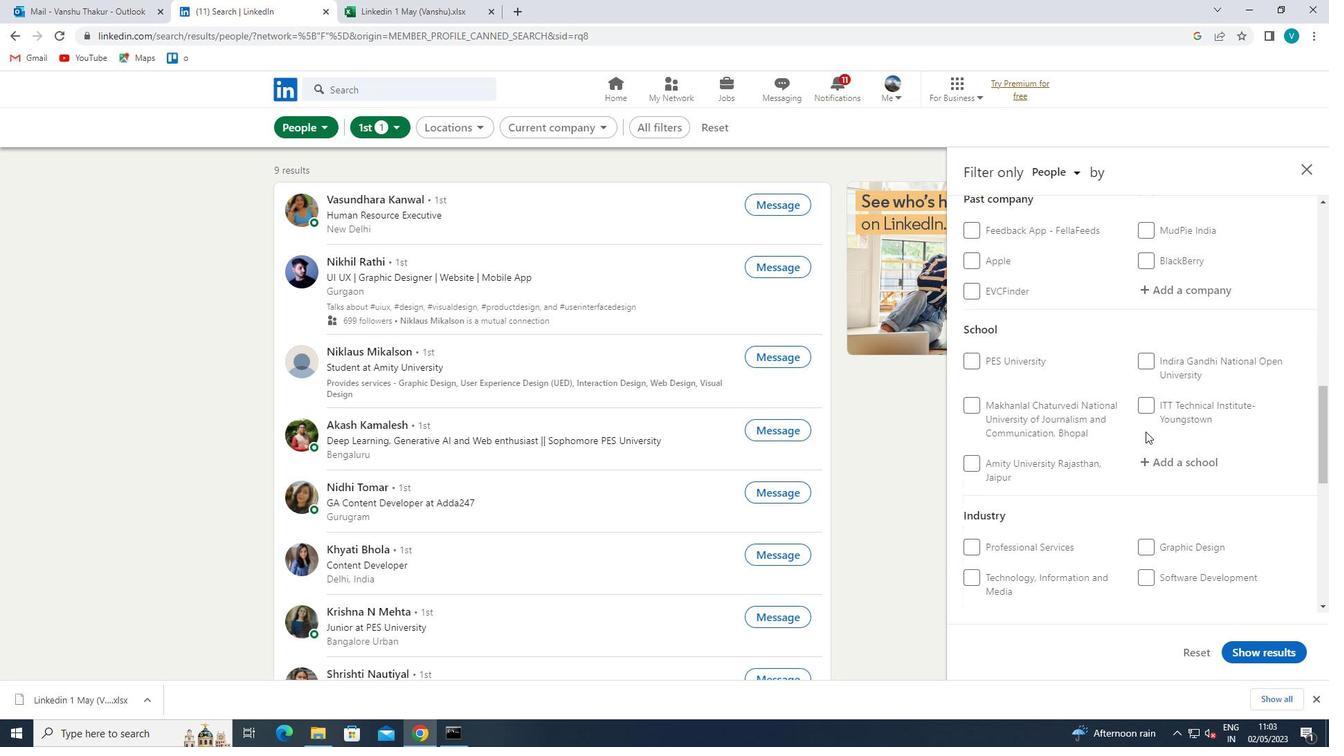 
Action: Mouse pressed left at (1169, 474)
Screenshot: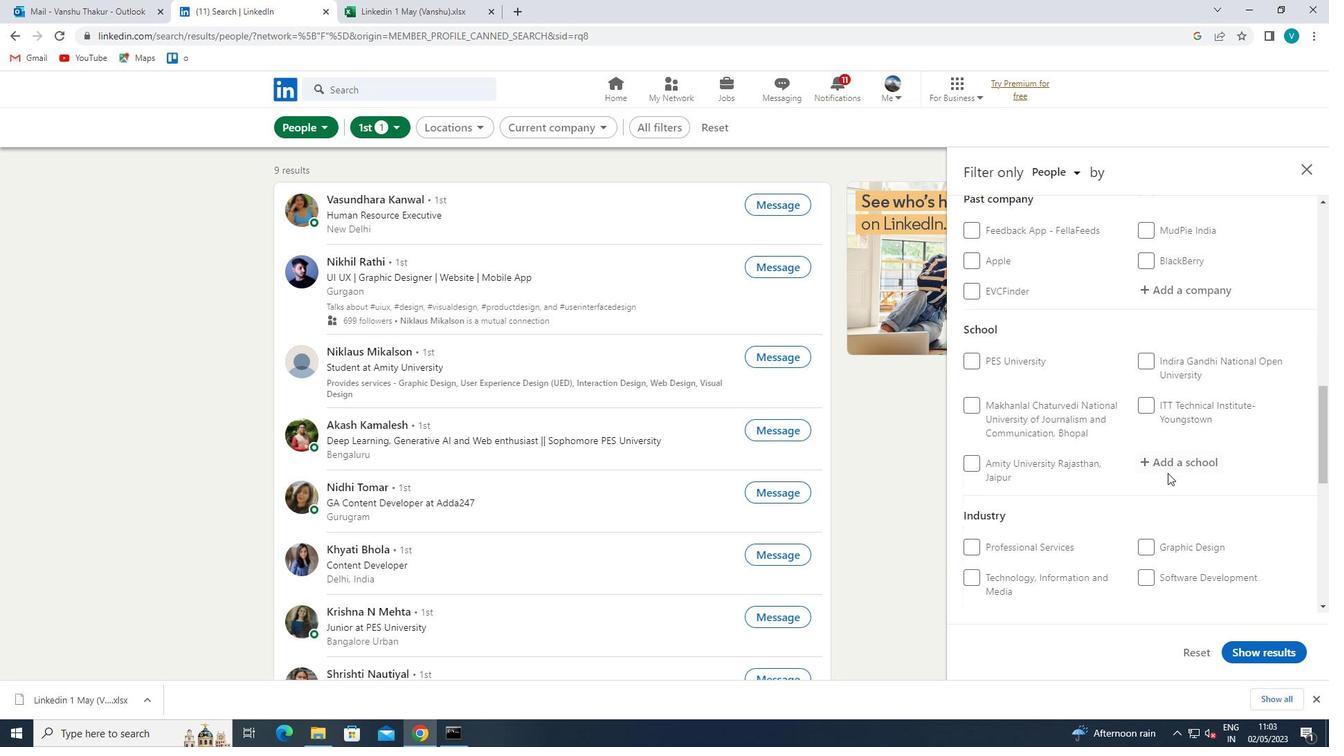 
Action: Mouse moved to (1175, 468)
Screenshot: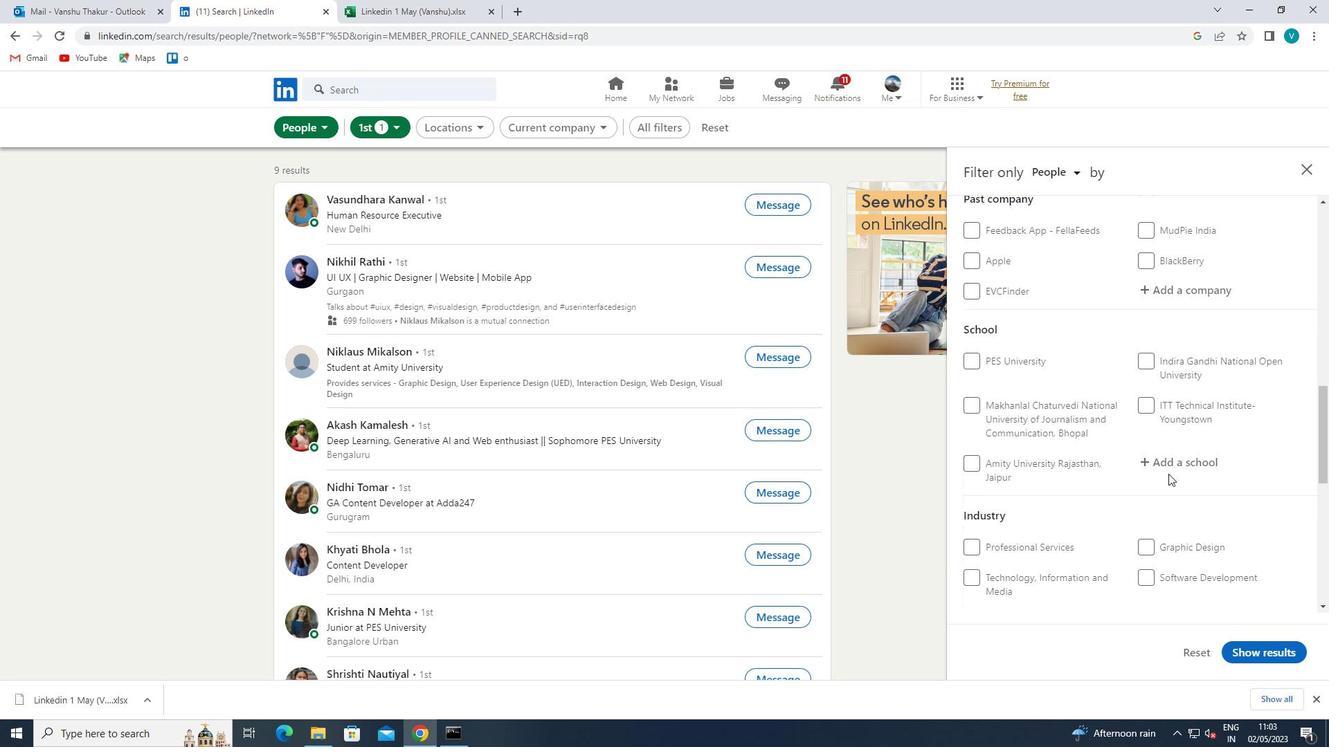 
Action: Mouse pressed left at (1175, 468)
Screenshot: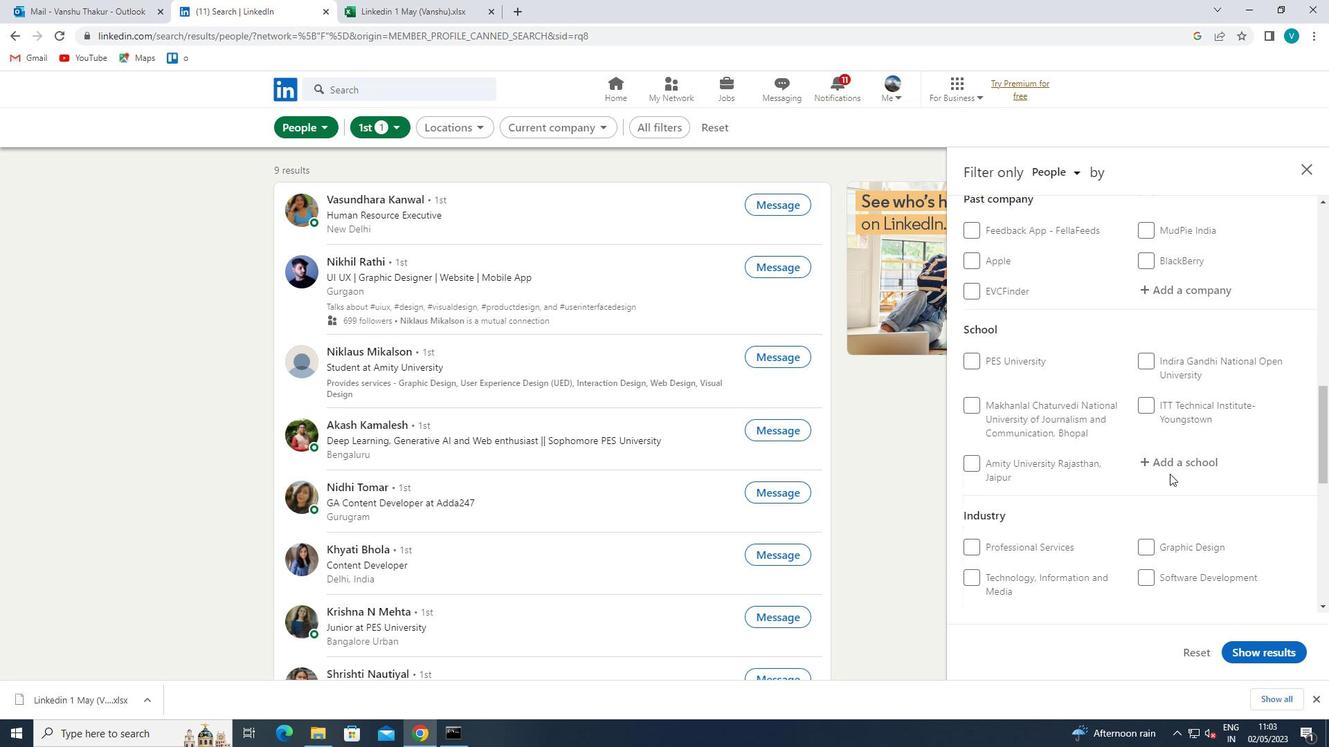 
Action: Mouse moved to (1176, 468)
Screenshot: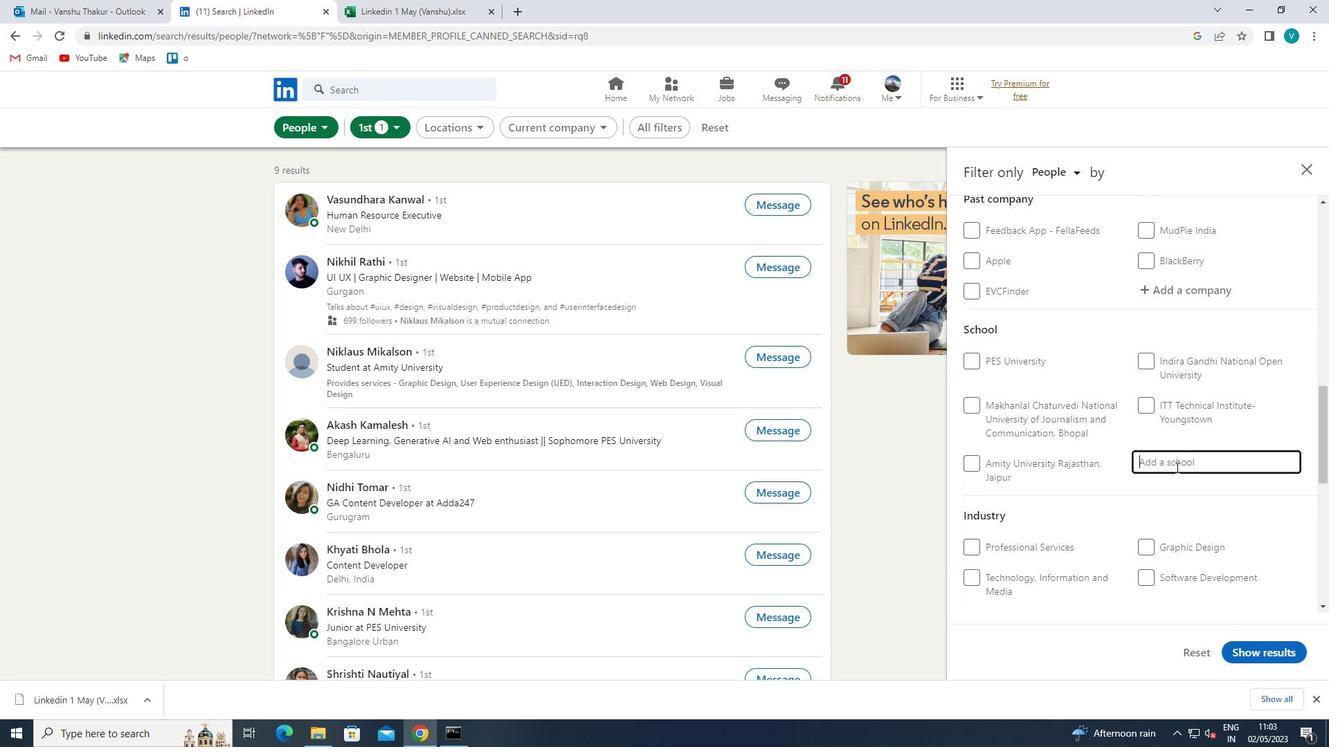 
Action: Key pressed <Key.shift><Key.shift>MADHYA
Screenshot: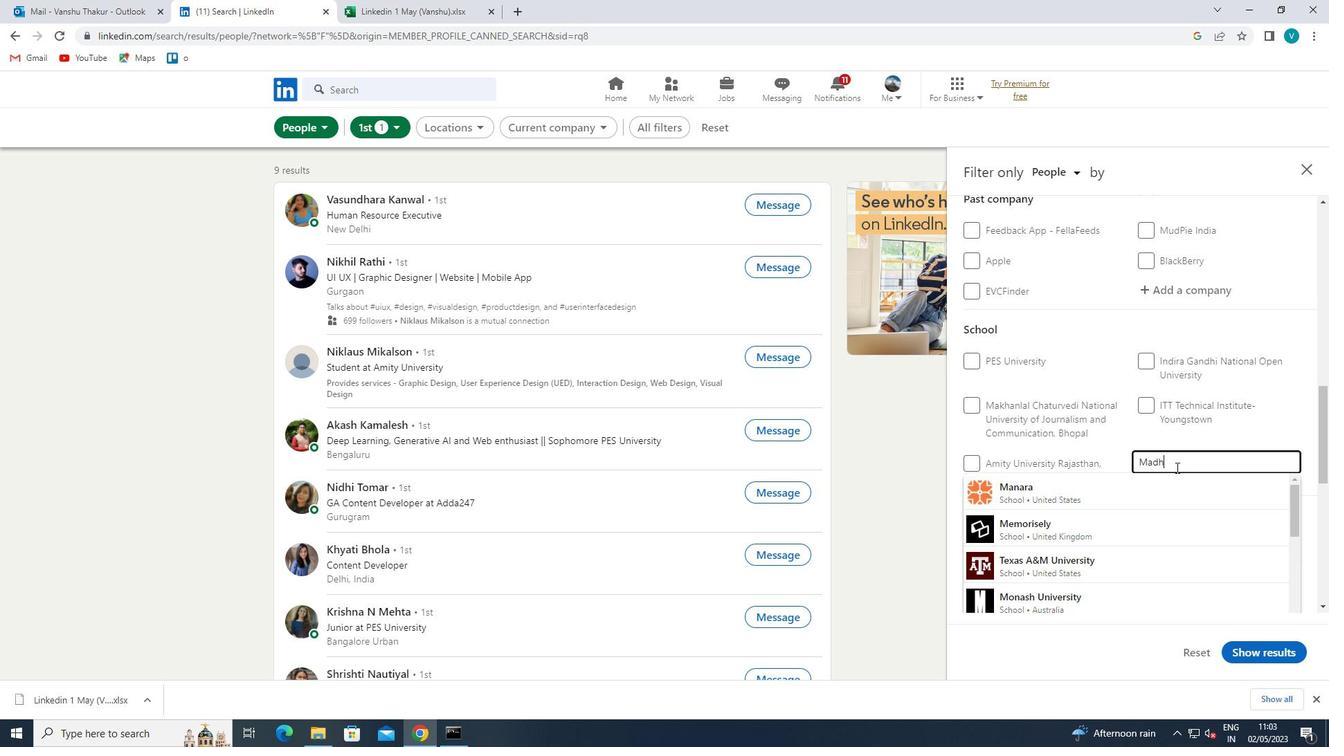 
Action: Mouse moved to (1169, 530)
Screenshot: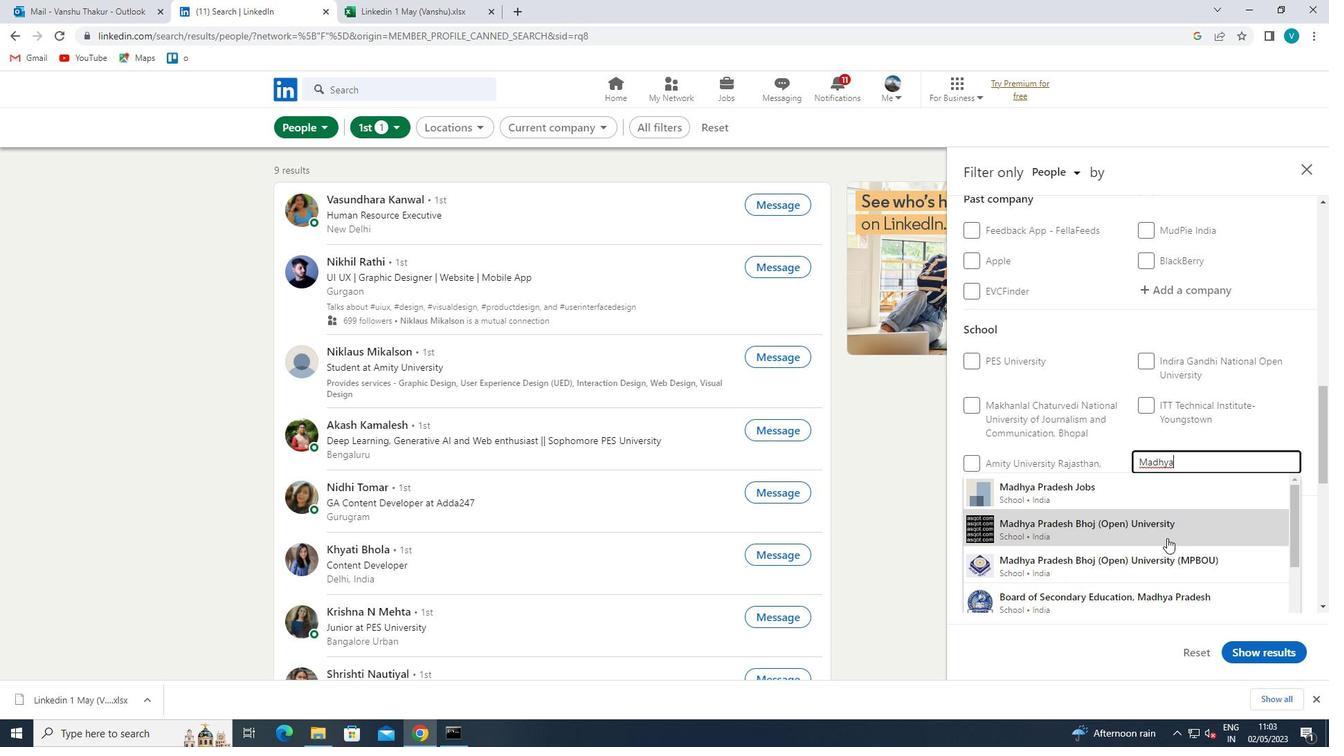 
Action: Mouse pressed left at (1169, 530)
Screenshot: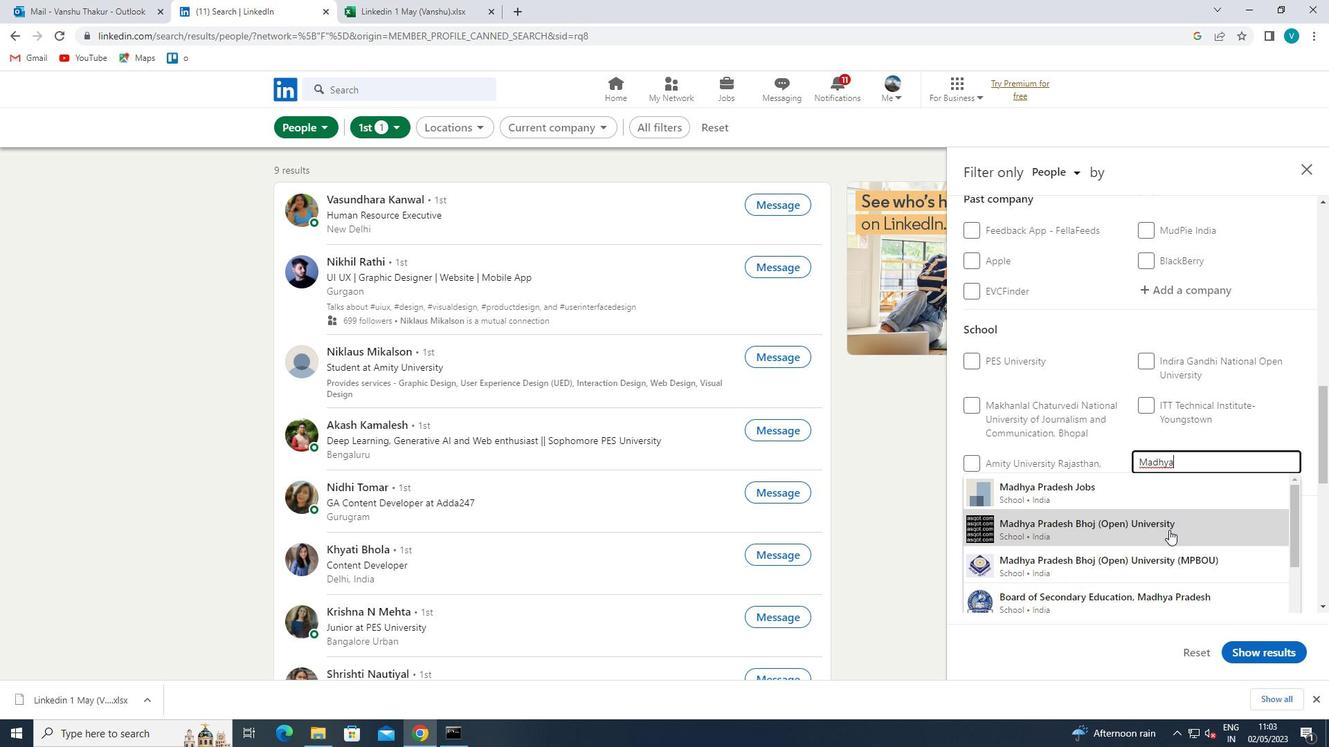 
Action: Mouse moved to (1177, 472)
Screenshot: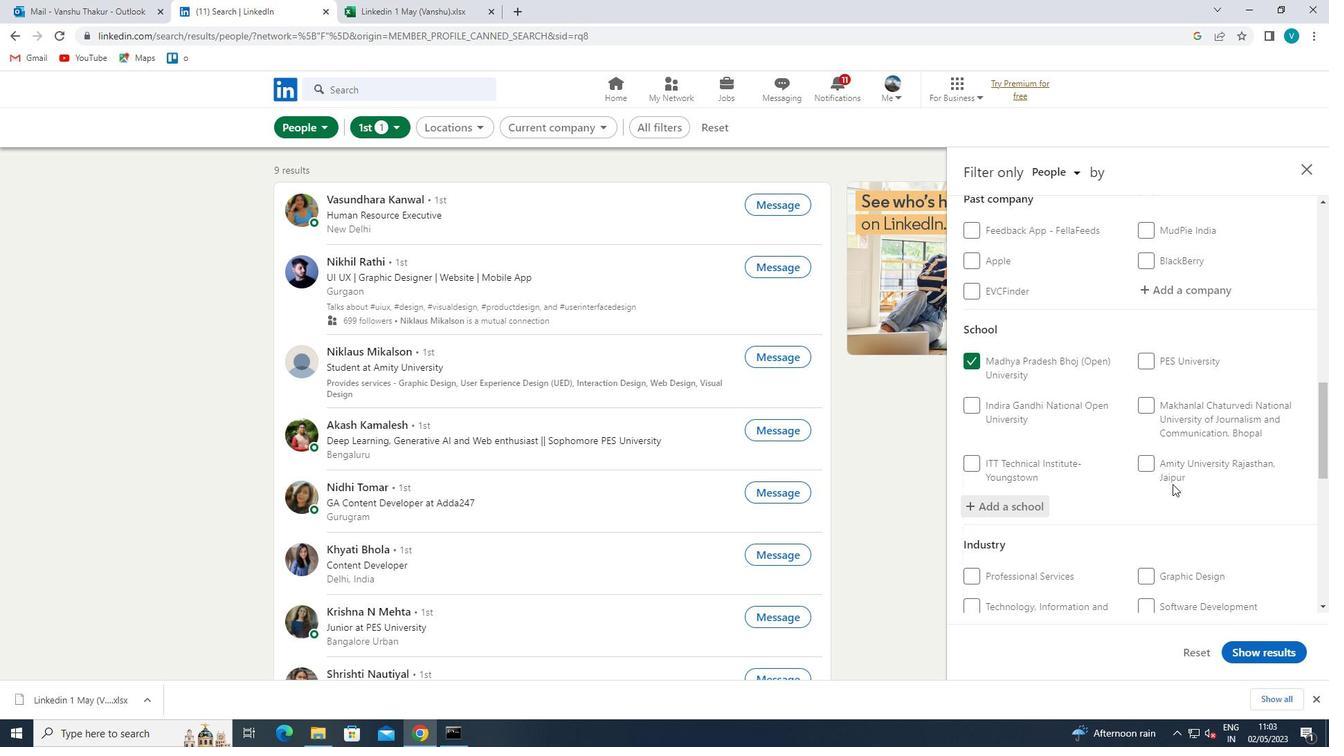 
Action: Mouse scrolled (1177, 471) with delta (0, 0)
Screenshot: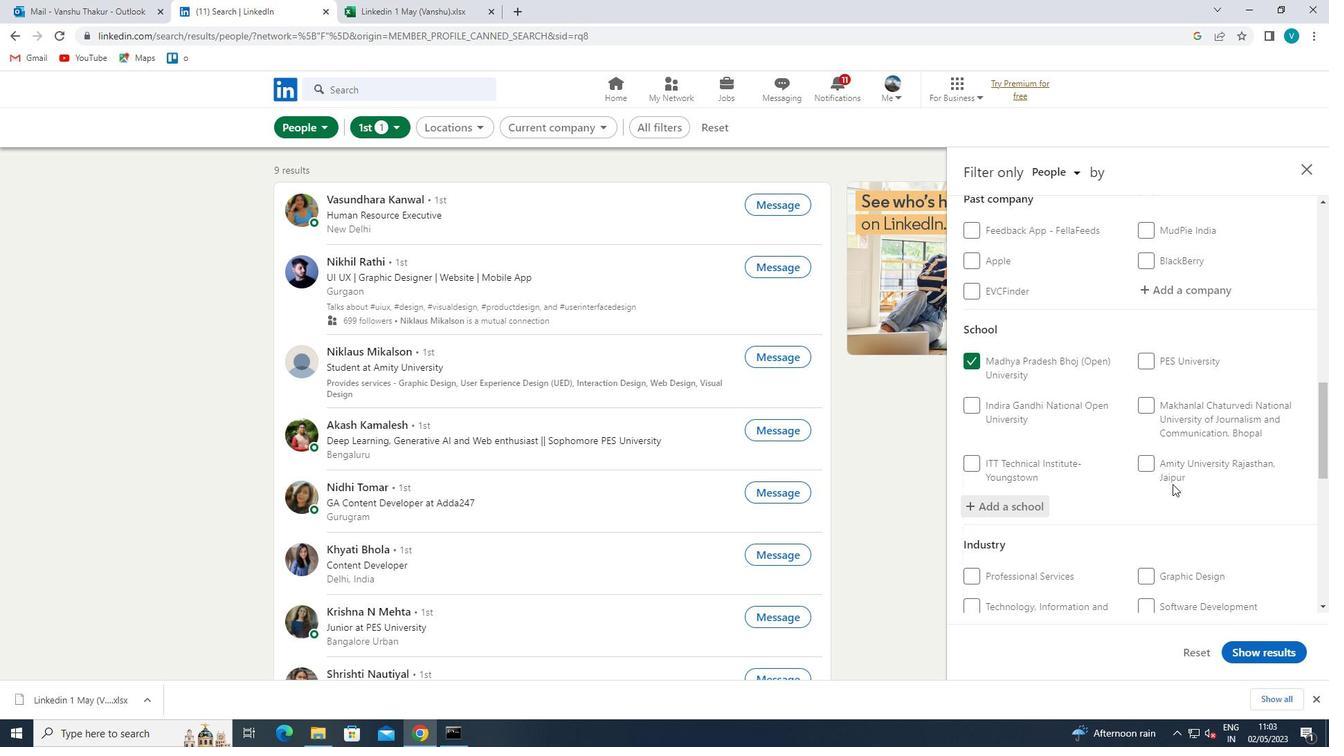 
Action: Mouse moved to (1178, 470)
Screenshot: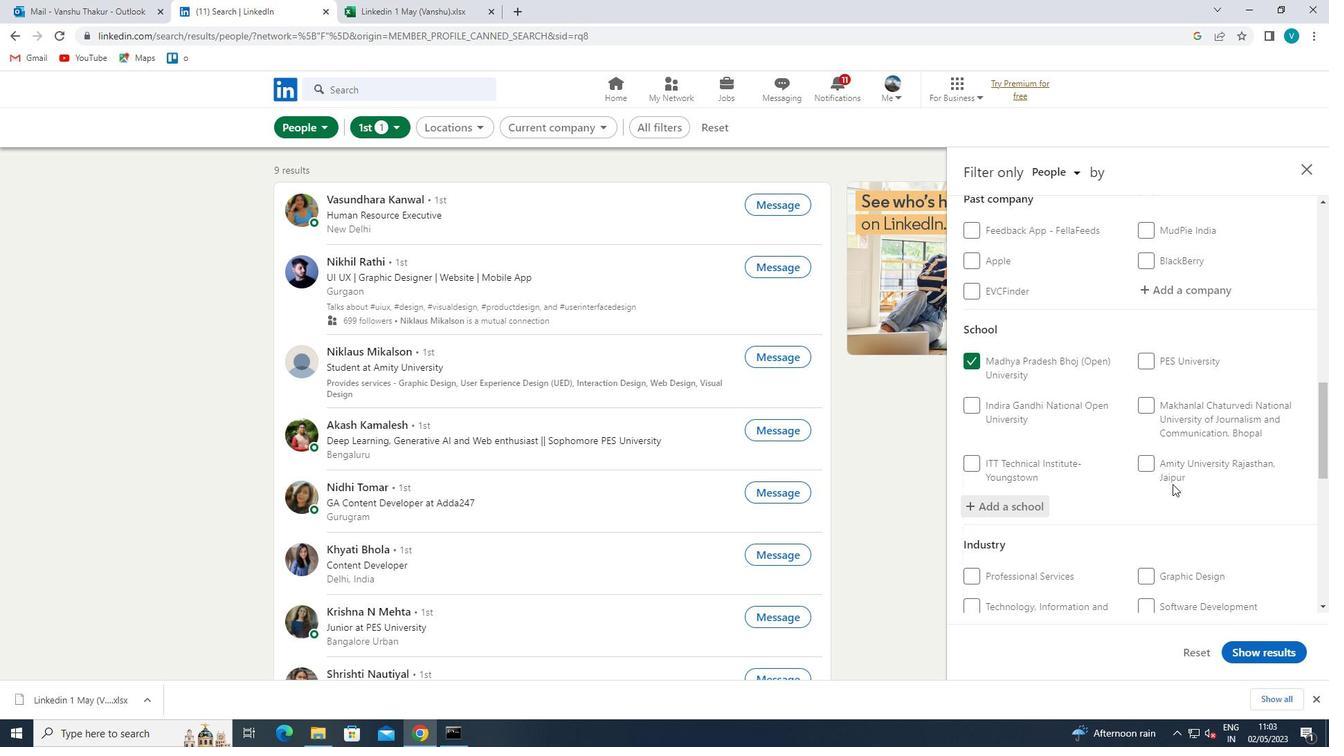 
Action: Mouse scrolled (1178, 470) with delta (0, 0)
Screenshot: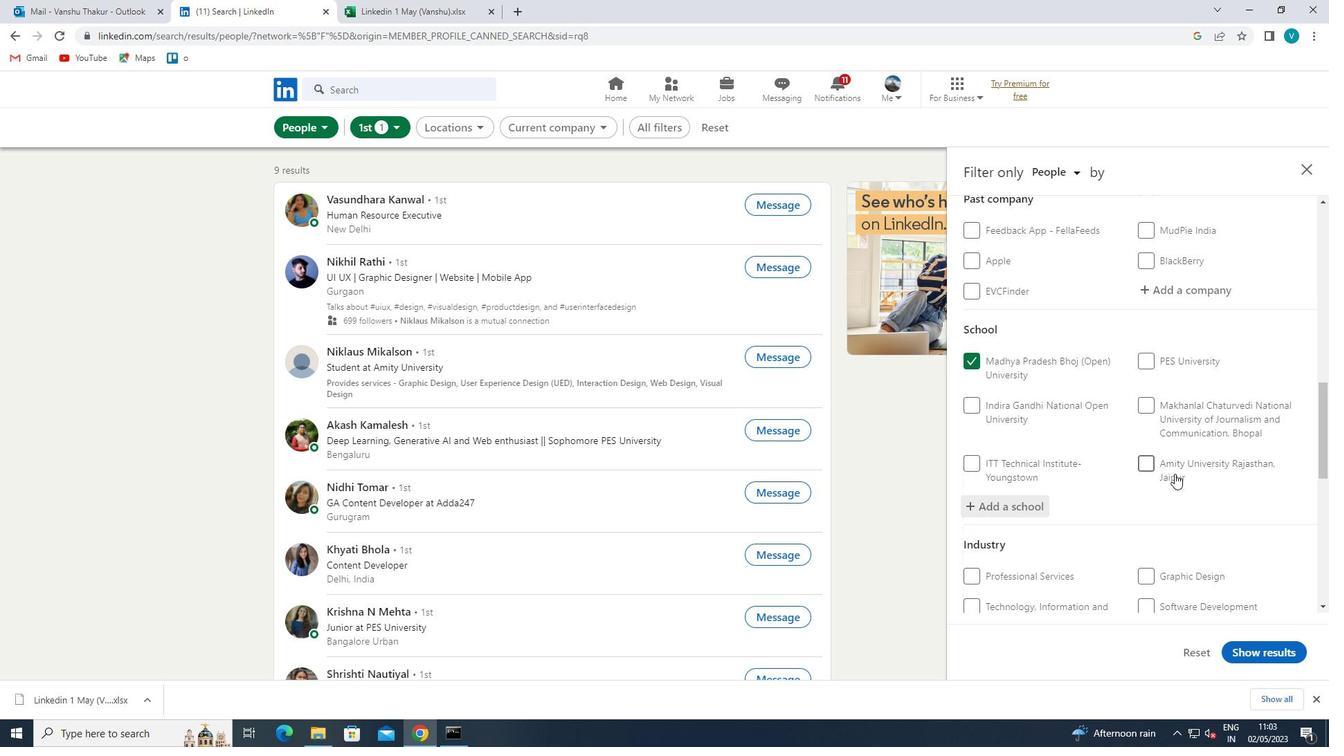
Action: Mouse scrolled (1178, 470) with delta (0, 0)
Screenshot: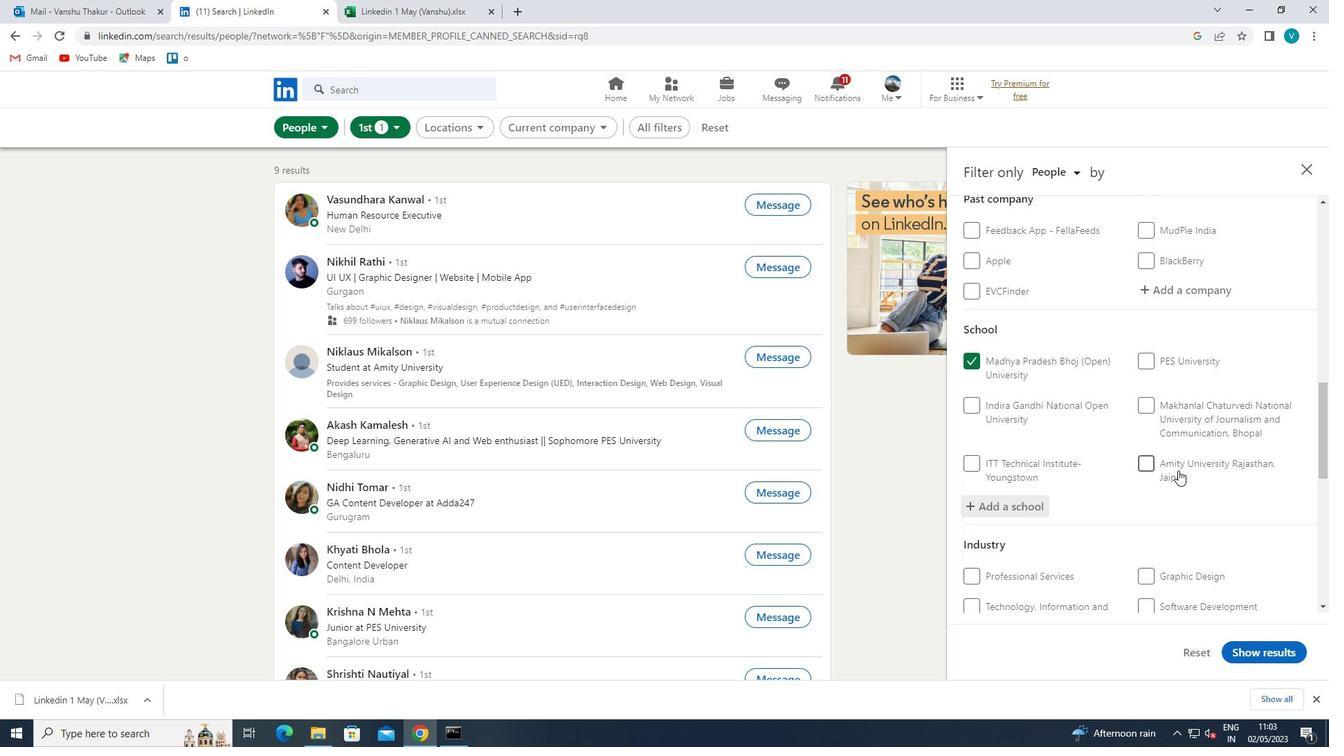 
Action: Mouse scrolled (1178, 470) with delta (0, 0)
Screenshot: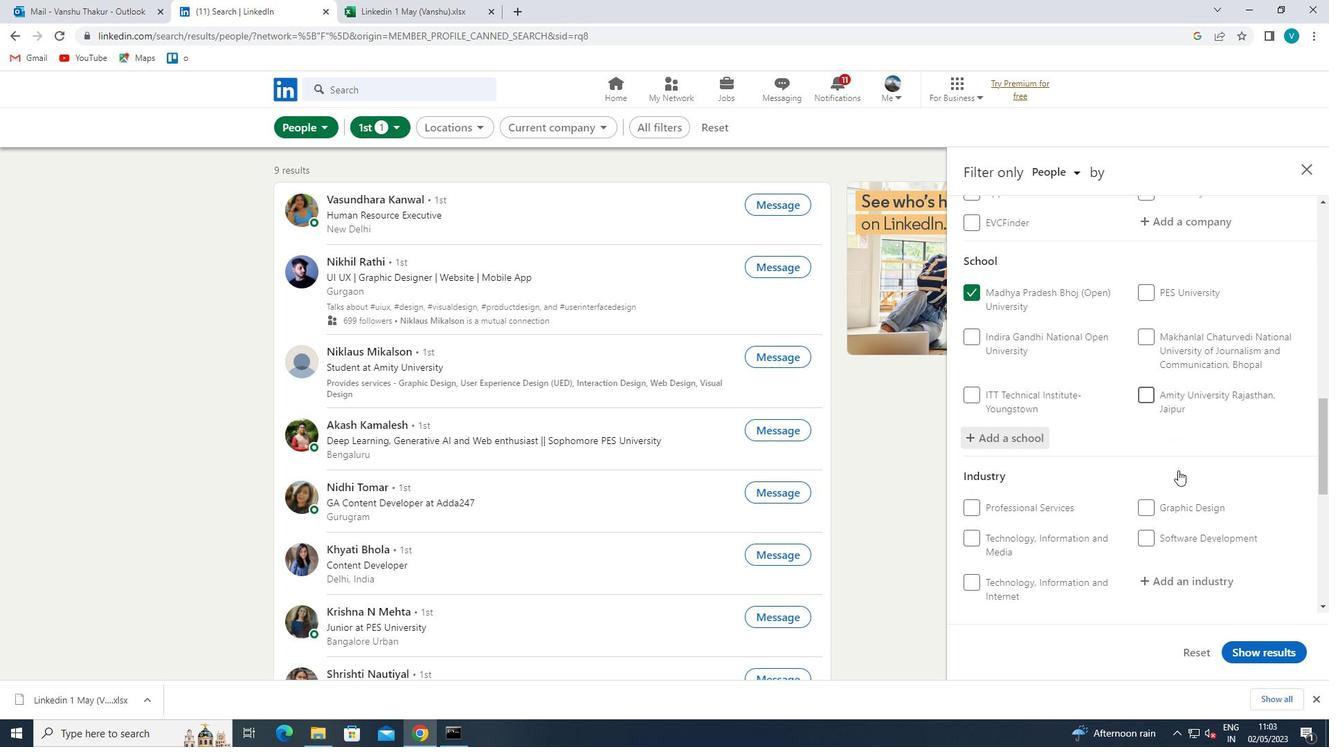 
Action: Mouse moved to (1191, 371)
Screenshot: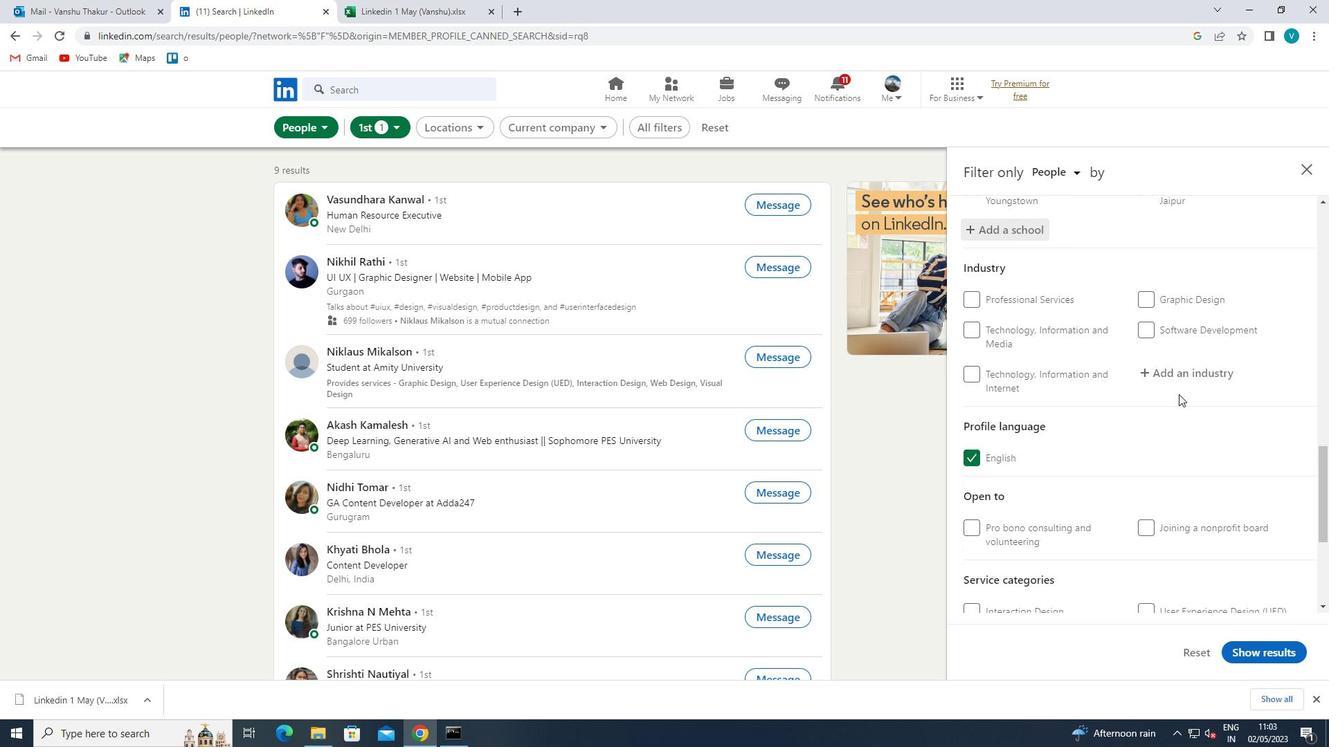 
Action: Mouse pressed left at (1191, 371)
Screenshot: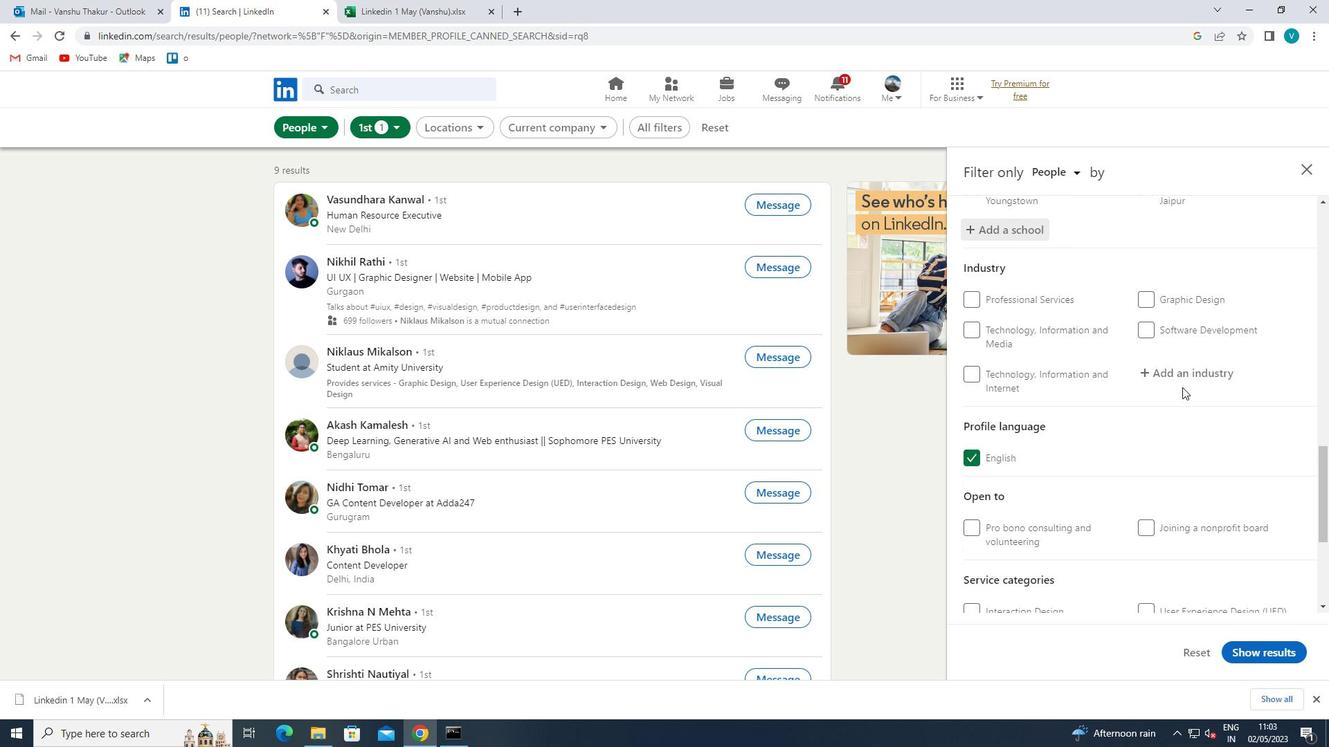 
Action: Key pressed <Key.shift>STAFF
Screenshot: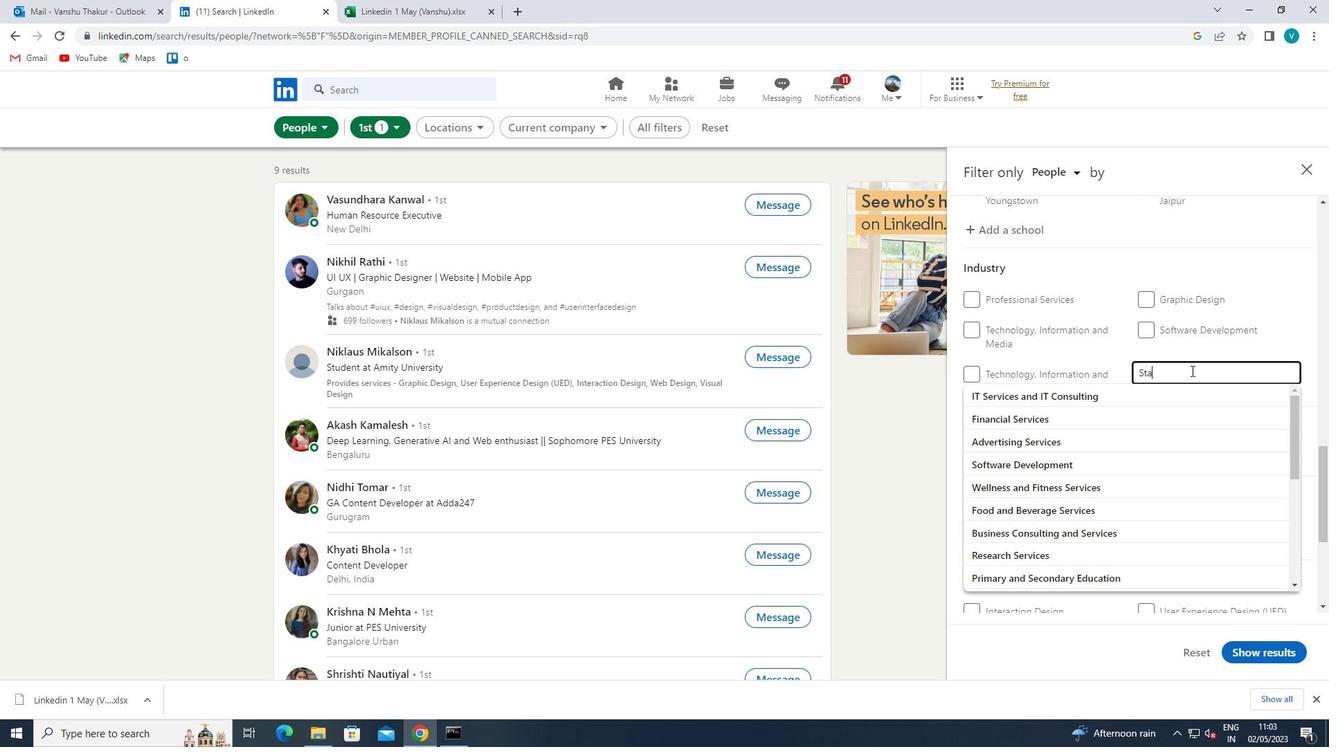 
Action: Mouse moved to (1166, 396)
Screenshot: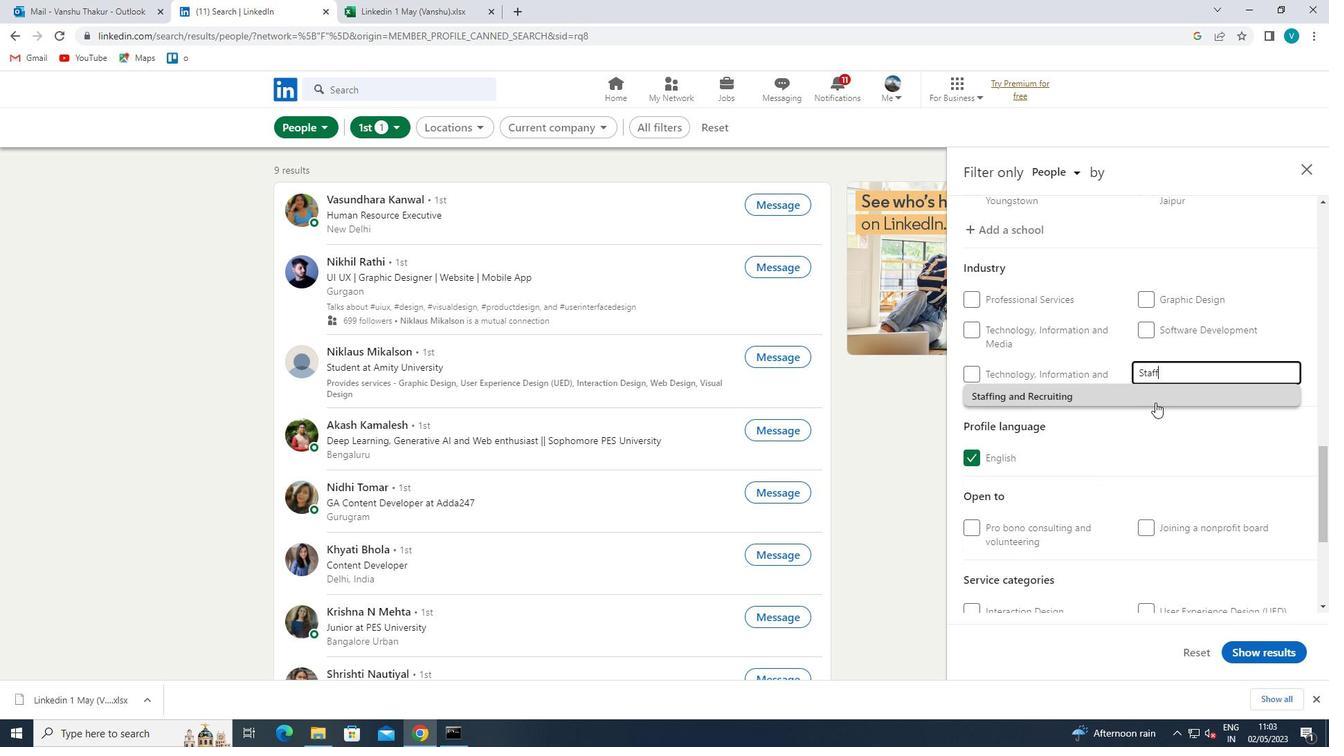 
Action: Mouse pressed left at (1166, 396)
Screenshot: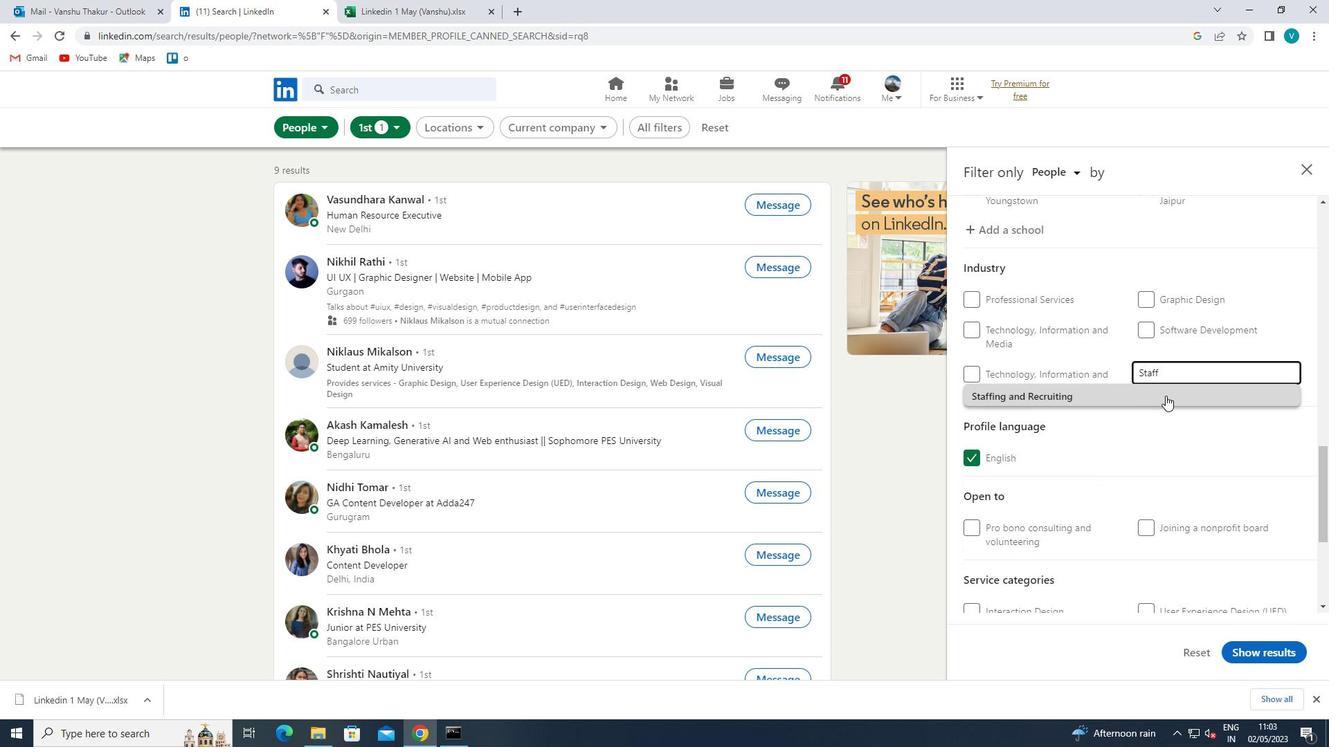 
Action: Mouse moved to (1166, 395)
Screenshot: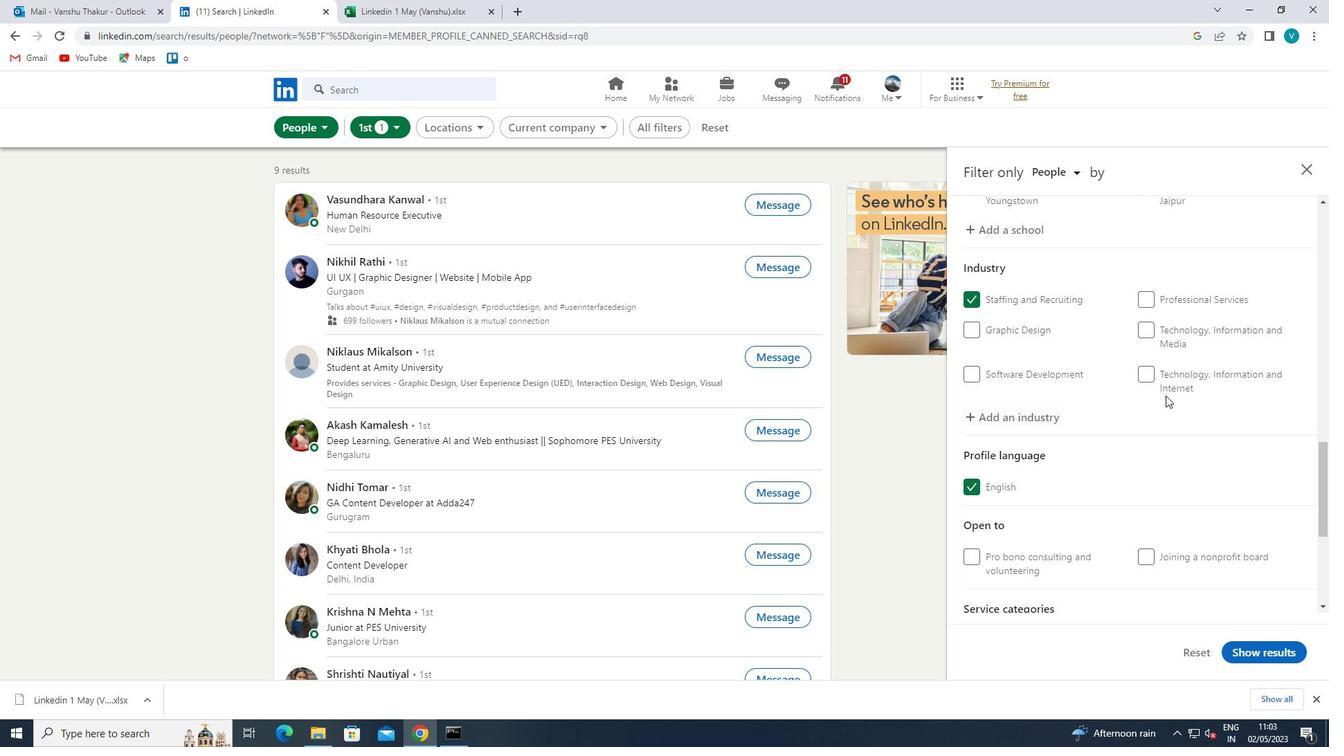 
Action: Mouse scrolled (1166, 394) with delta (0, 0)
Screenshot: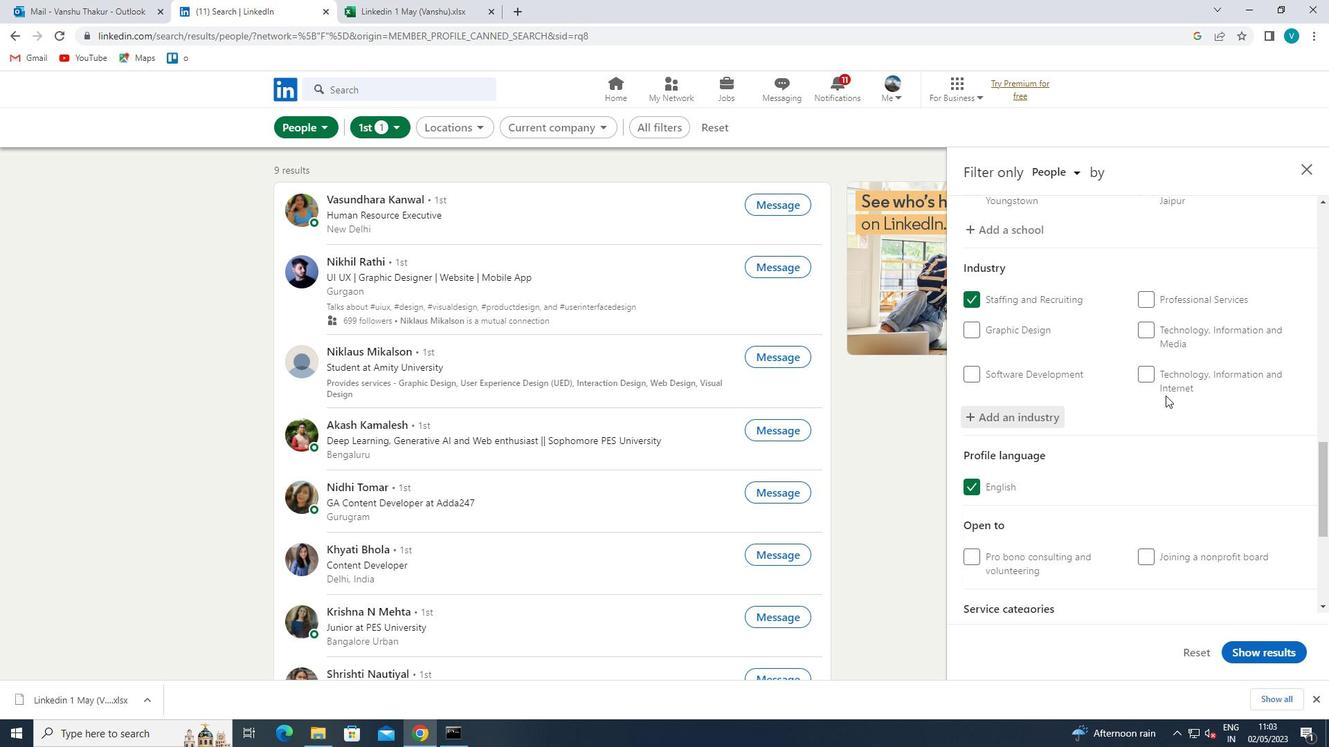 
Action: Mouse scrolled (1166, 394) with delta (0, 0)
Screenshot: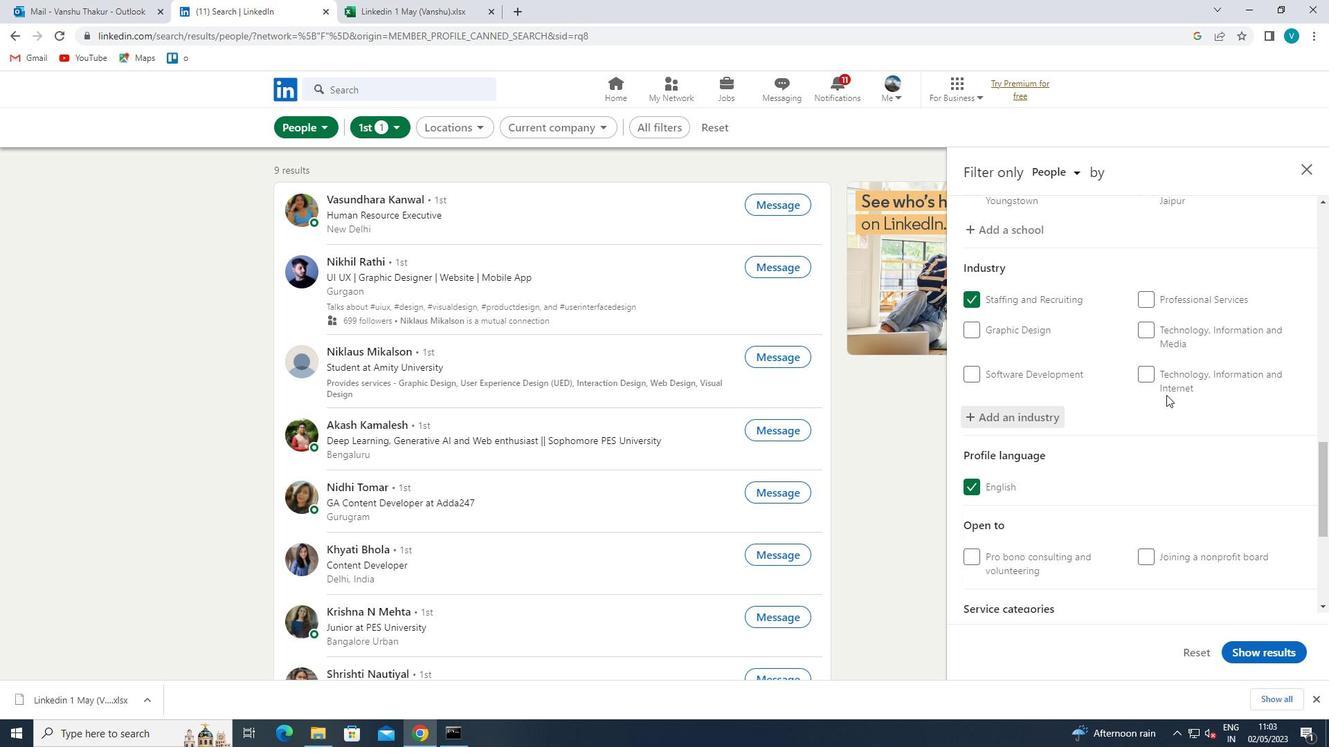 
Action: Mouse scrolled (1166, 394) with delta (0, 0)
Screenshot: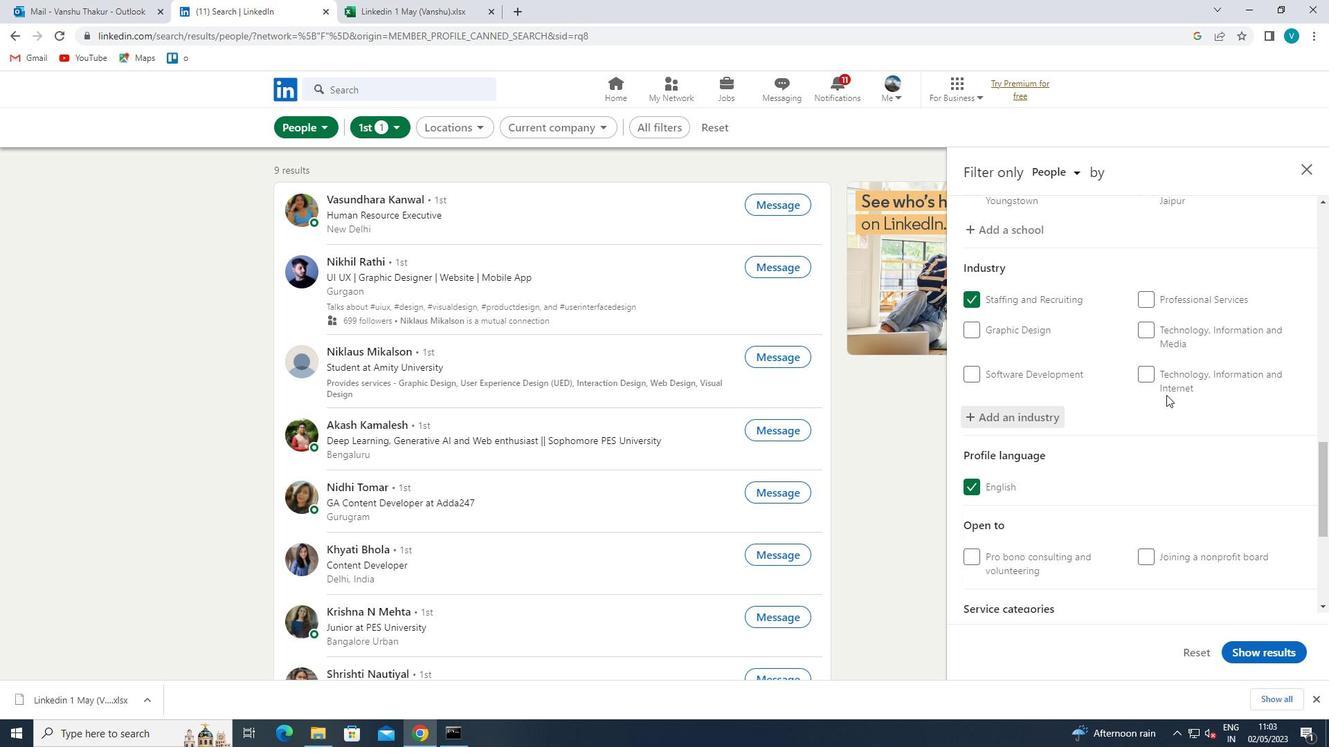 
Action: Mouse scrolled (1166, 394) with delta (0, 0)
Screenshot: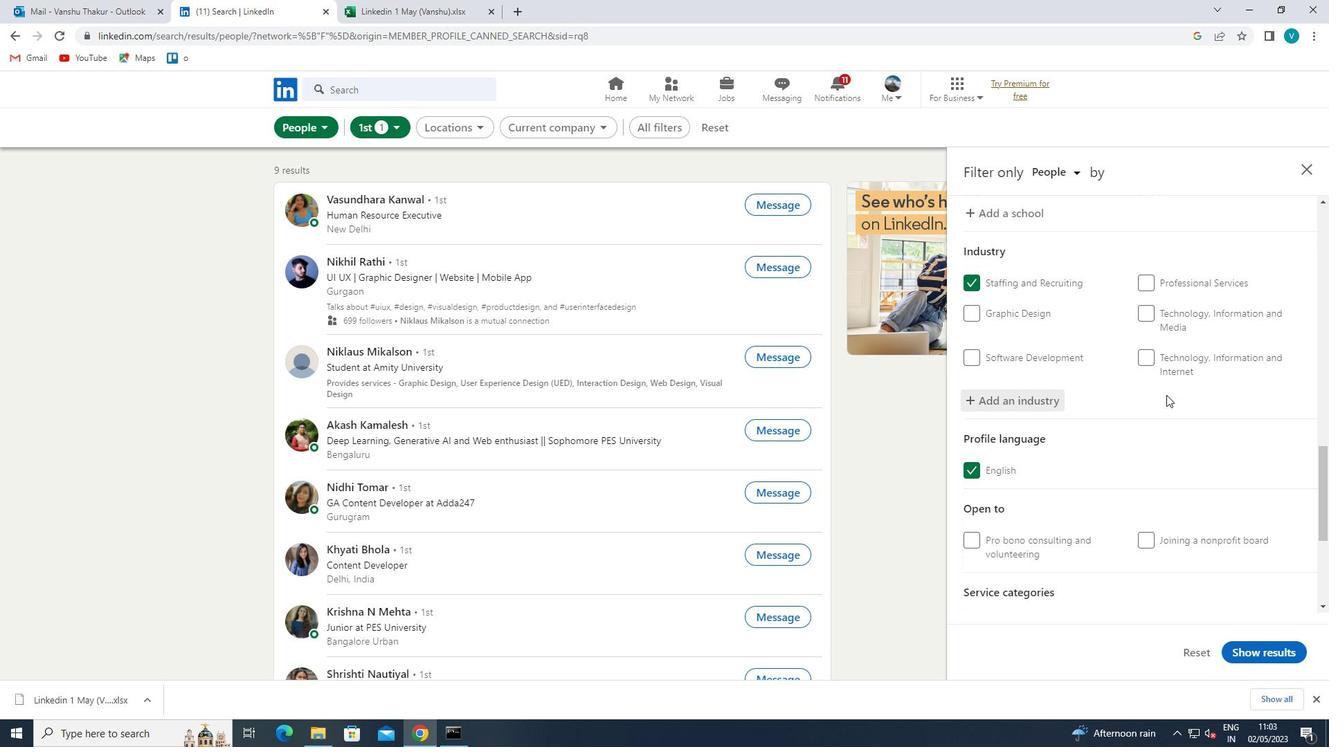 
Action: Mouse moved to (1174, 416)
Screenshot: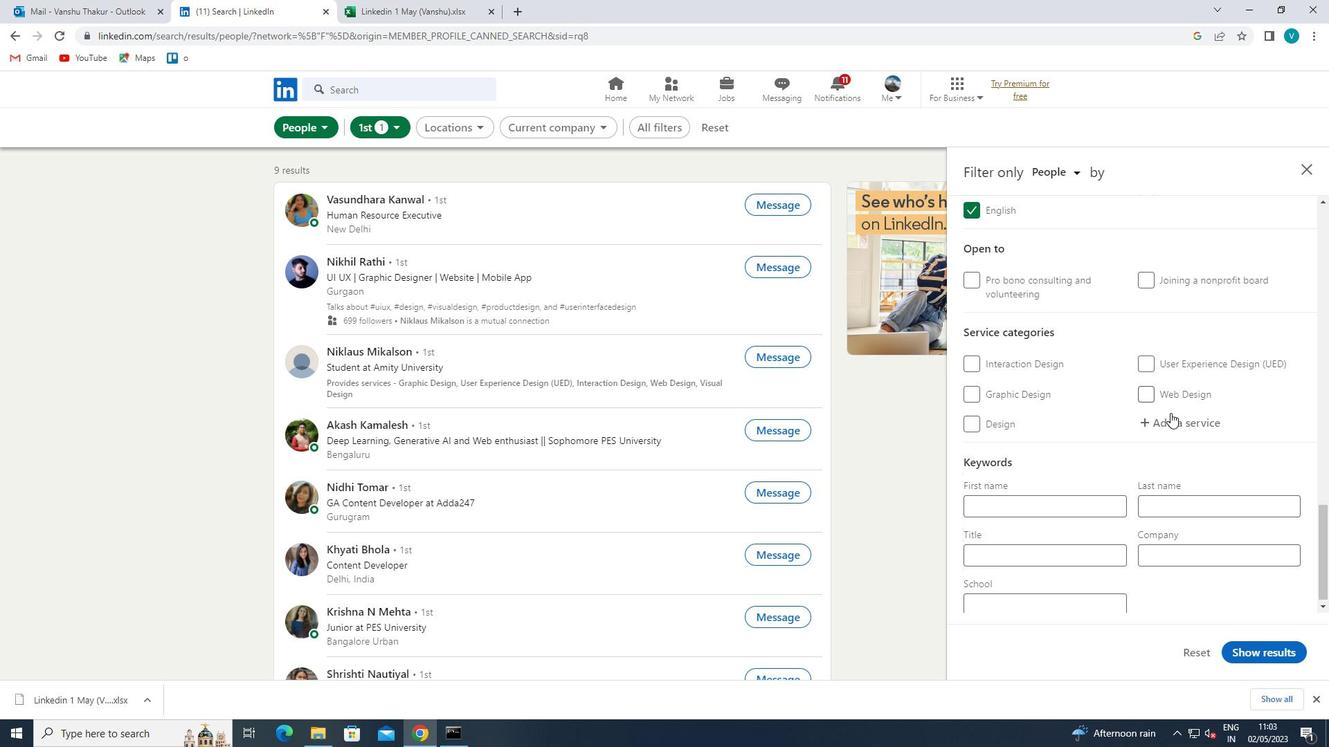 
Action: Mouse pressed left at (1174, 416)
Screenshot: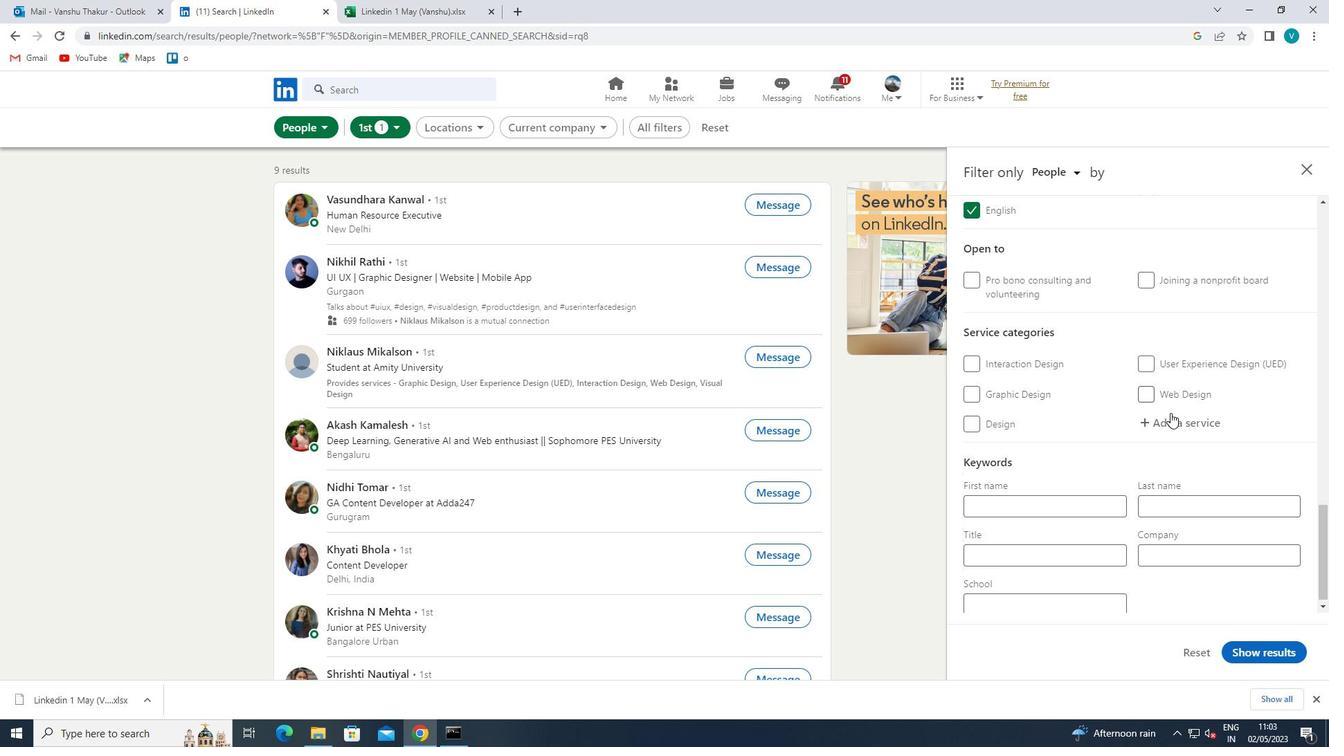 
Action: Mouse moved to (1176, 416)
Screenshot: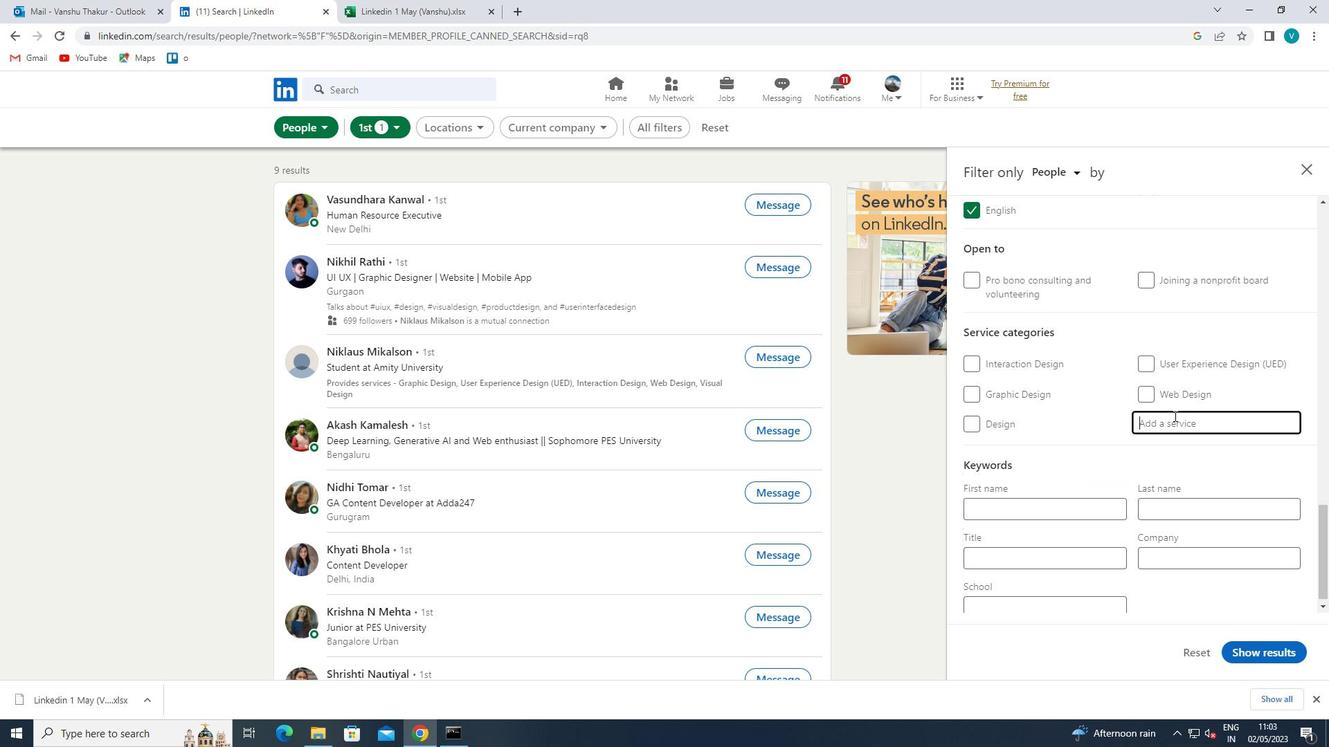 
Action: Key pressed <Key.shift>INTER
Screenshot: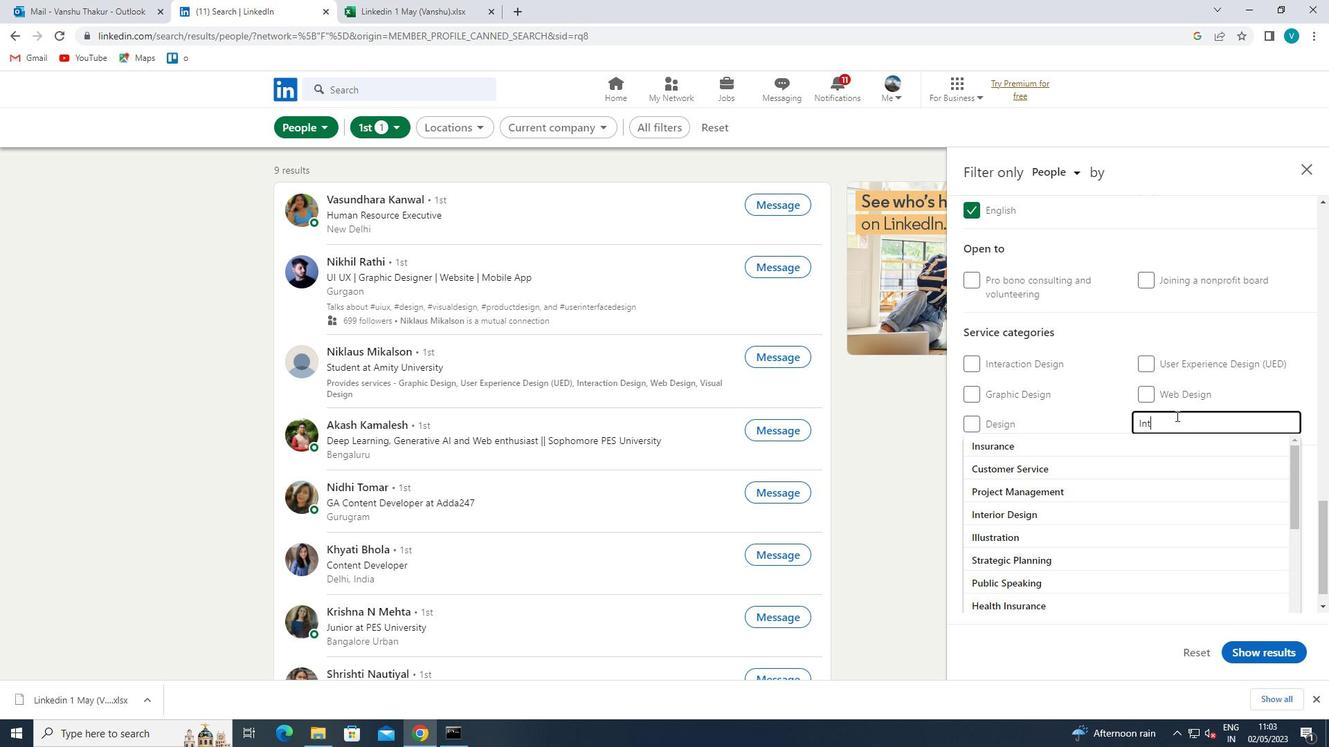 
Action: Mouse moved to (1138, 462)
Screenshot: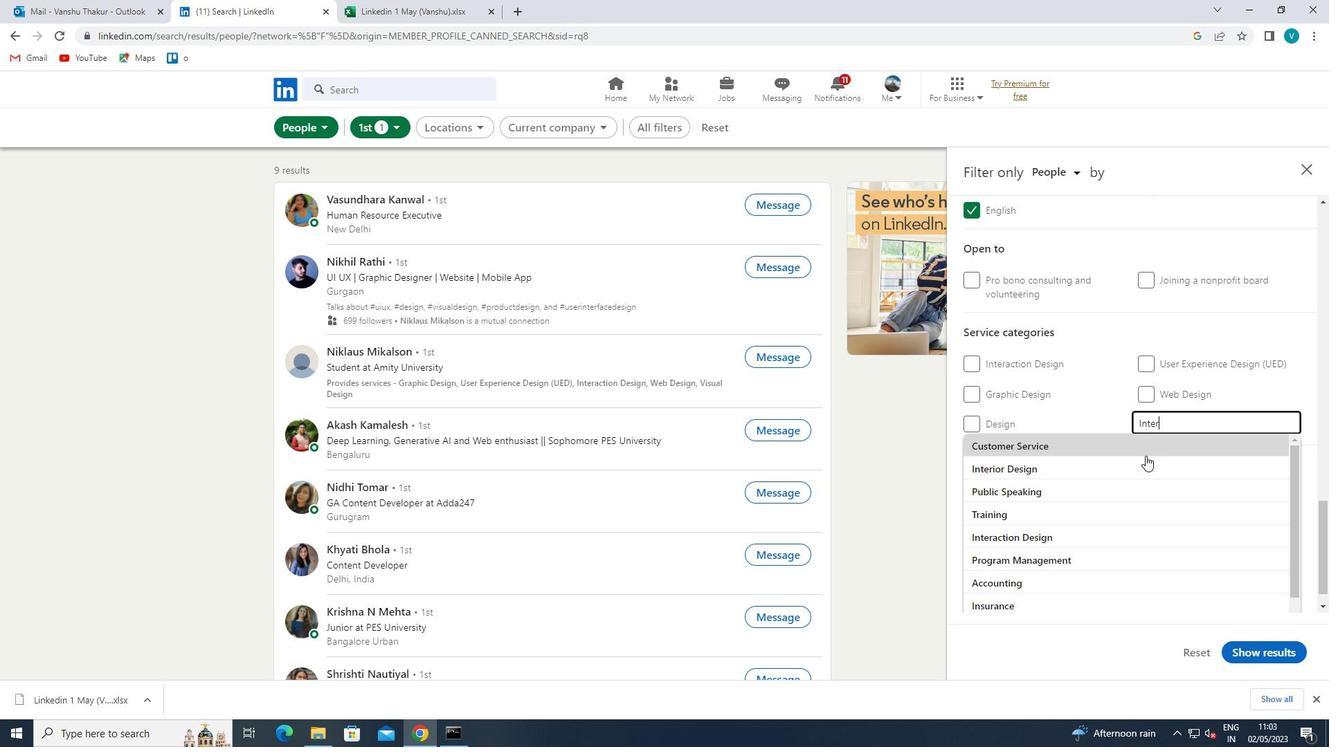 
Action: Mouse pressed left at (1138, 462)
Screenshot: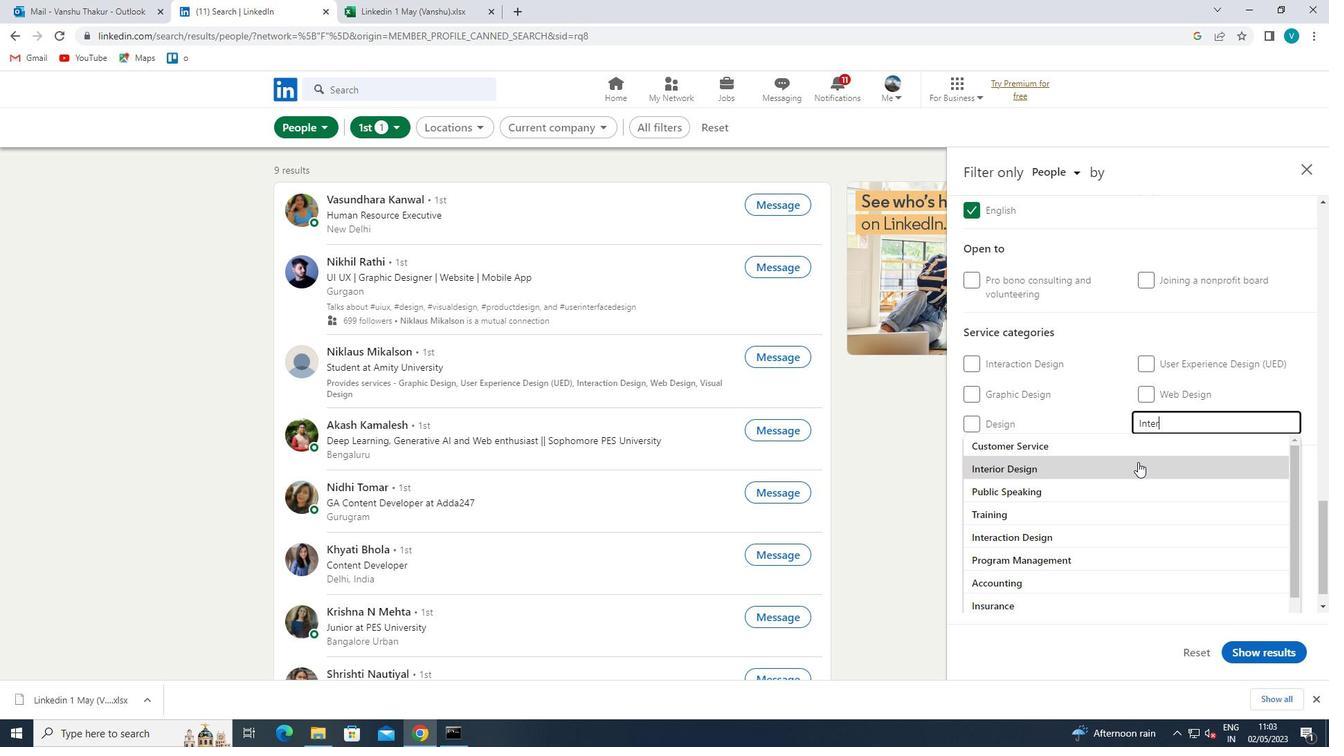 
Action: Mouse scrolled (1138, 461) with delta (0, 0)
Screenshot: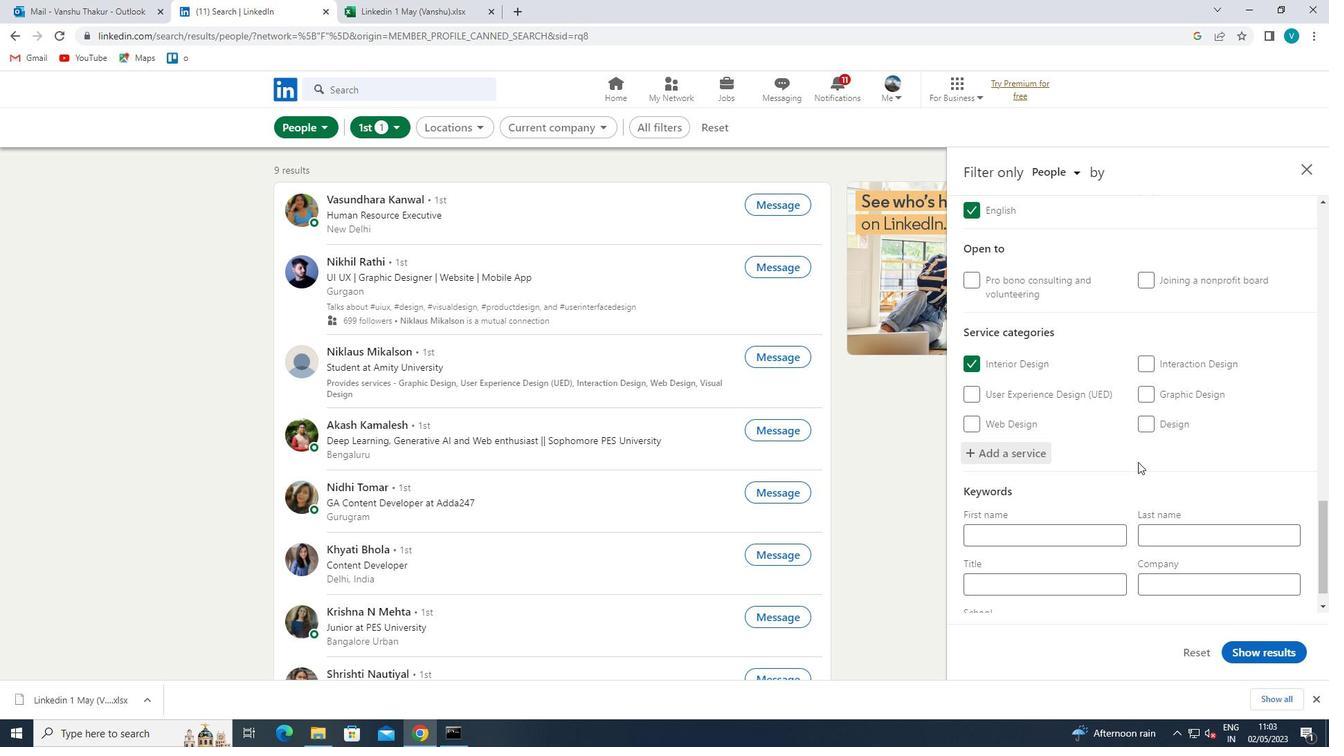
Action: Mouse scrolled (1138, 461) with delta (0, 0)
Screenshot: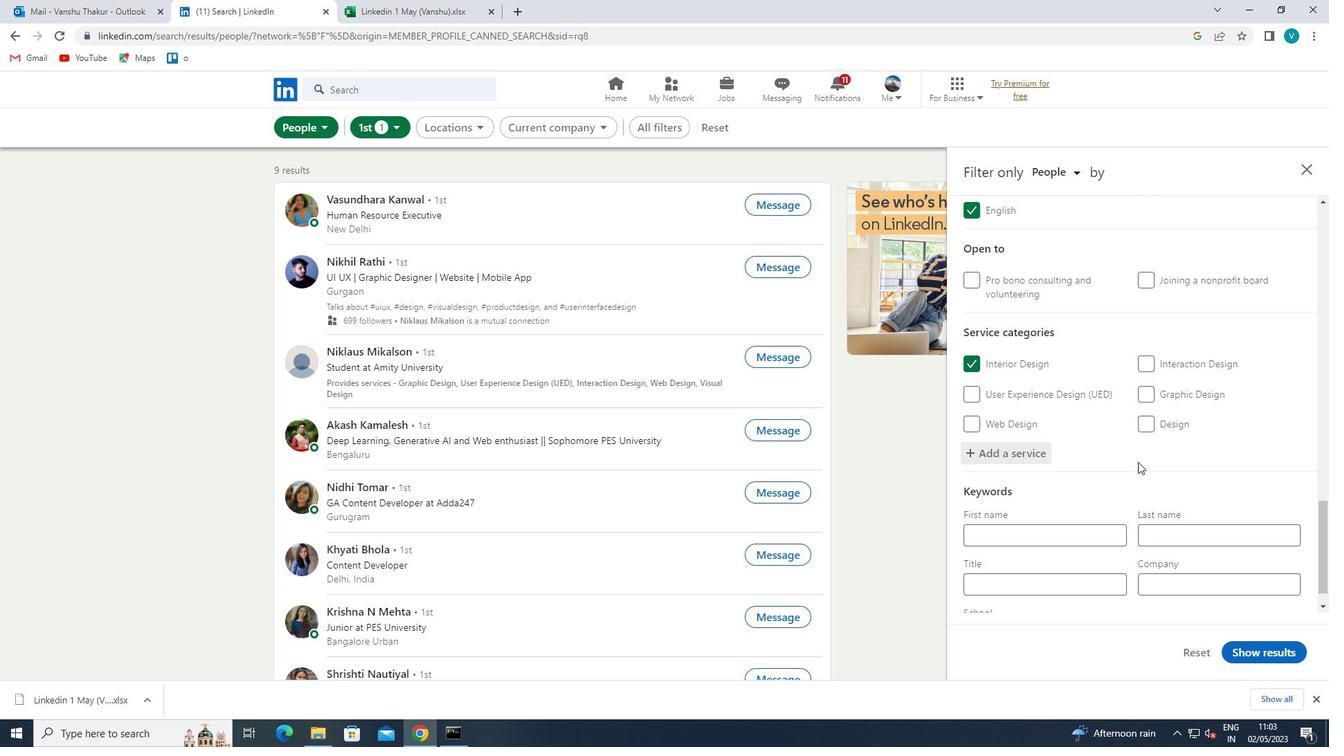 
Action: Mouse scrolled (1138, 461) with delta (0, 0)
Screenshot: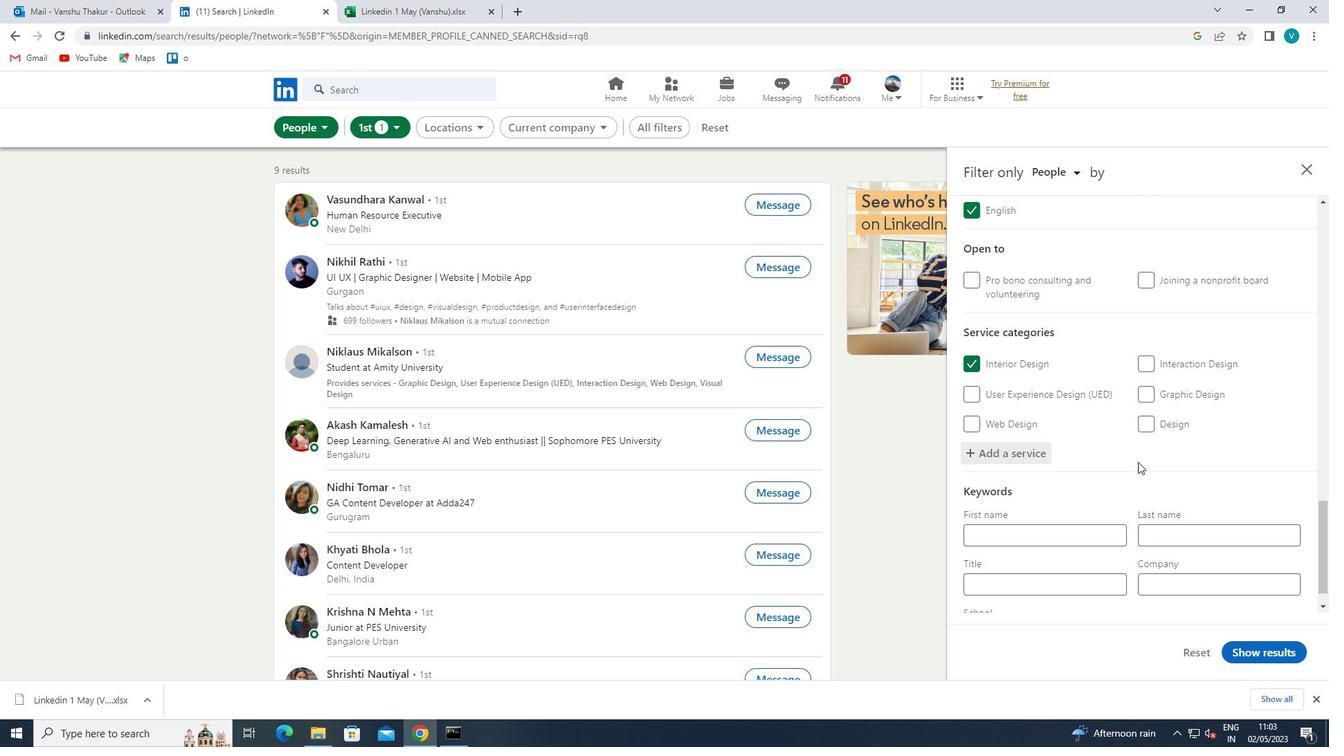 
Action: Mouse scrolled (1138, 461) with delta (0, 0)
Screenshot: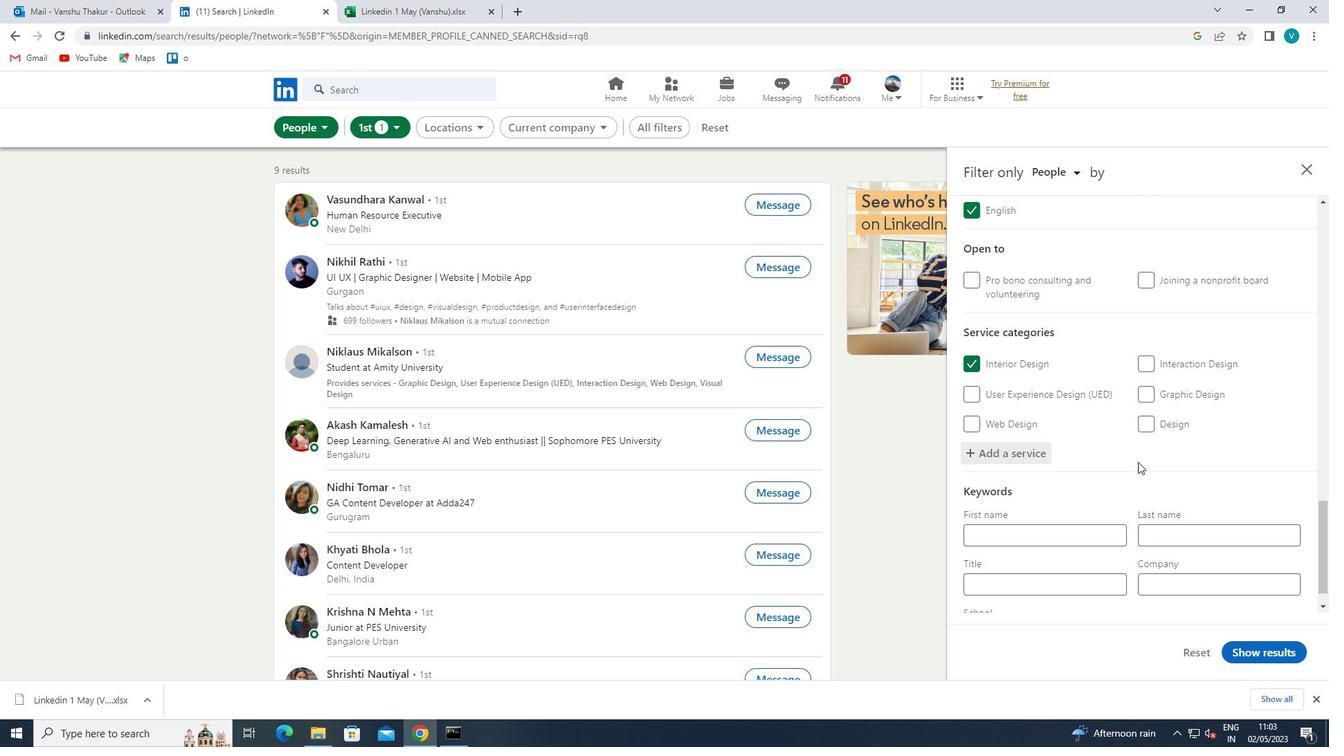 
Action: Mouse moved to (1091, 549)
Screenshot: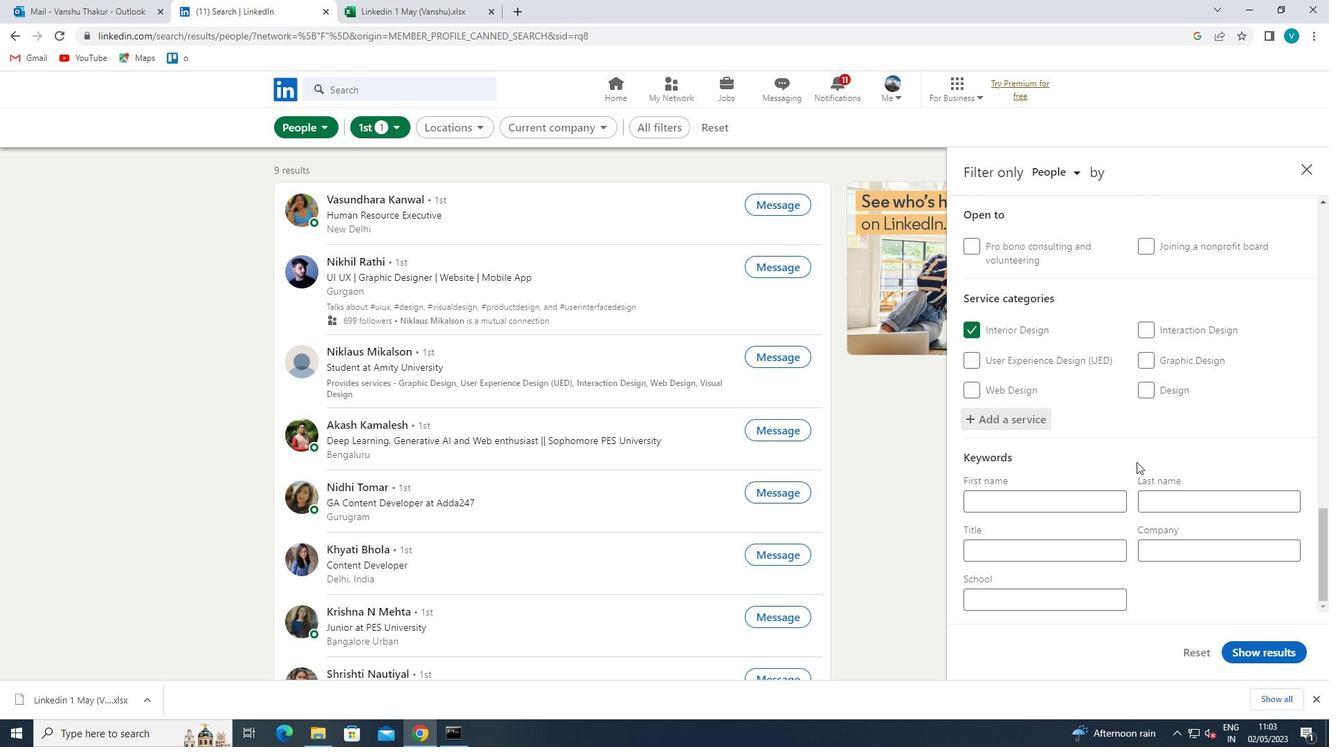 
Action: Mouse pressed left at (1091, 549)
Screenshot: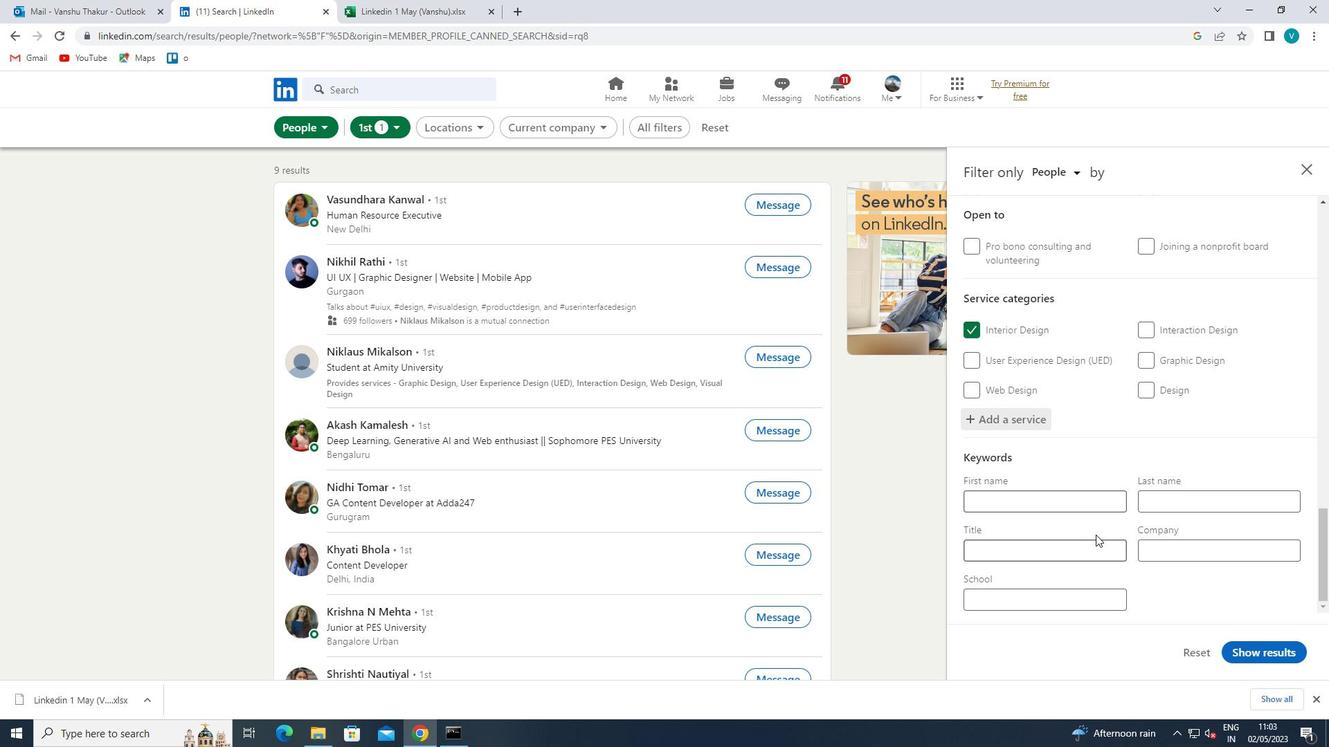 
Action: Mouse moved to (1095, 547)
Screenshot: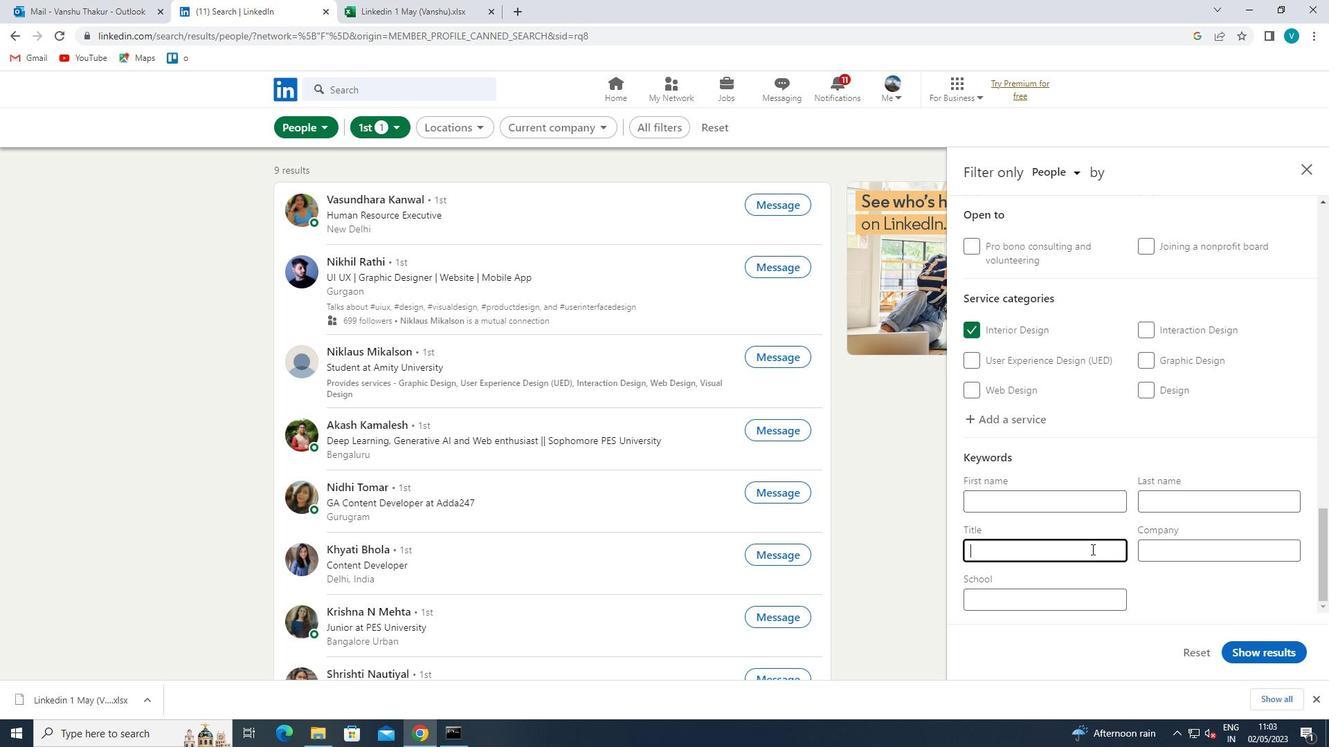 
Action: Key pressed <Key.shift><Key.shift><Key.shift><Key.shift><Key.shift>CAREGIVER<Key.space>
Screenshot: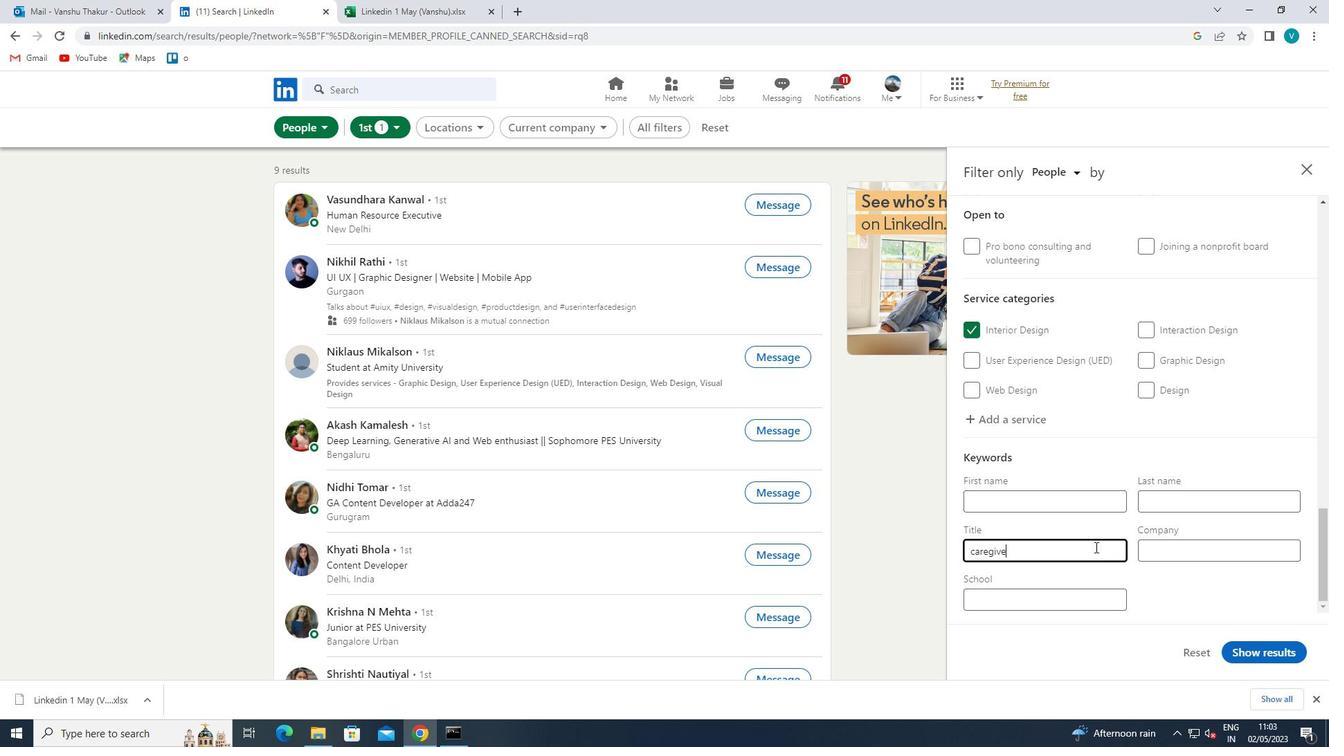 
Action: Mouse moved to (975, 551)
Screenshot: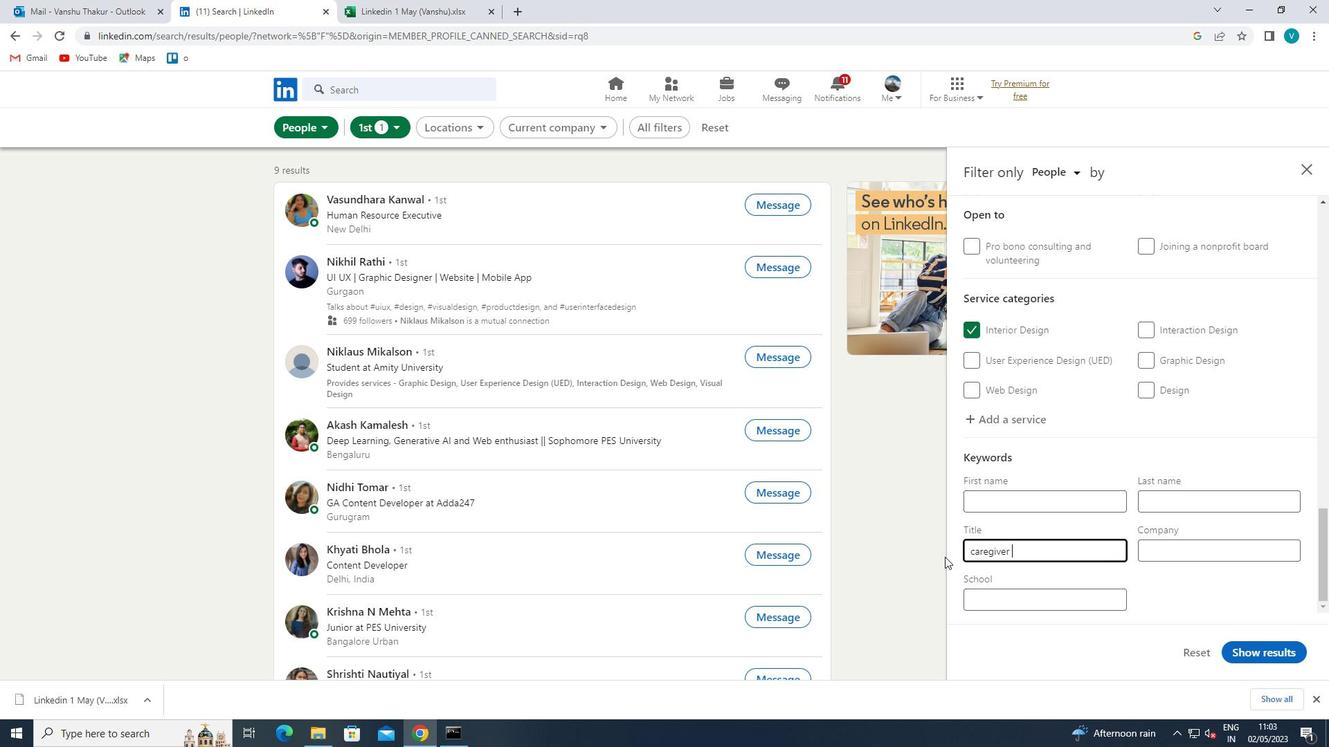 
Action: Mouse pressed left at (975, 551)
Screenshot: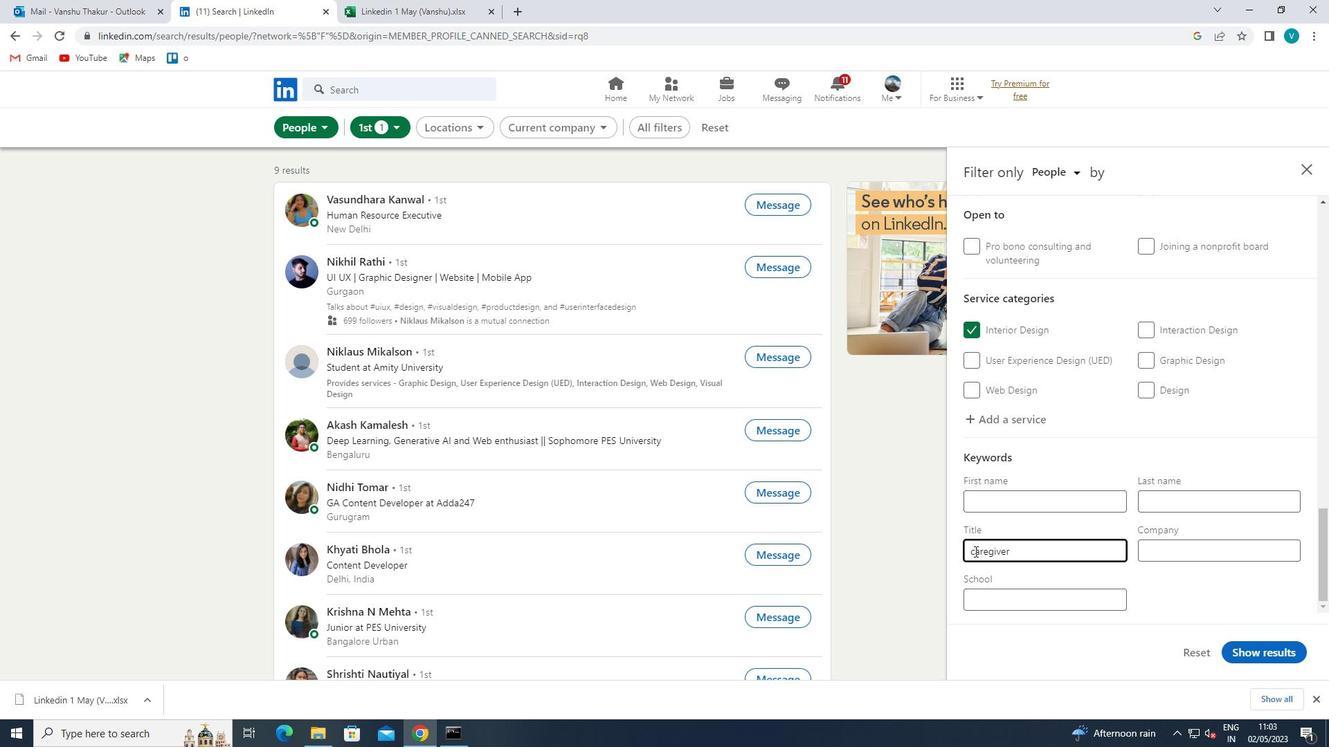 
Action: Mouse moved to (975, 551)
Screenshot: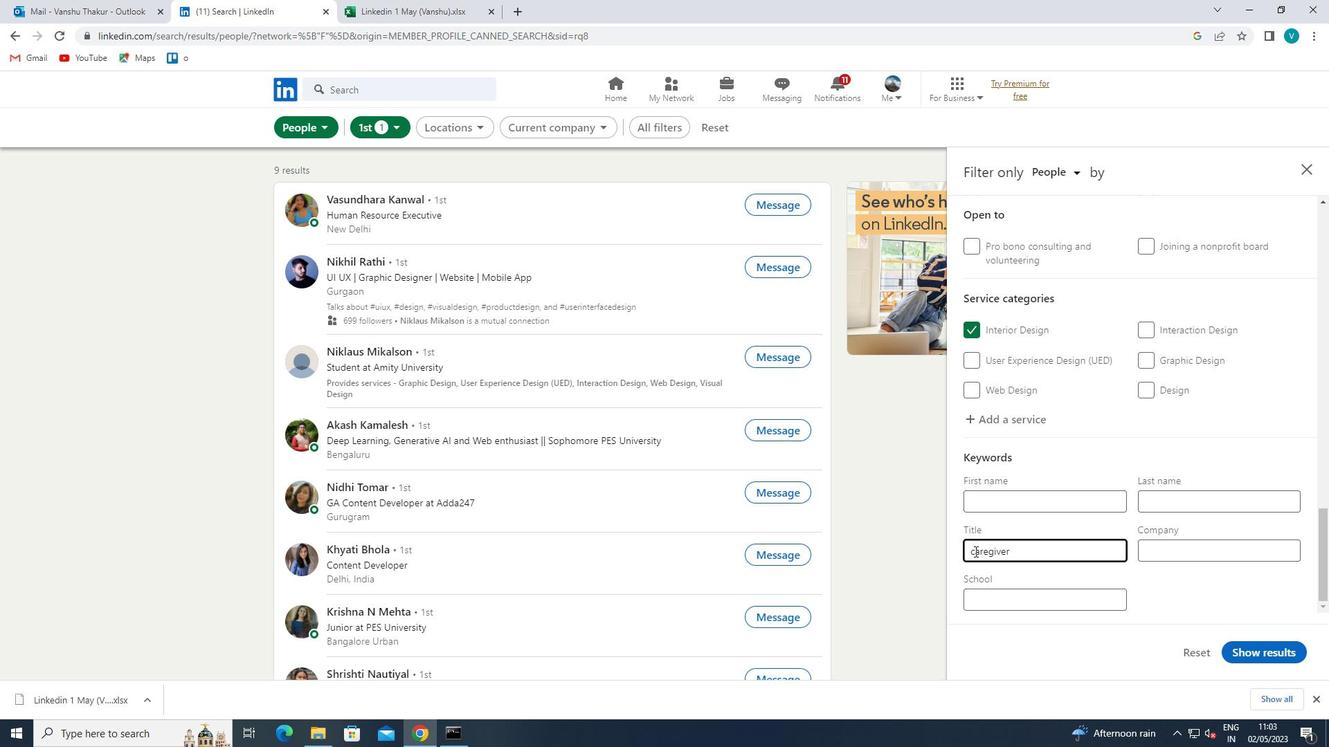 
Action: Key pressed <Key.backspace><Key.shift>C
Screenshot: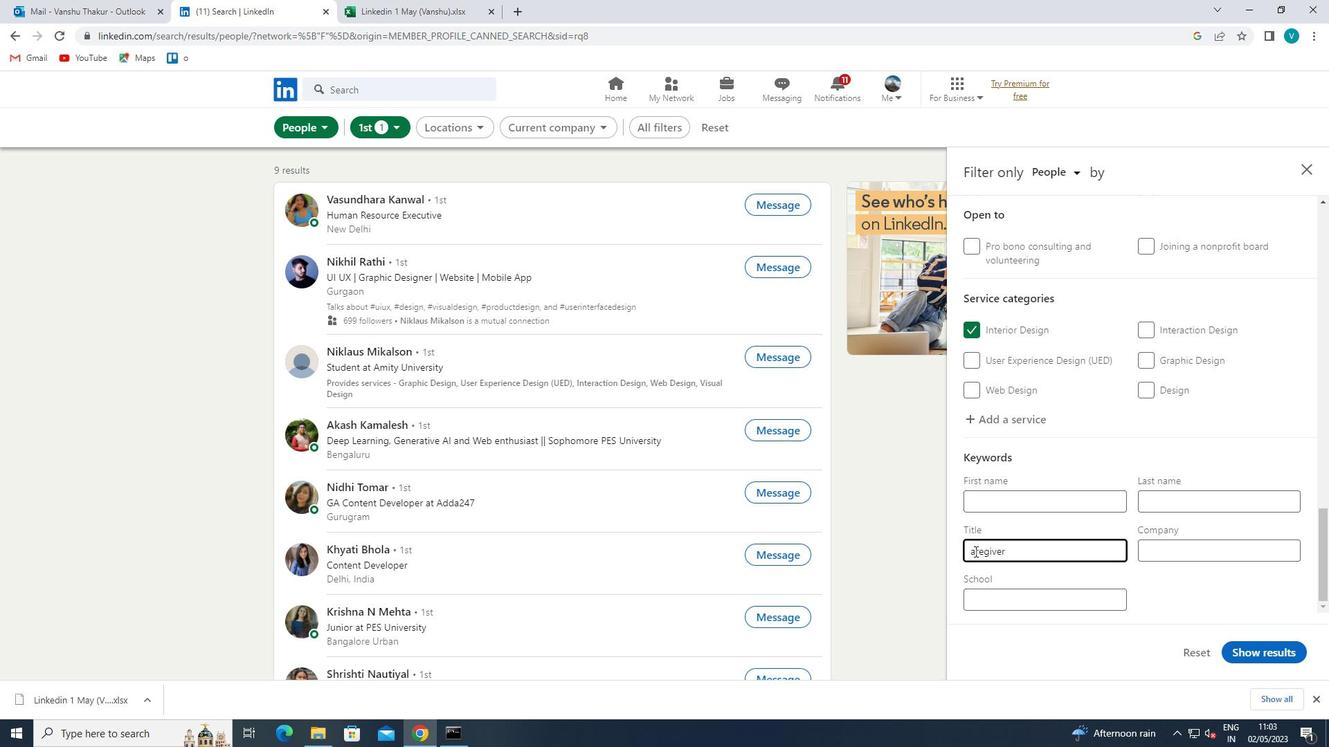 
Action: Mouse moved to (1251, 657)
Screenshot: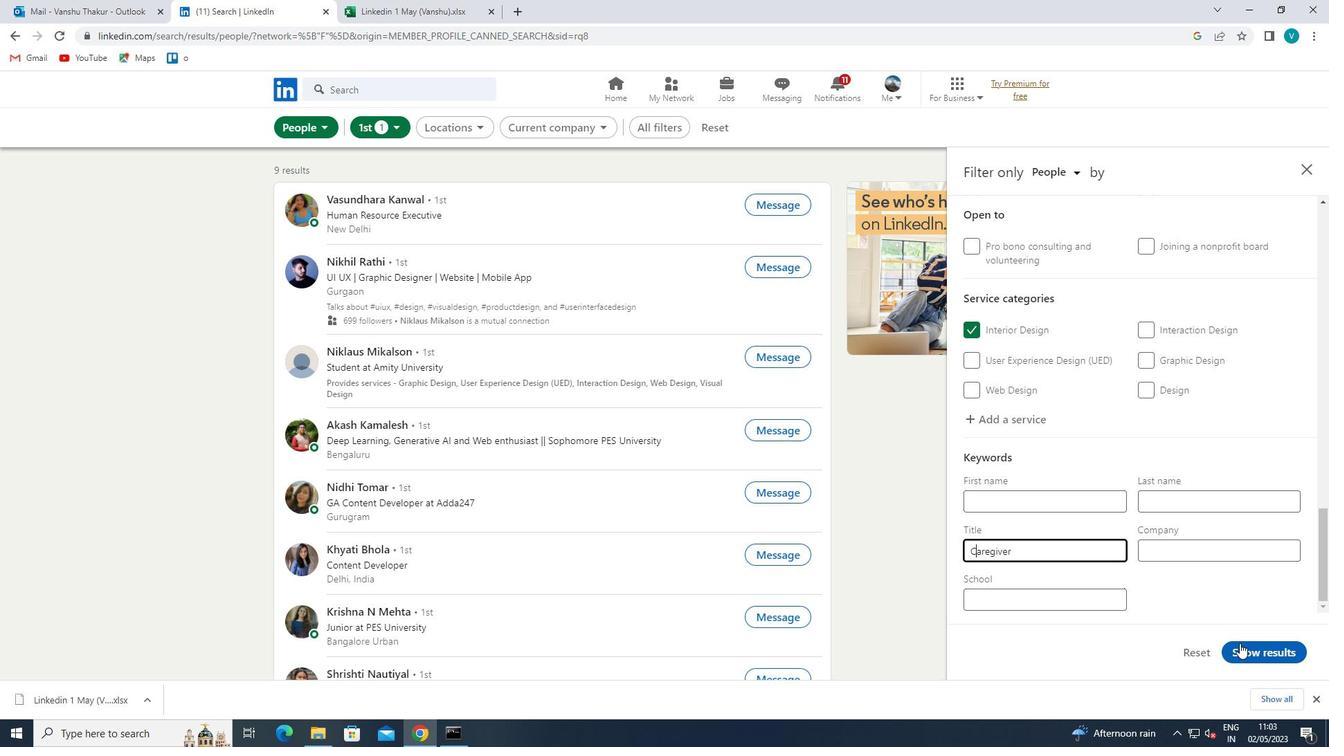 
Action: Mouse pressed left at (1251, 657)
Screenshot: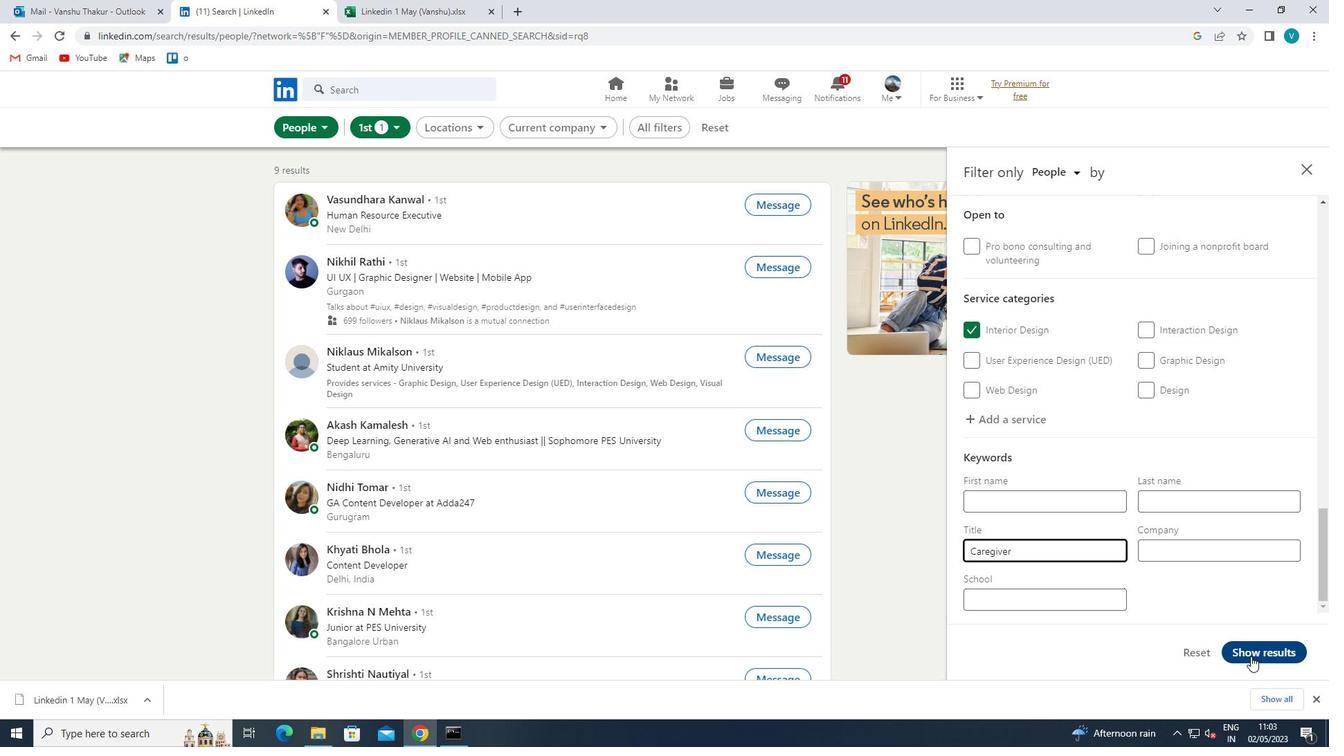 
Action: Mouse moved to (1251, 657)
Screenshot: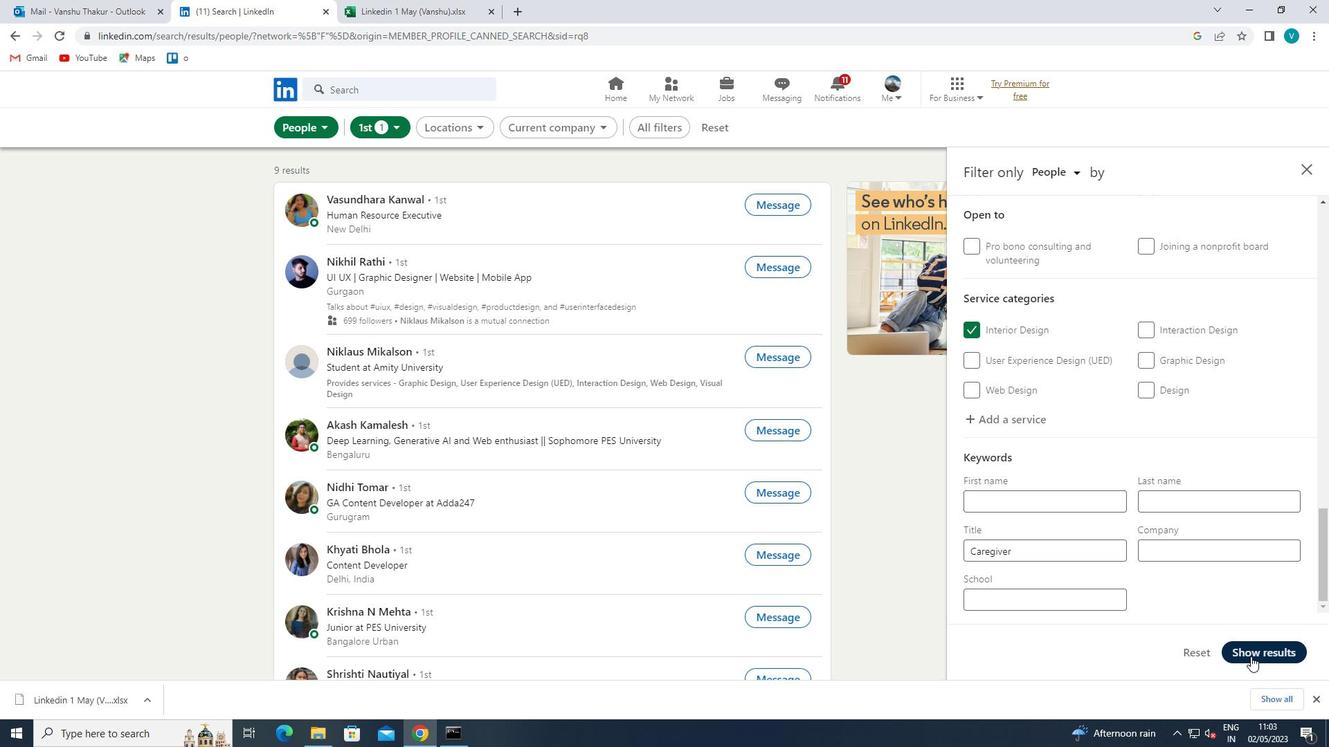 
